 Task: Look for space in Willowbrook, United States from 6th September, 2023 to 12th September, 2023 for 4 adults in price range Rs.10000 to Rs.14000. Place can be private room with 4 bedrooms having 4 beds and 4 bathrooms. Property type can be house, flat, guest house. Amenities needed are: wifi, TV, free parkinig on premises, gym, breakfast. Booking option can be shelf check-in. Required host language is English.
Action: Mouse moved to (514, 124)
Screenshot: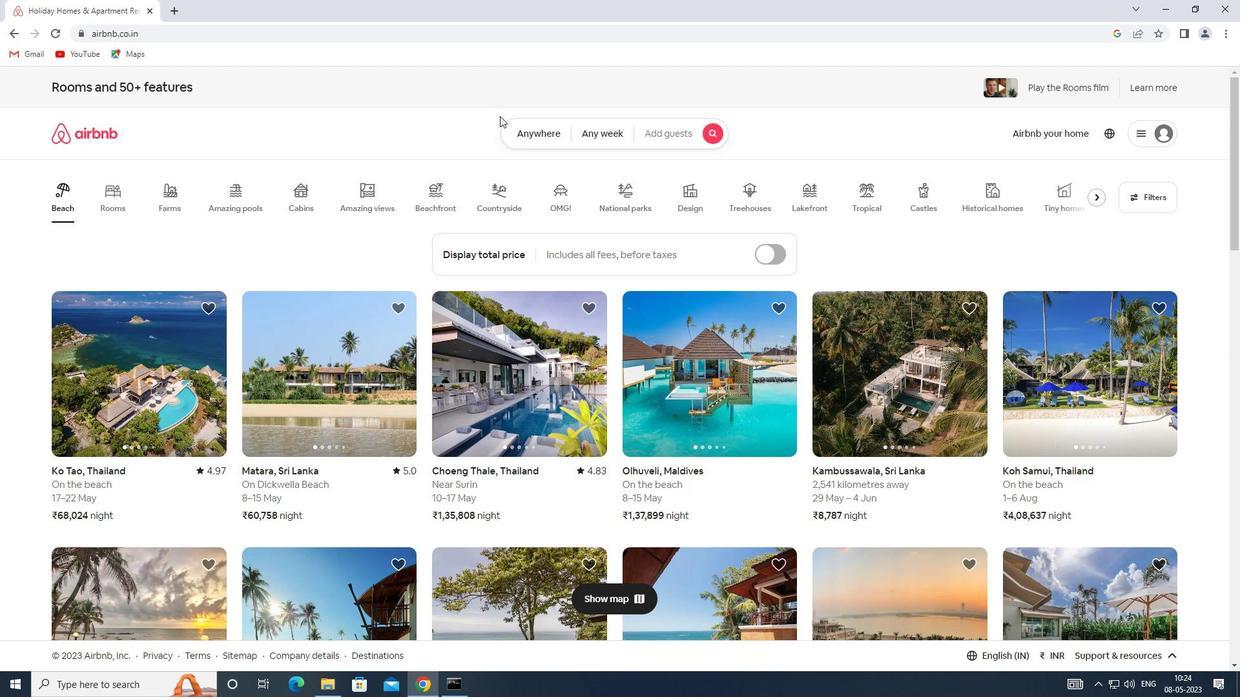 
Action: Mouse pressed left at (514, 124)
Screenshot: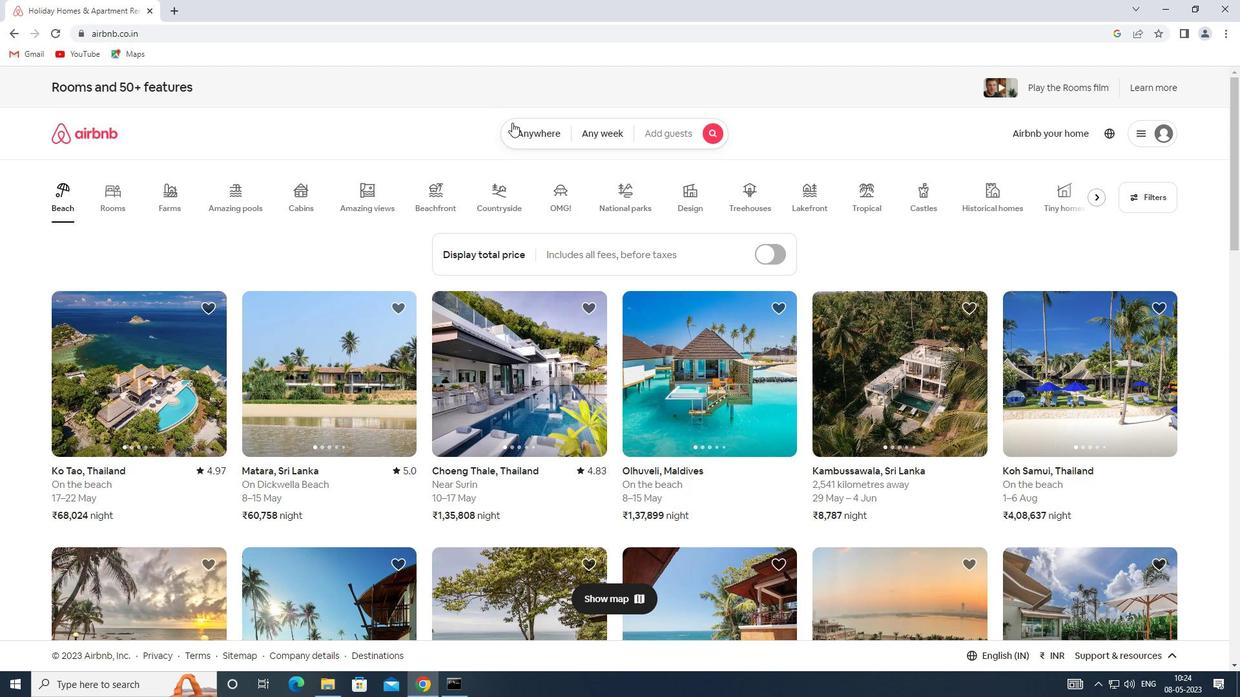 
Action: Mouse moved to (433, 178)
Screenshot: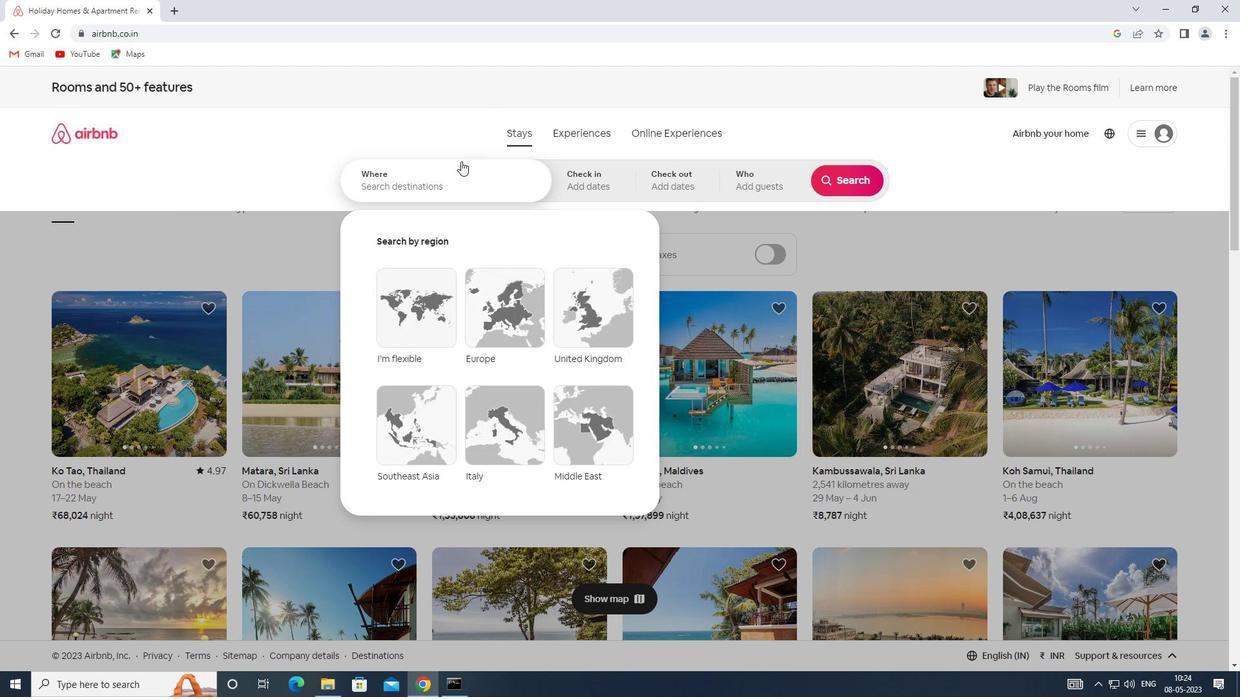 
Action: Mouse pressed left at (433, 178)
Screenshot: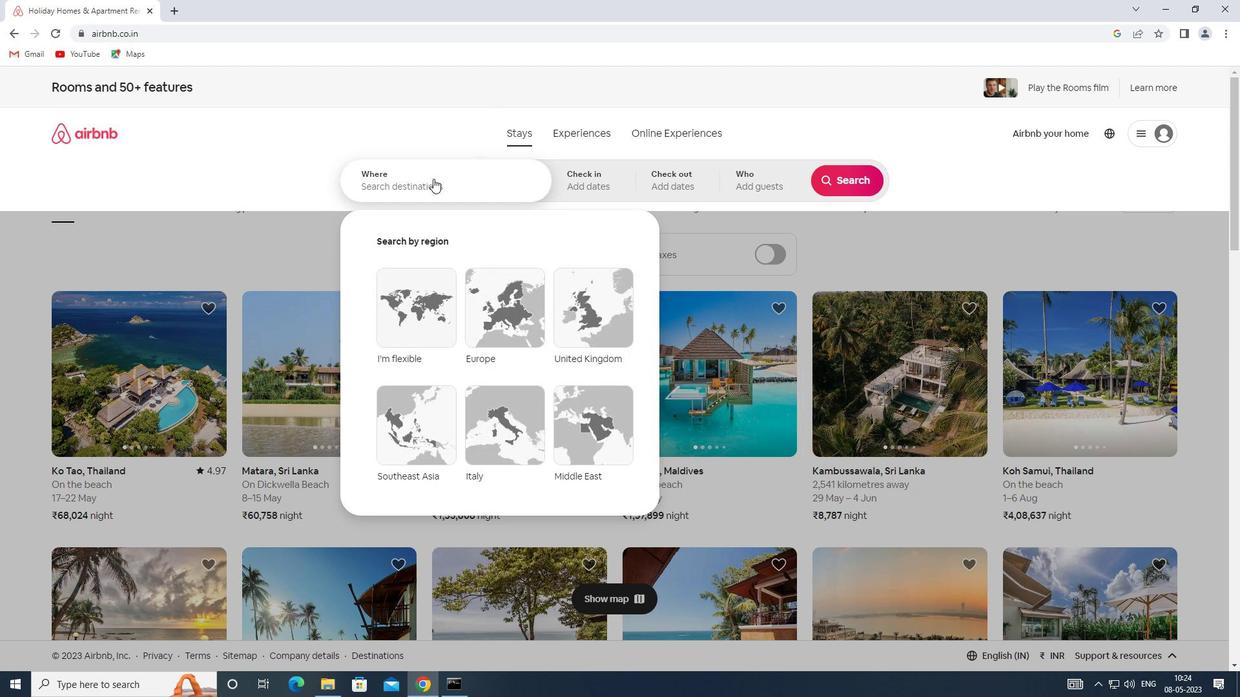 
Action: Key pressed <Key.shift><Key.shift><Key.shift><Key.shift><Key.shift><Key.shift>SPACE<Key.space>IN<Key.space><Key.shift>WILLOWBROOK,<Key.shift>UNITED<Key.space><Key.shift>STATES
Screenshot: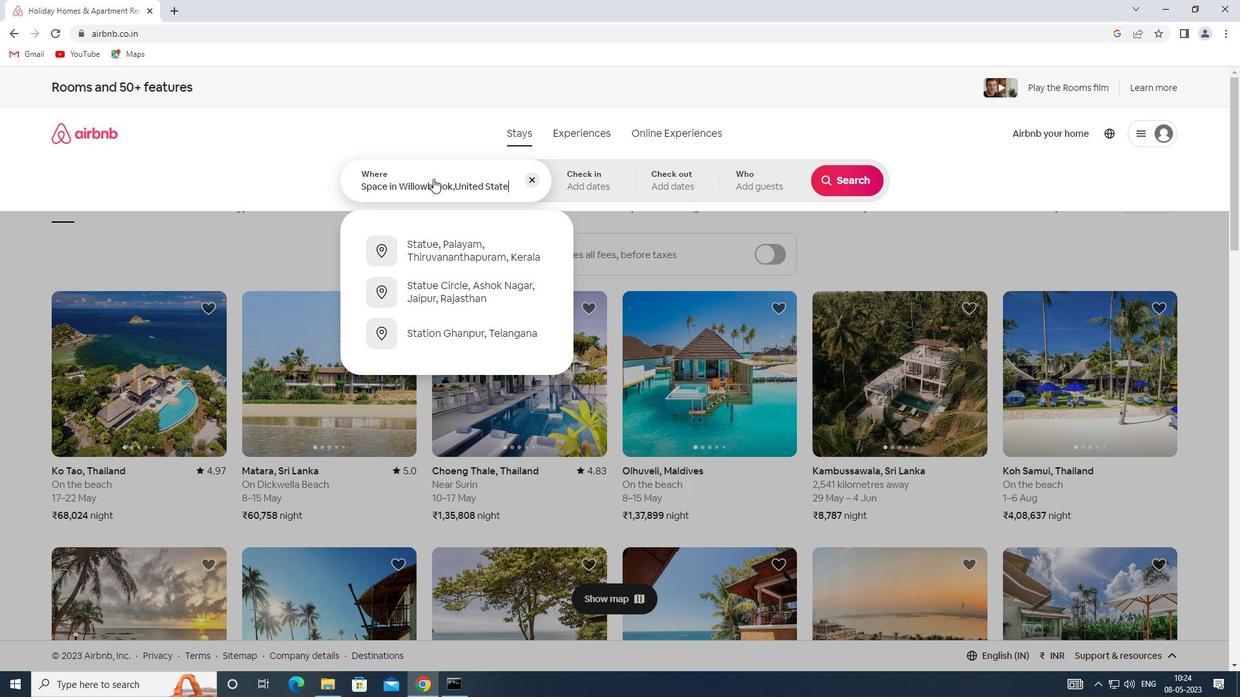 
Action: Mouse moved to (587, 180)
Screenshot: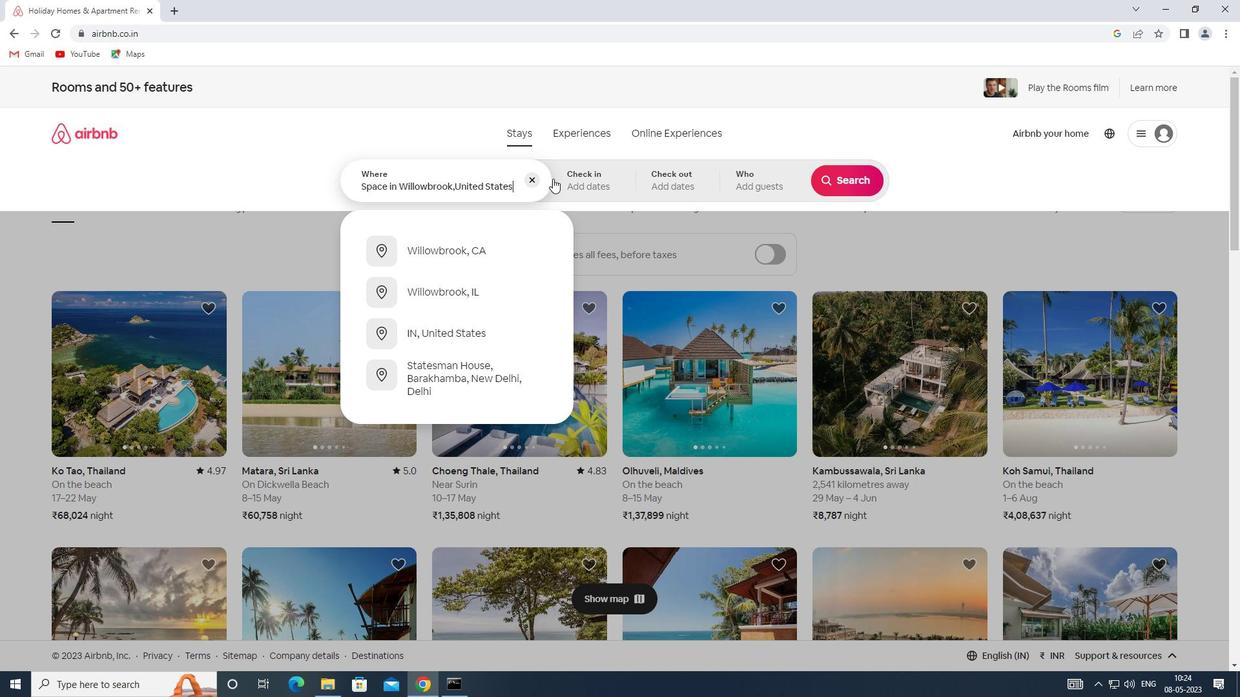 
Action: Mouse pressed left at (587, 180)
Screenshot: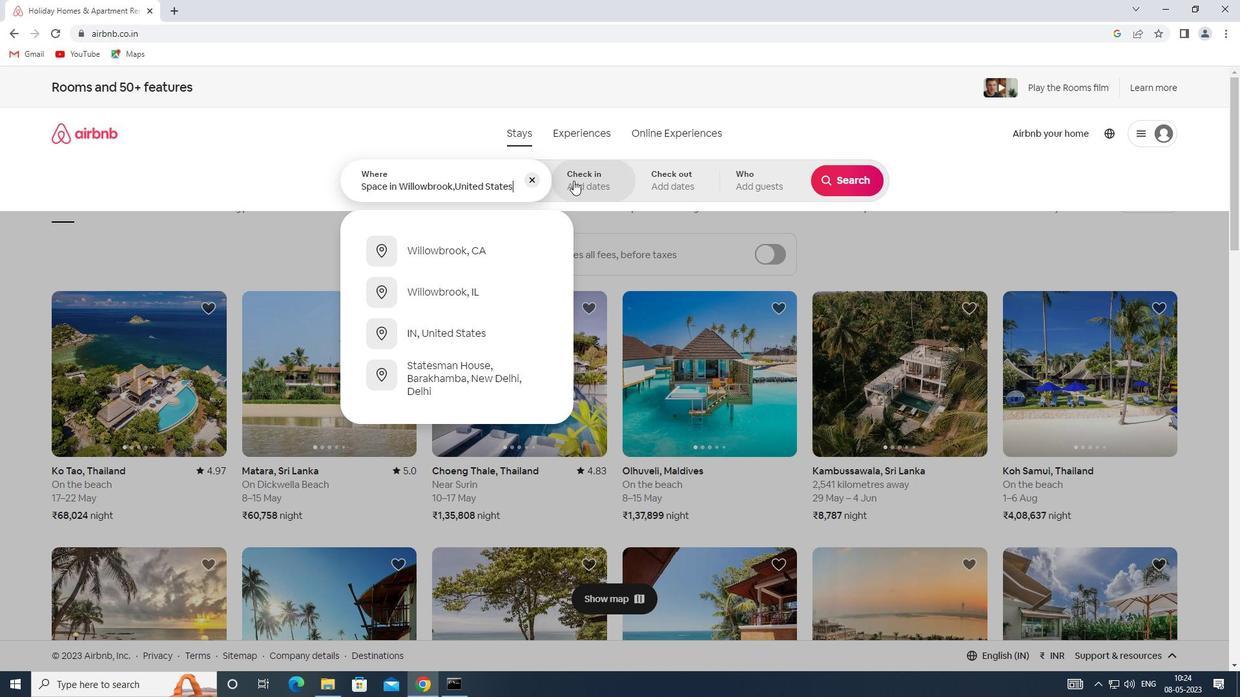 
Action: Mouse moved to (846, 282)
Screenshot: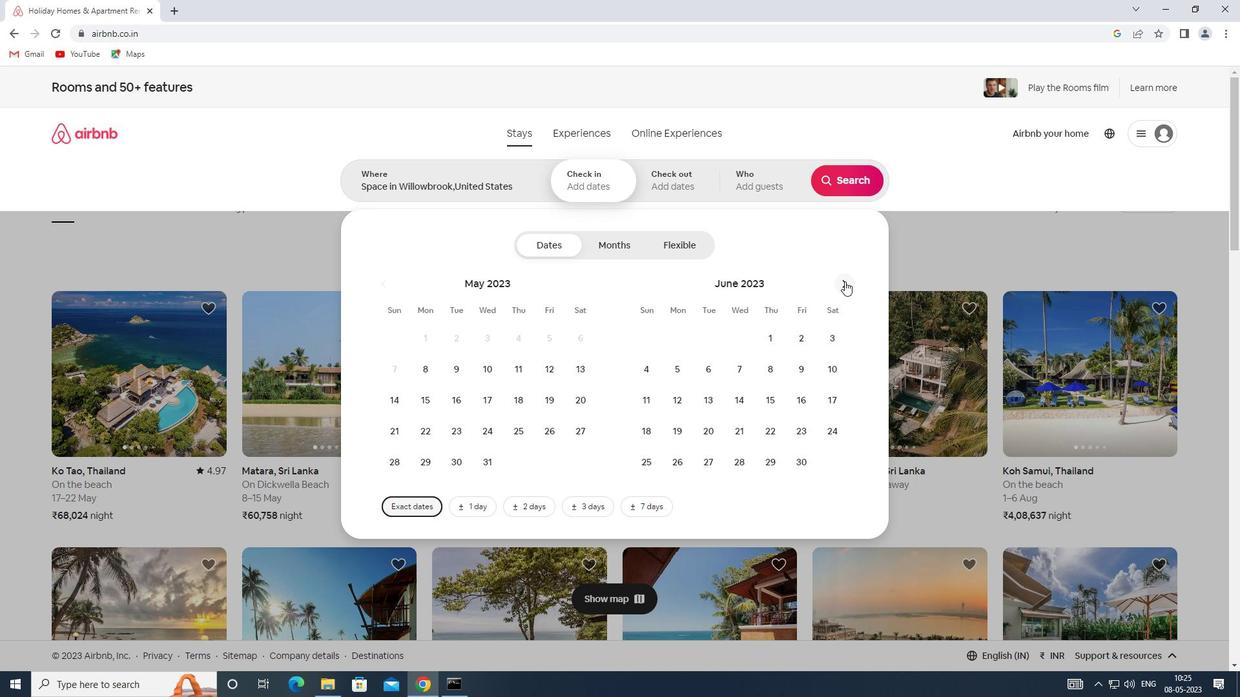 
Action: Mouse pressed left at (846, 282)
Screenshot: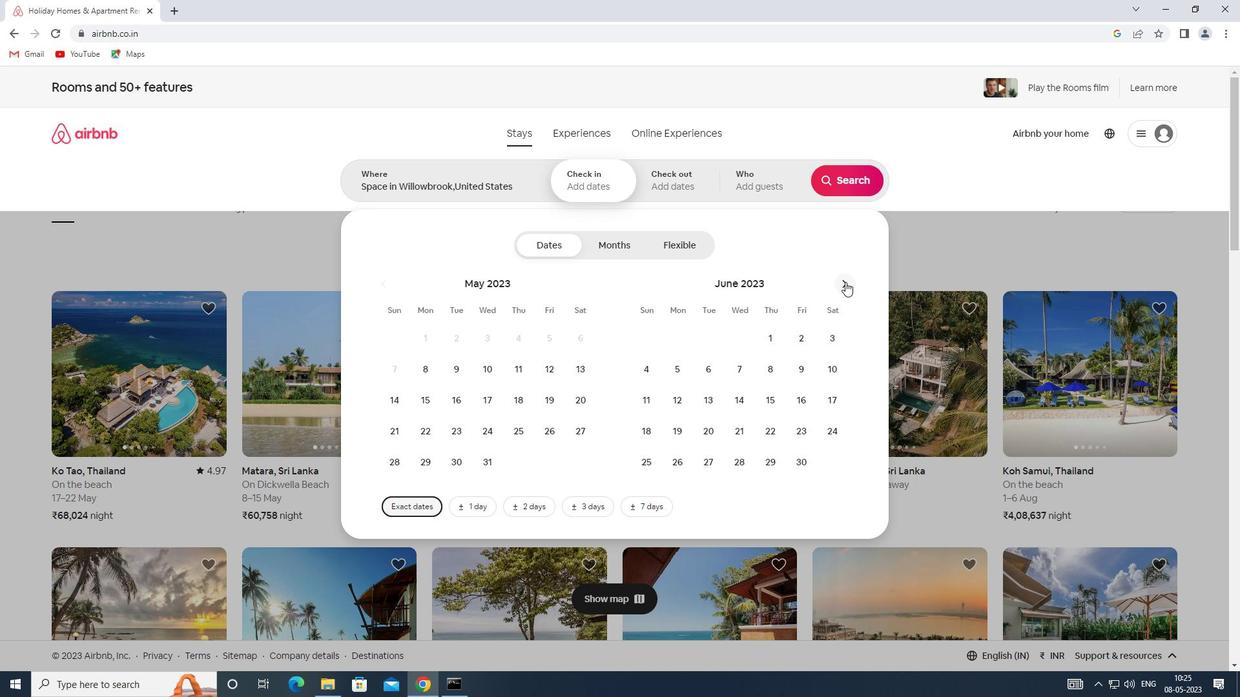 
Action: Mouse pressed left at (846, 282)
Screenshot: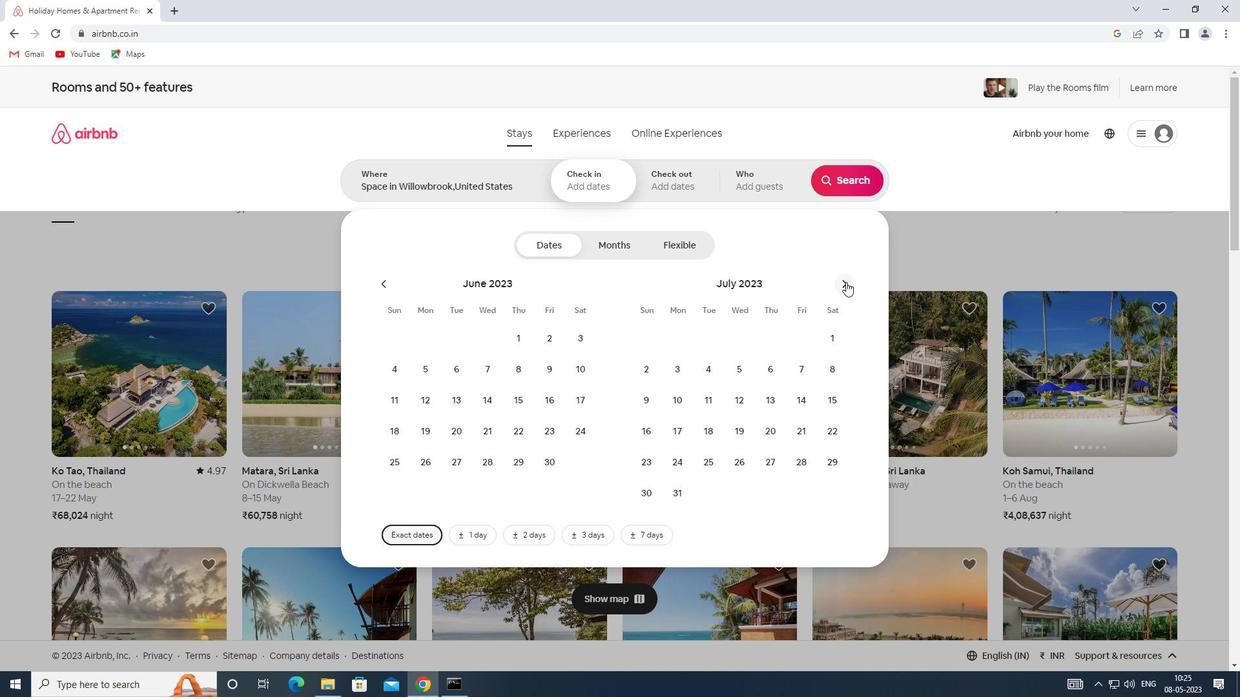 
Action: Mouse pressed left at (846, 282)
Screenshot: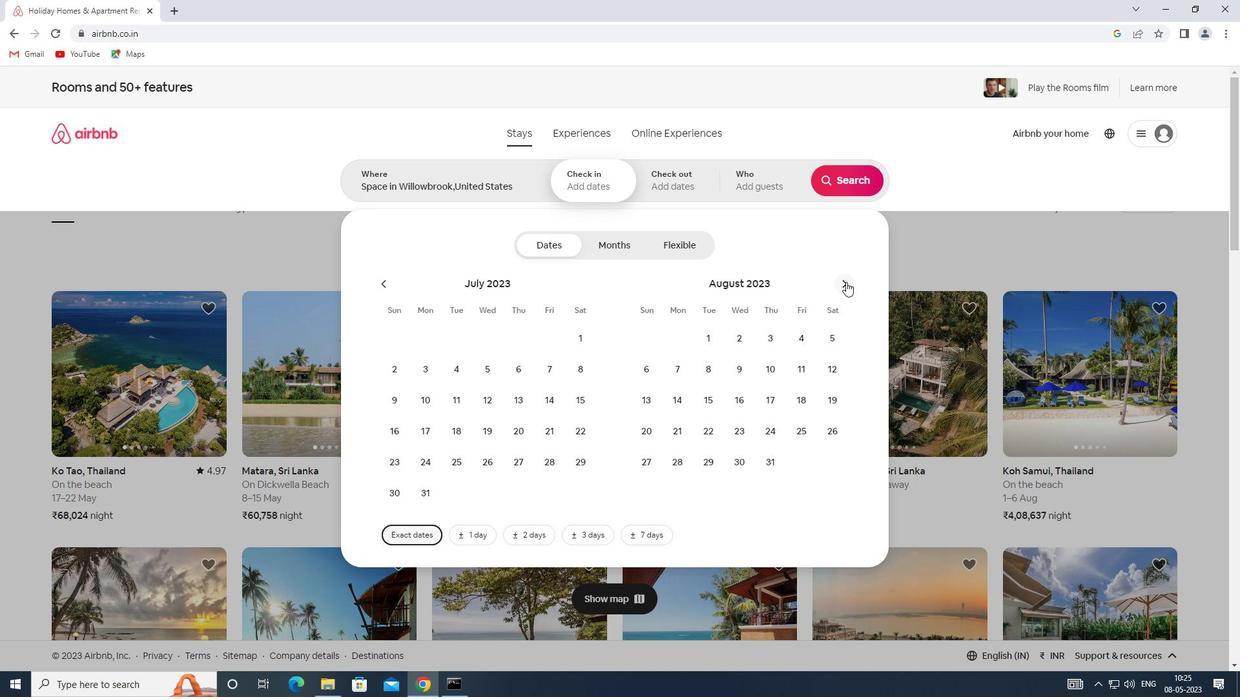 
Action: Mouse moved to (736, 368)
Screenshot: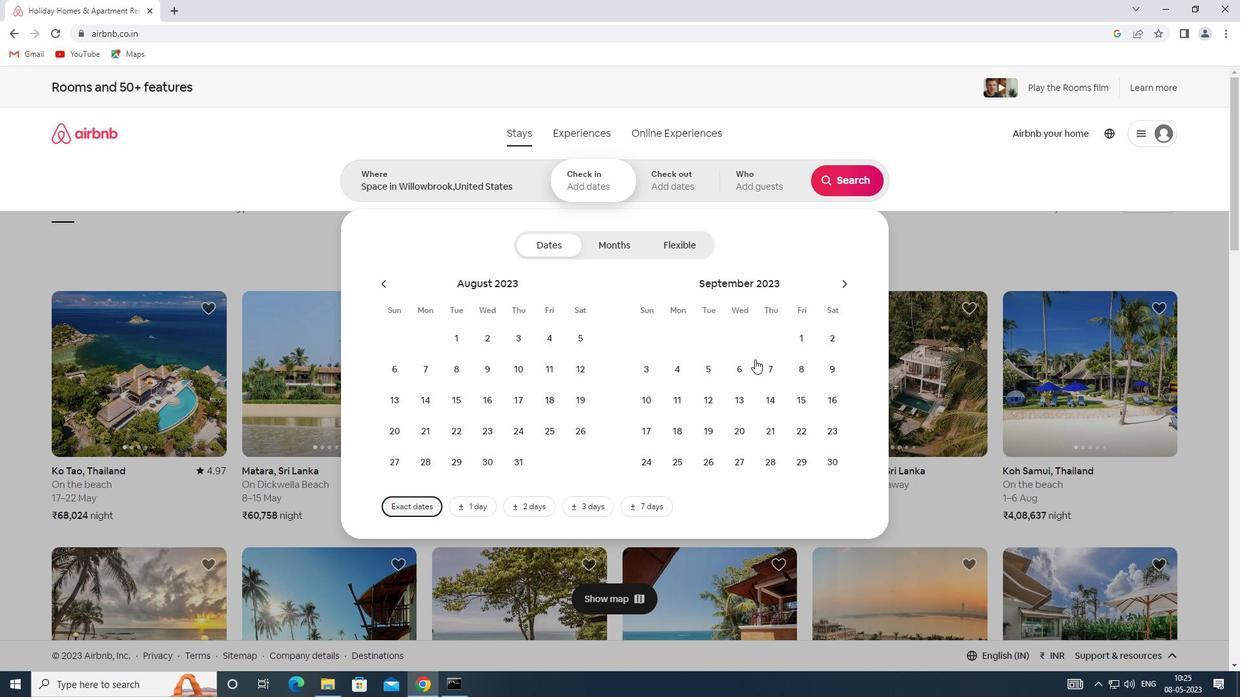 
Action: Mouse pressed left at (736, 368)
Screenshot: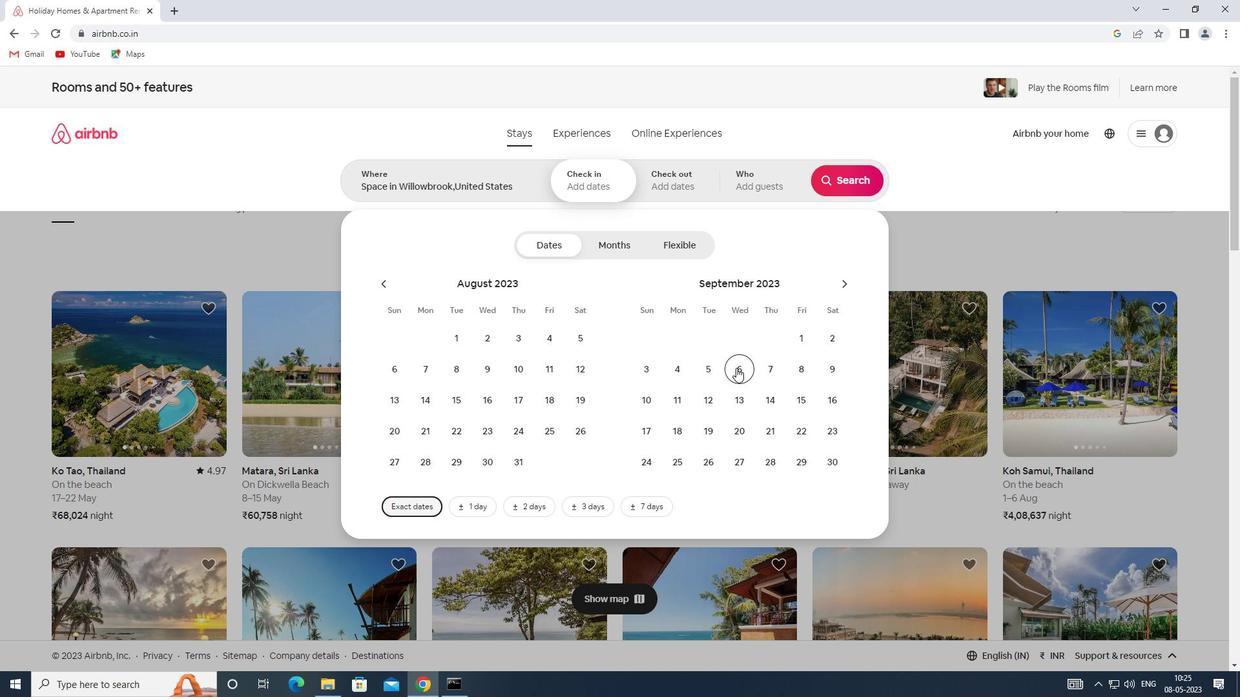 
Action: Mouse moved to (709, 393)
Screenshot: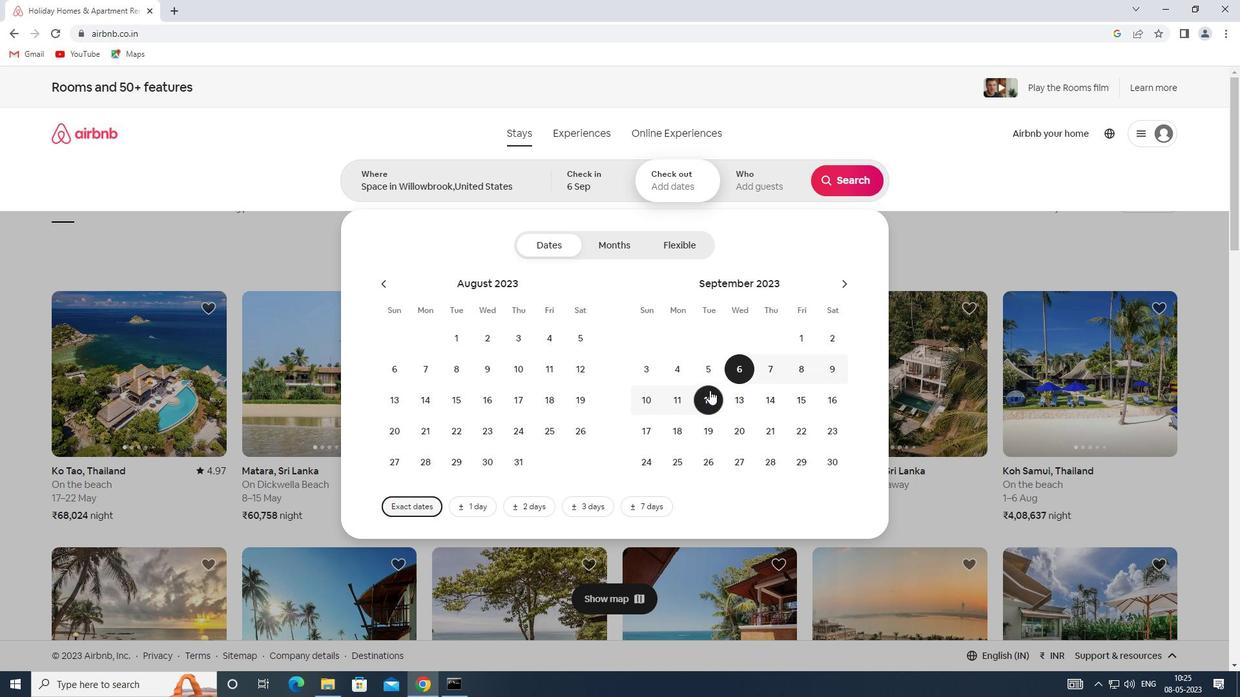
Action: Mouse pressed left at (709, 393)
Screenshot: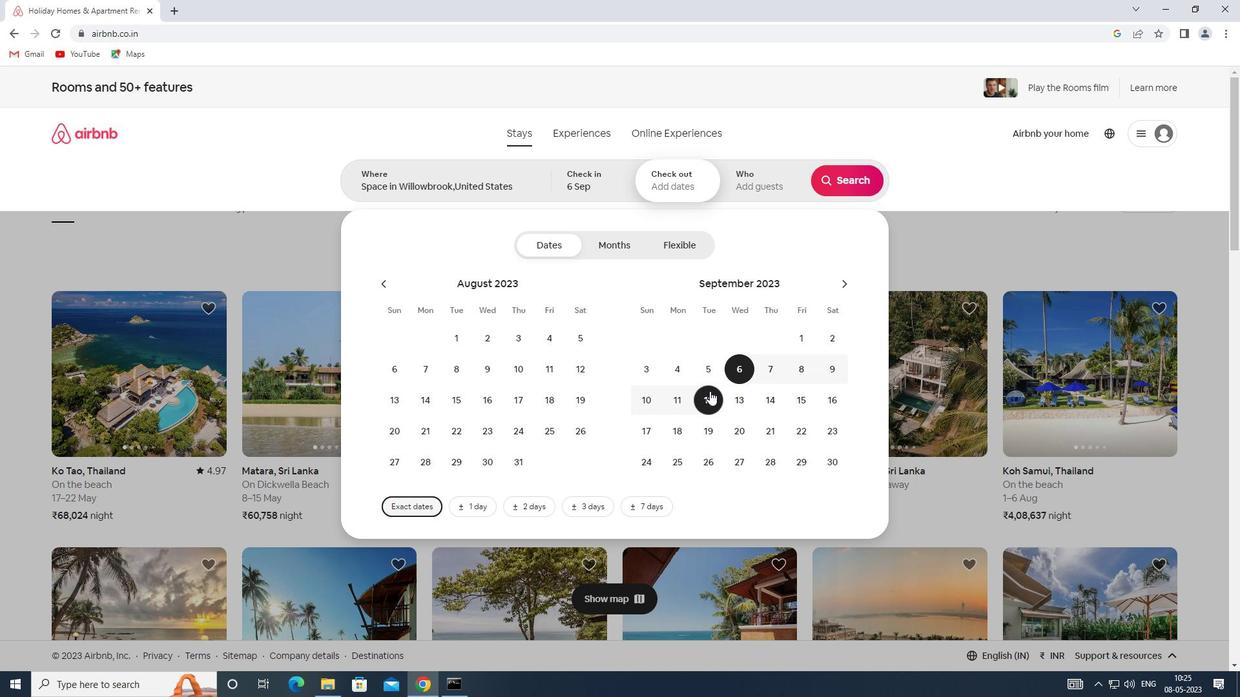 
Action: Mouse moved to (739, 180)
Screenshot: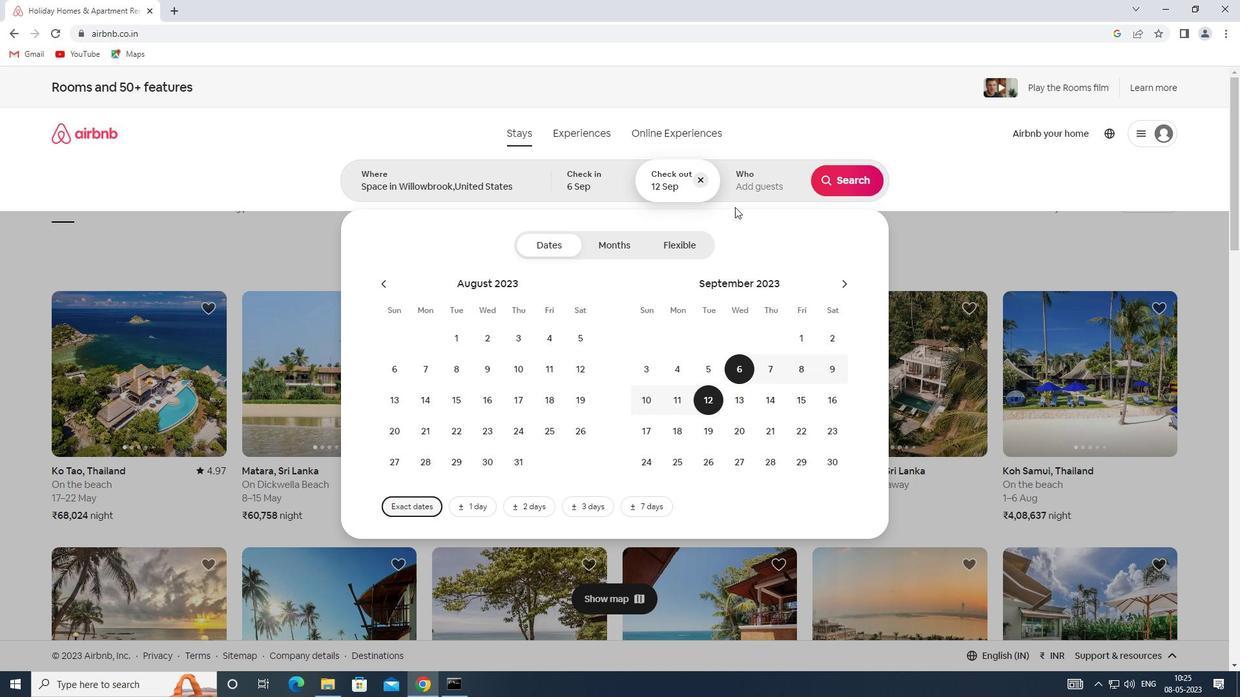 
Action: Mouse pressed left at (739, 180)
Screenshot: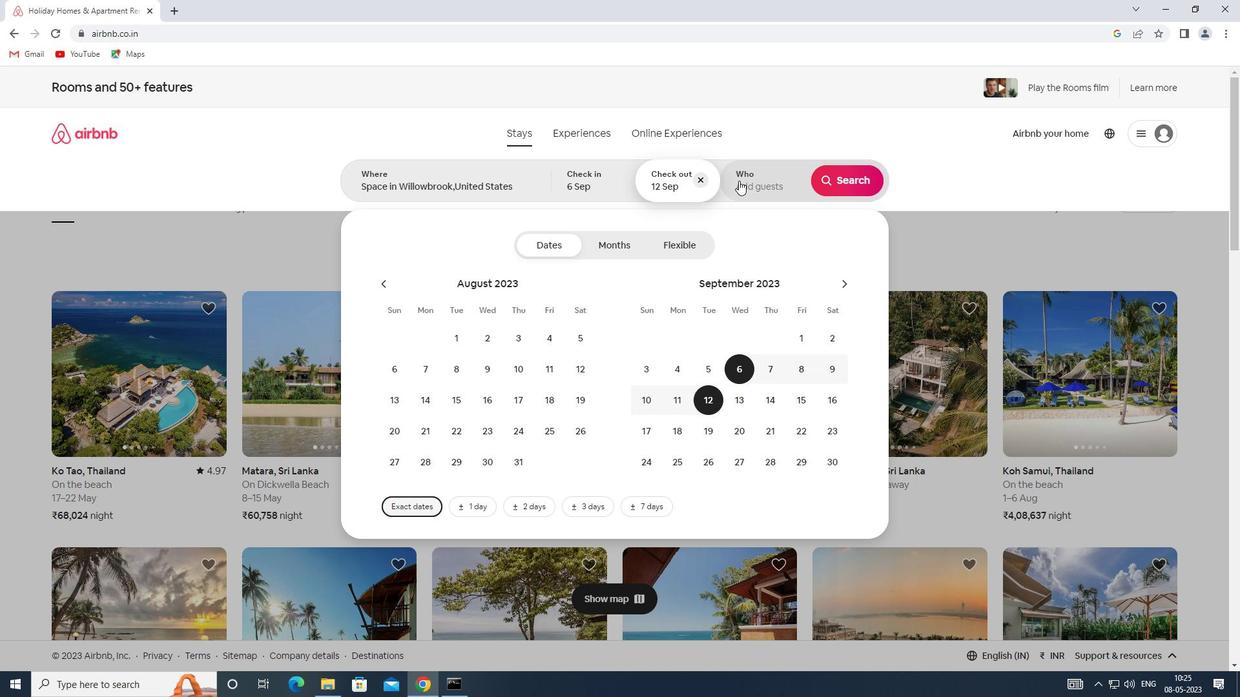 
Action: Mouse moved to (852, 249)
Screenshot: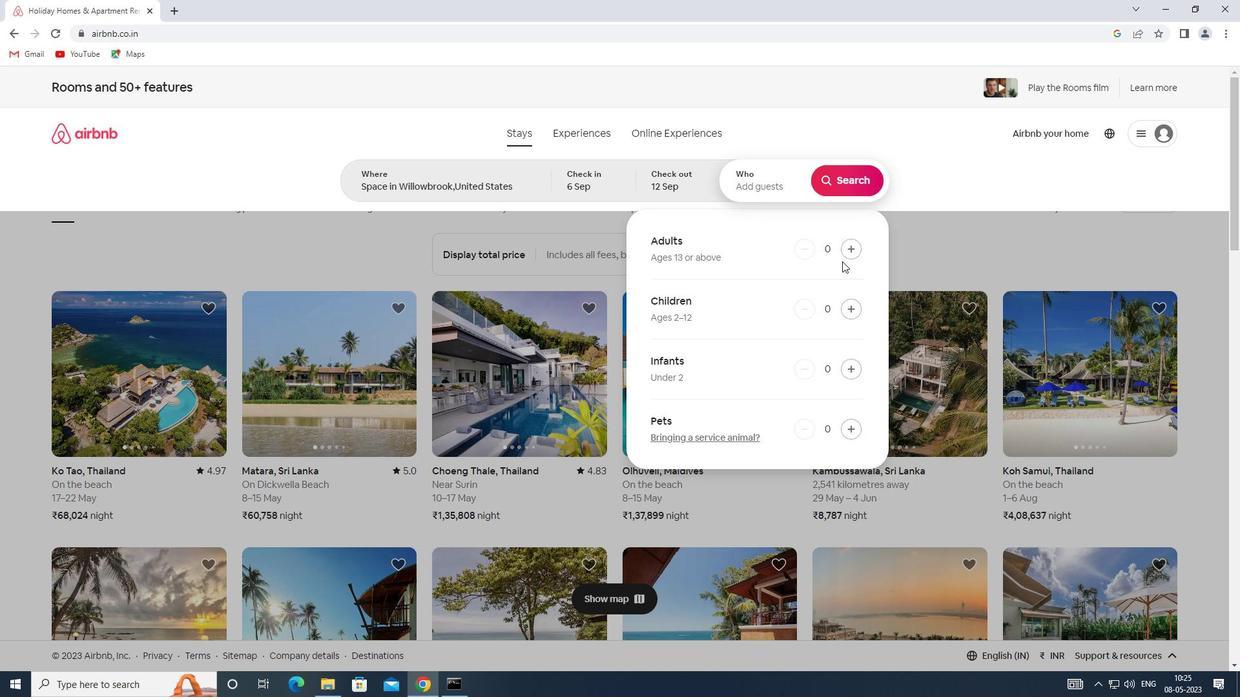 
Action: Mouse pressed left at (852, 249)
Screenshot: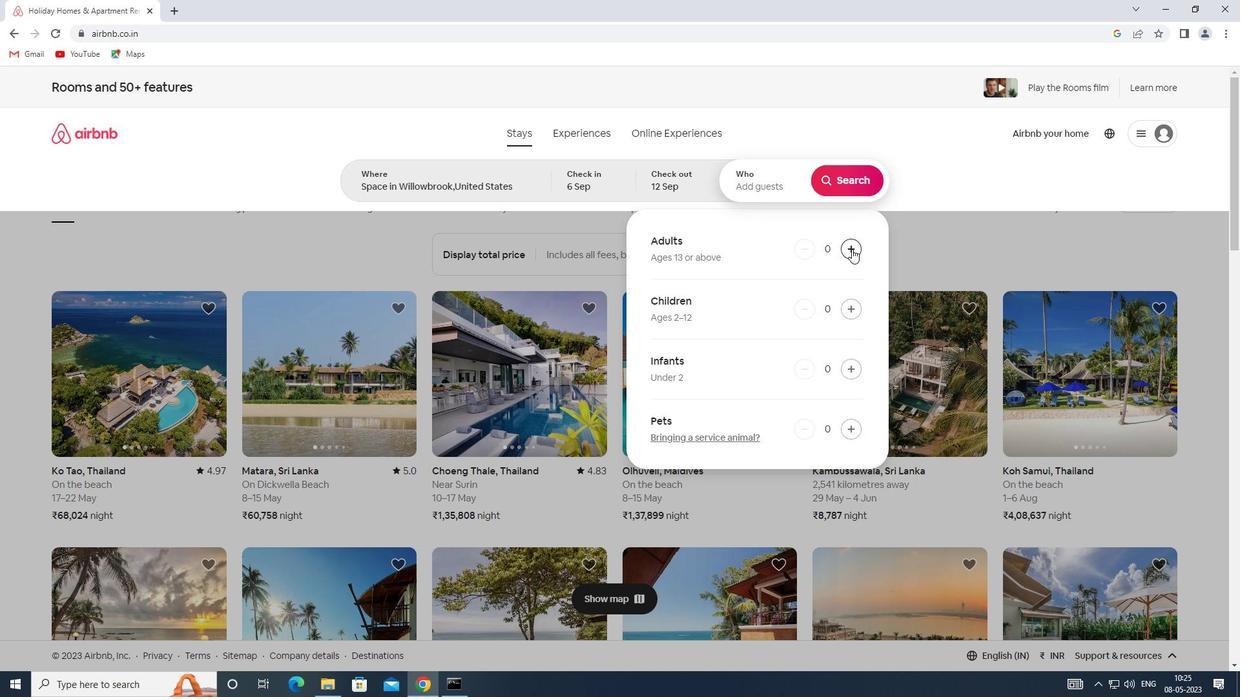 
Action: Mouse pressed left at (852, 249)
Screenshot: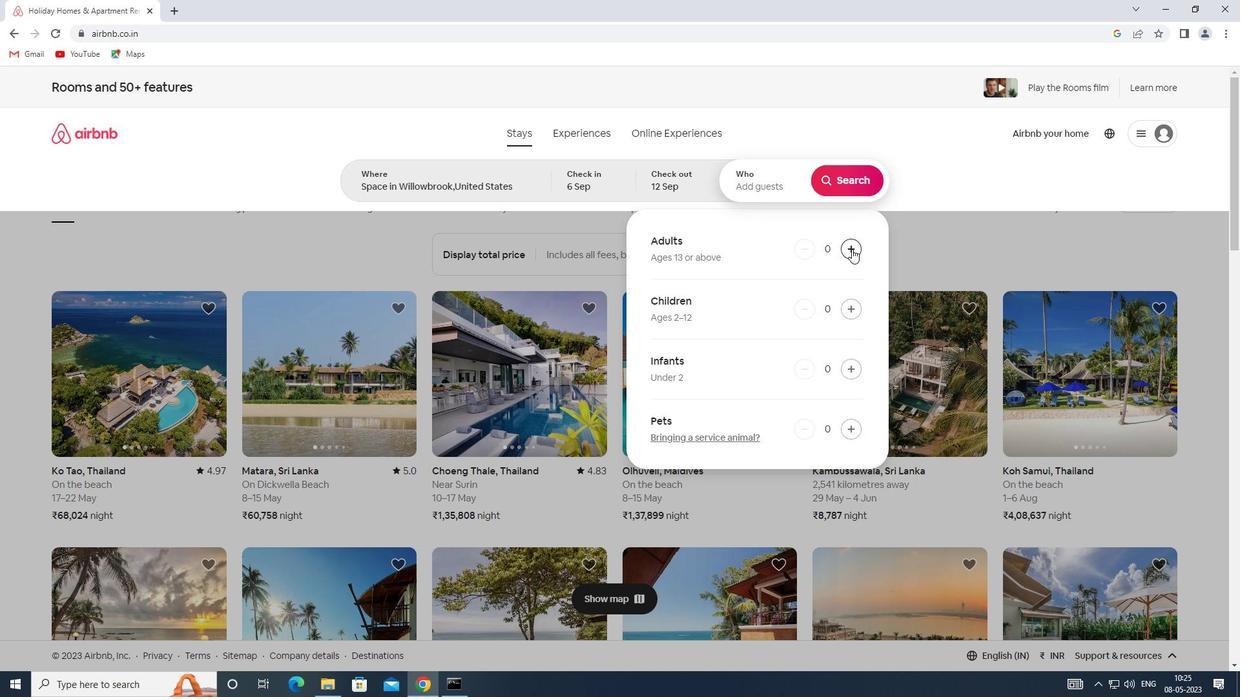 
Action: Mouse pressed left at (852, 249)
Screenshot: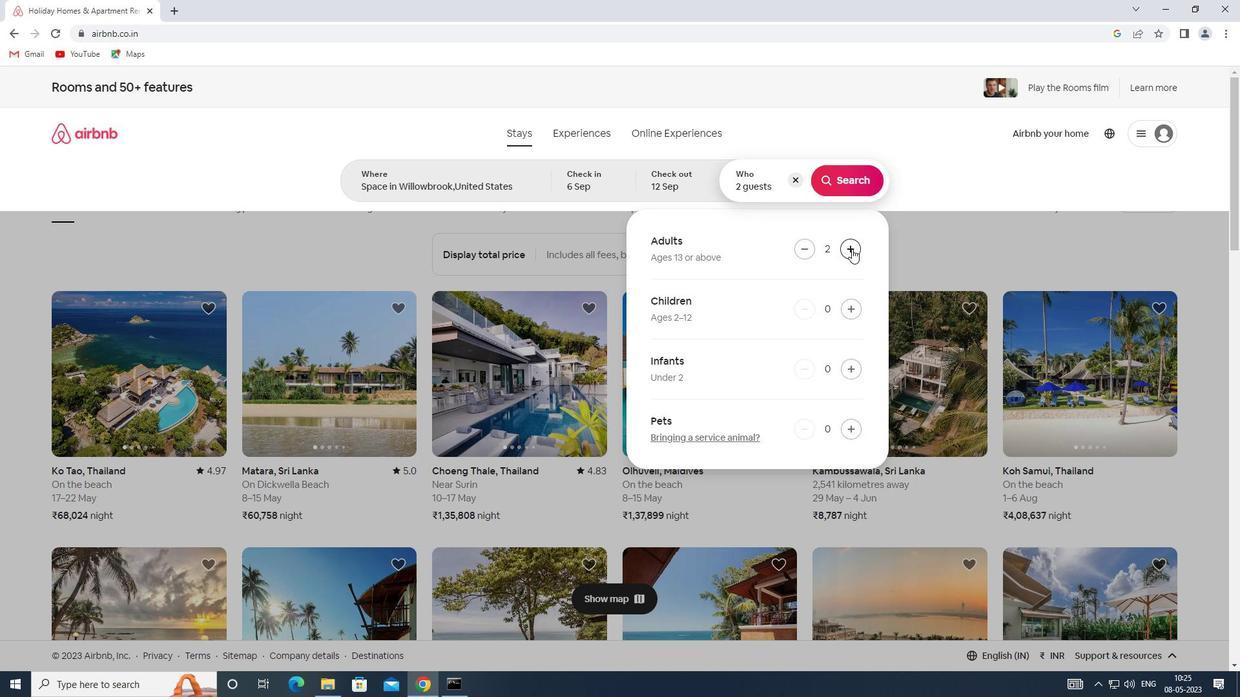 
Action: Mouse pressed left at (852, 249)
Screenshot: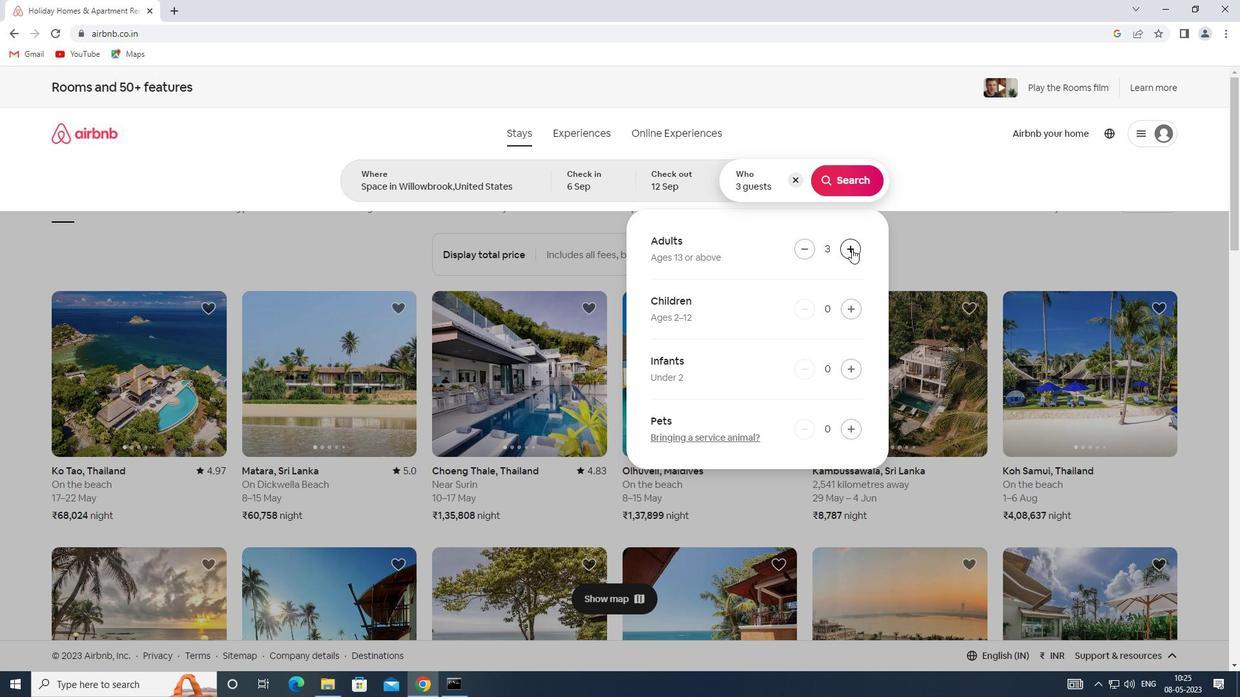
Action: Mouse moved to (843, 185)
Screenshot: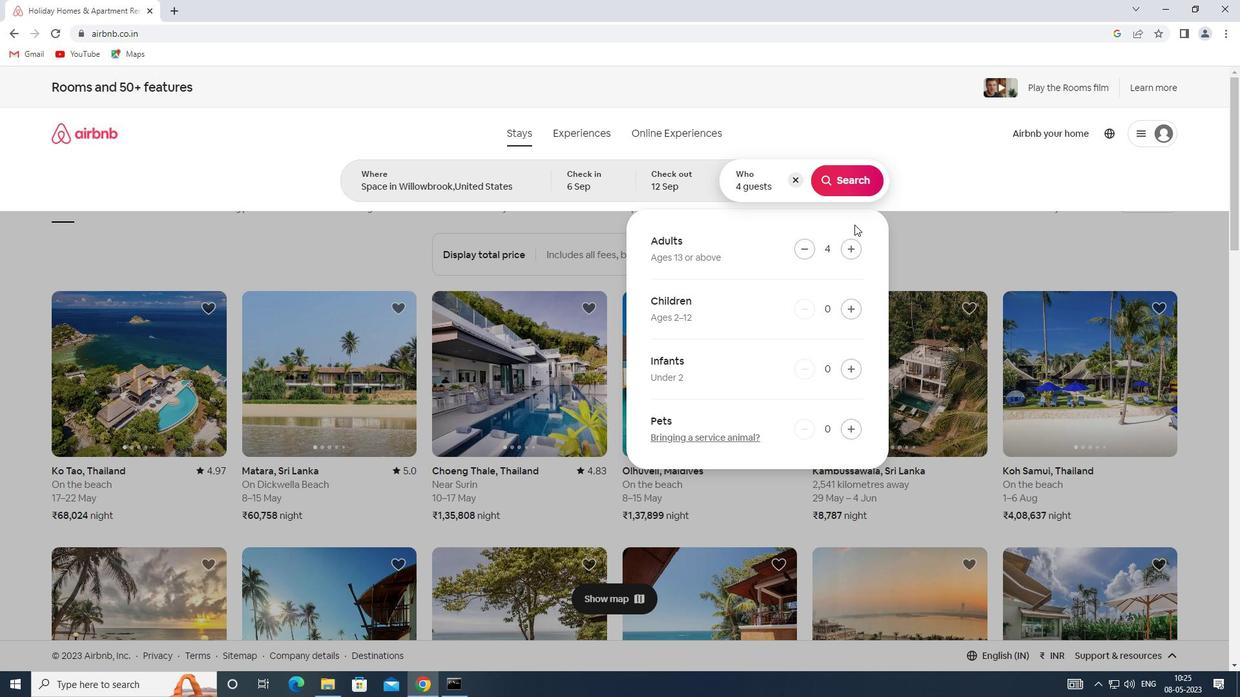 
Action: Mouse pressed left at (843, 185)
Screenshot: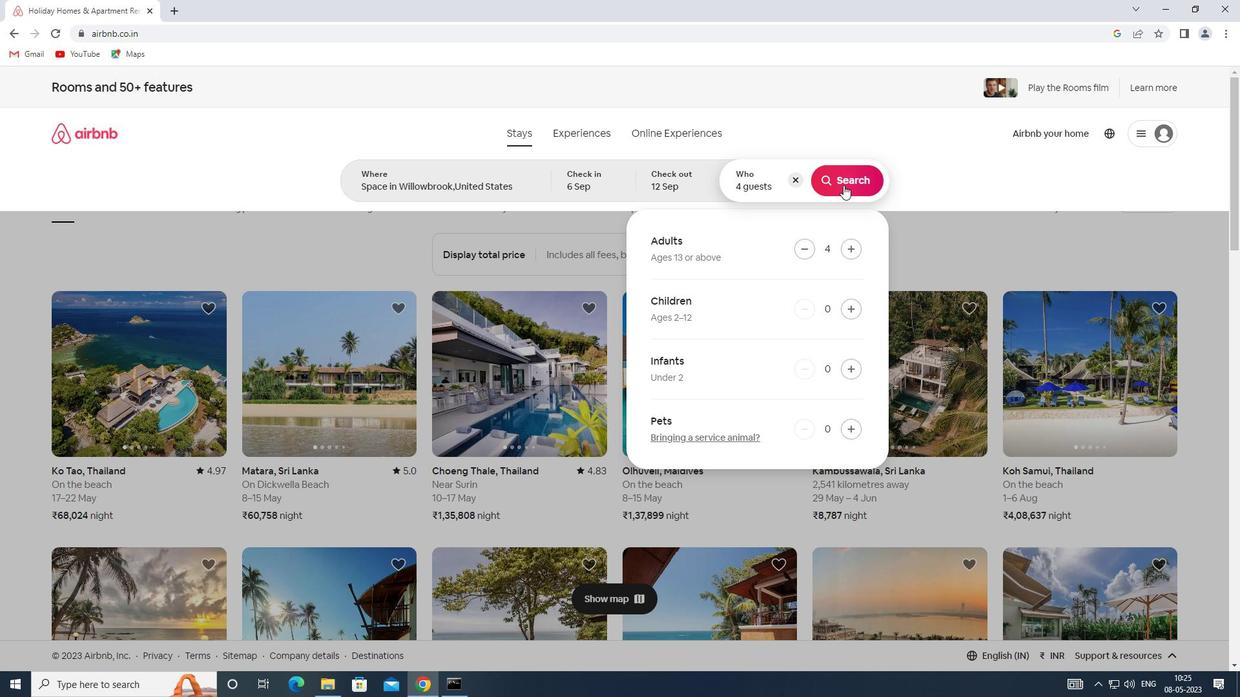 
Action: Mouse moved to (1177, 137)
Screenshot: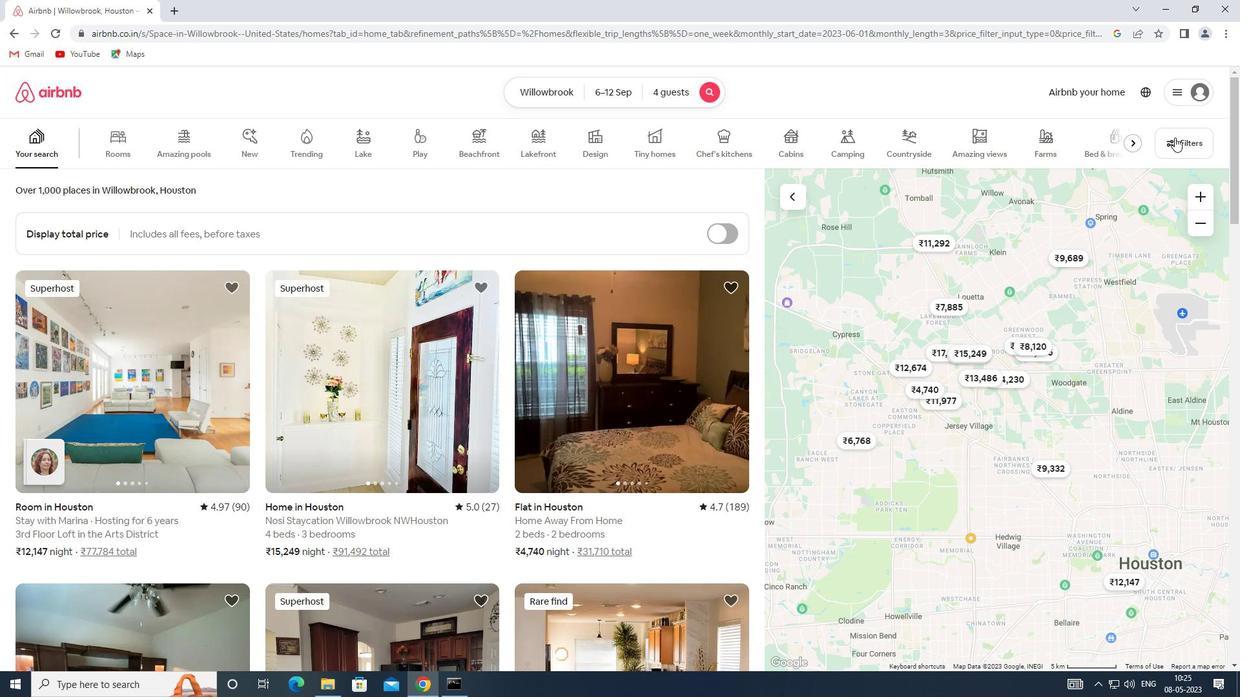 
Action: Mouse pressed left at (1177, 137)
Screenshot: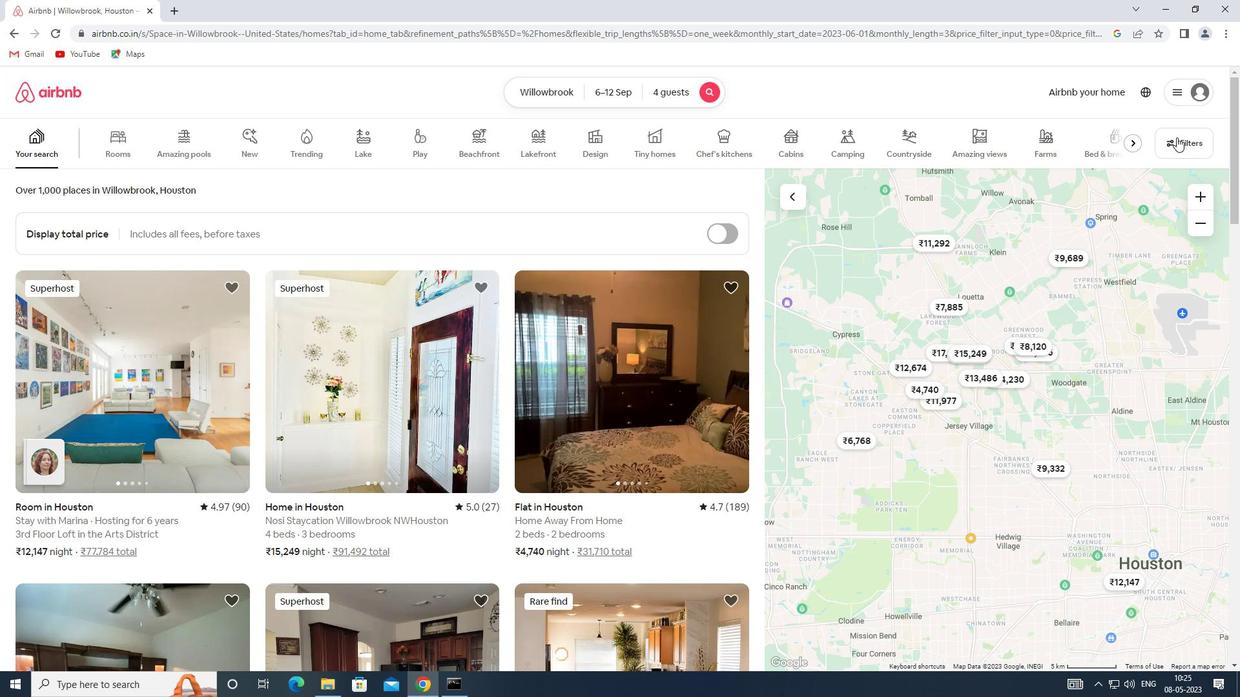 
Action: Mouse moved to (451, 465)
Screenshot: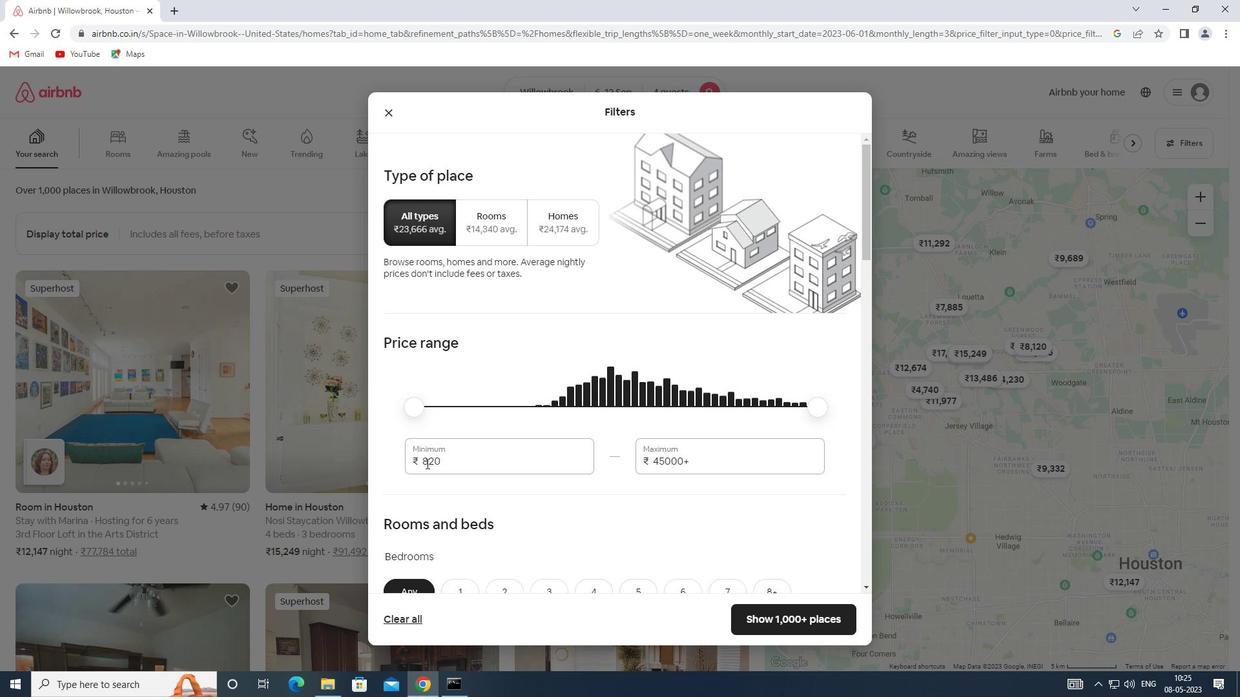 
Action: Mouse pressed left at (451, 465)
Screenshot: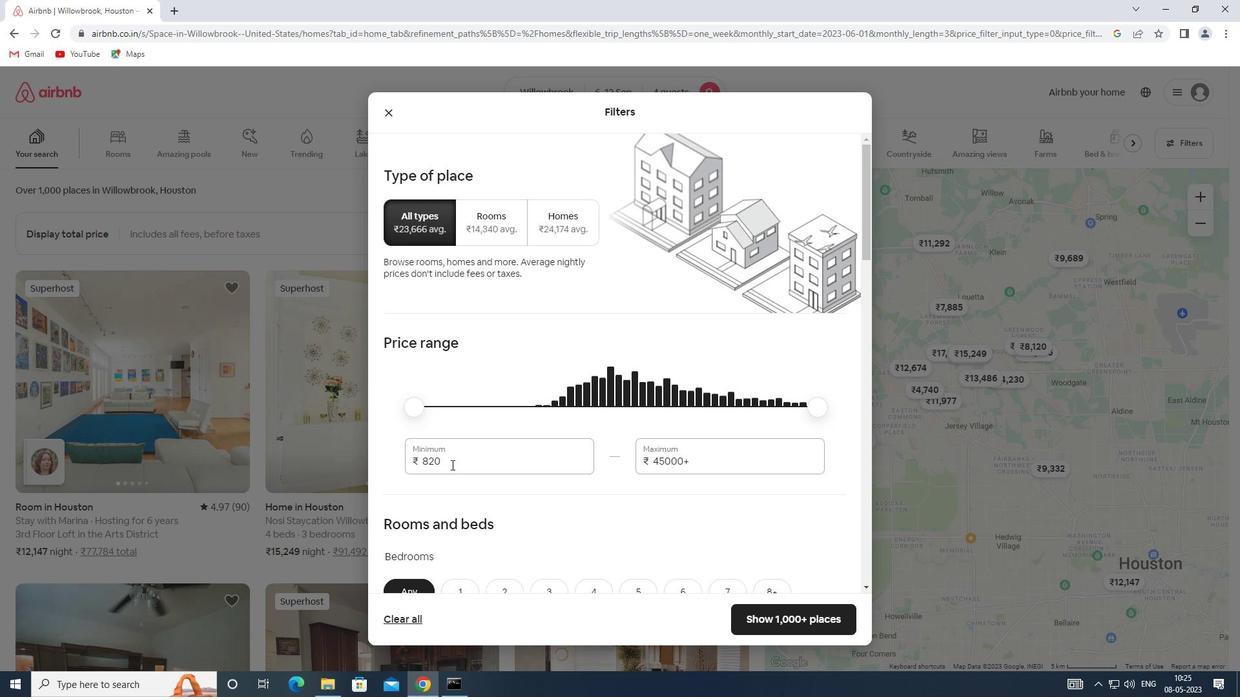 
Action: Mouse moved to (391, 465)
Screenshot: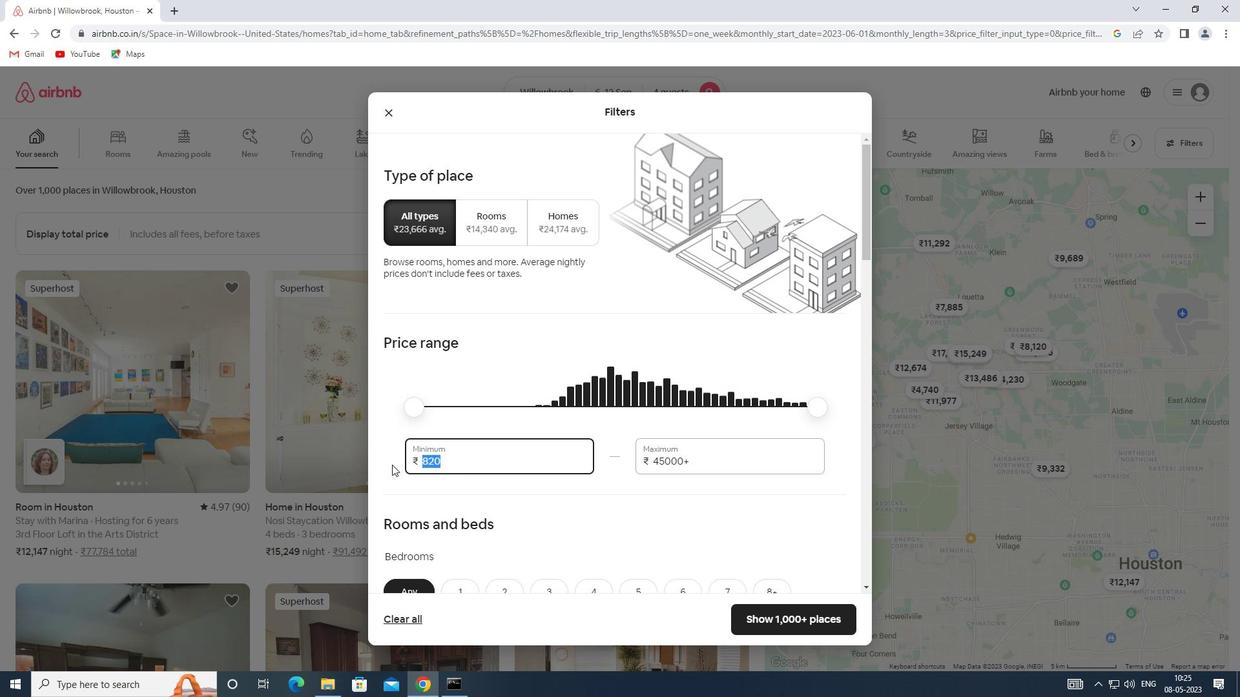 
Action: Key pressed 14000
Screenshot: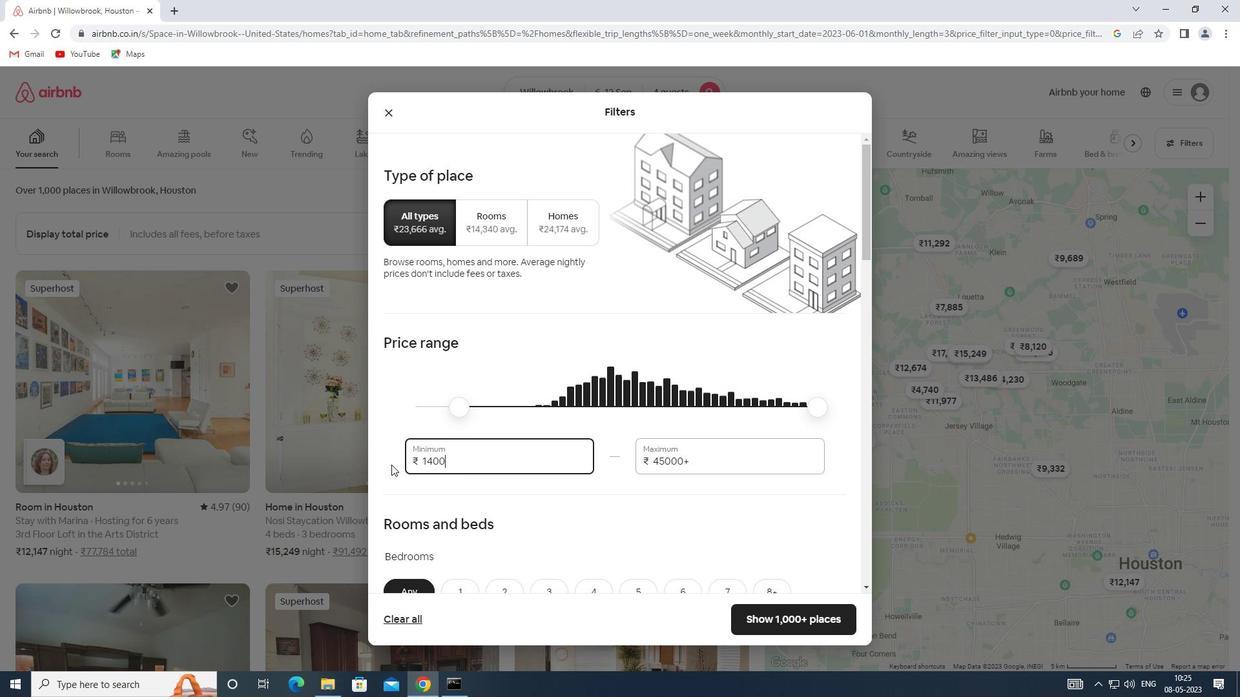 
Action: Mouse moved to (706, 465)
Screenshot: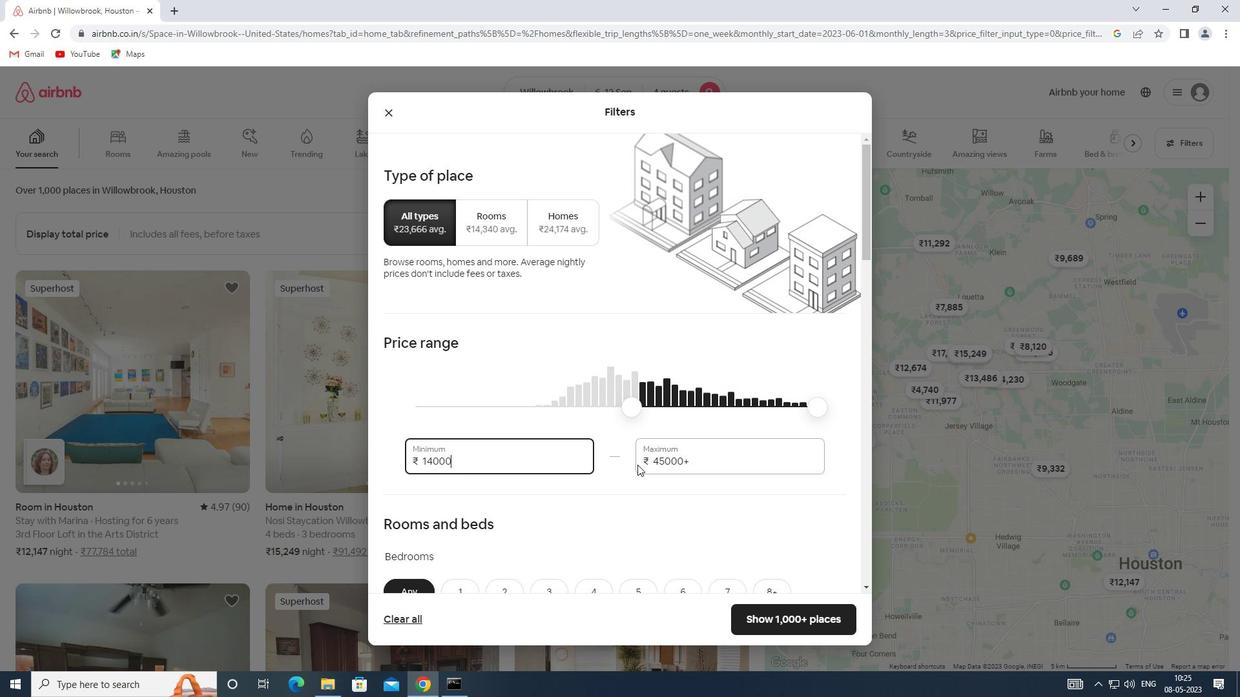 
Action: Mouse pressed left at (706, 465)
Screenshot: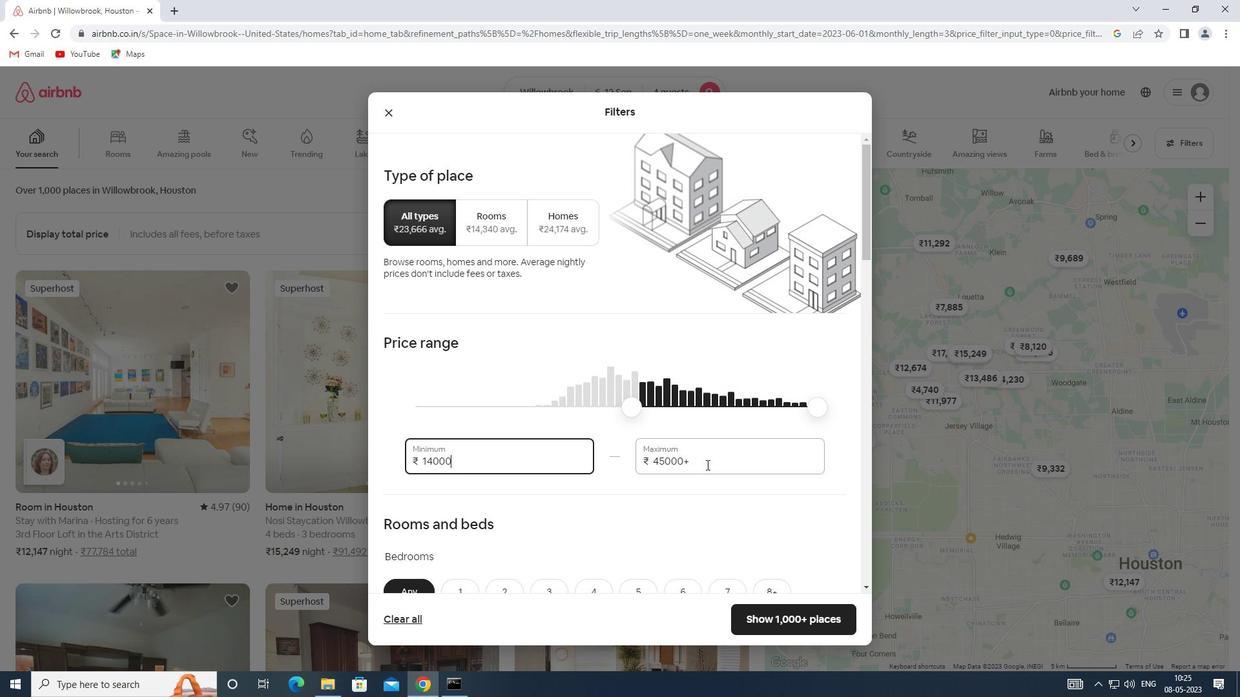 
Action: Mouse moved to (620, 465)
Screenshot: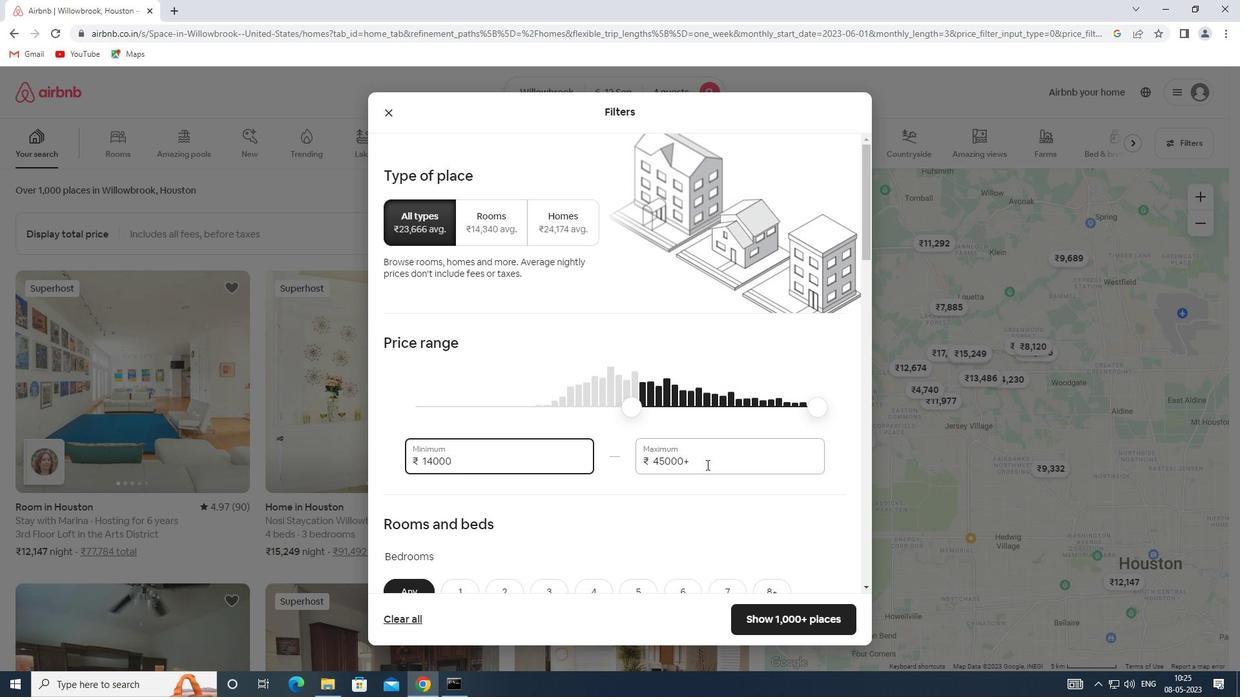
Action: Key pressed 10000
Screenshot: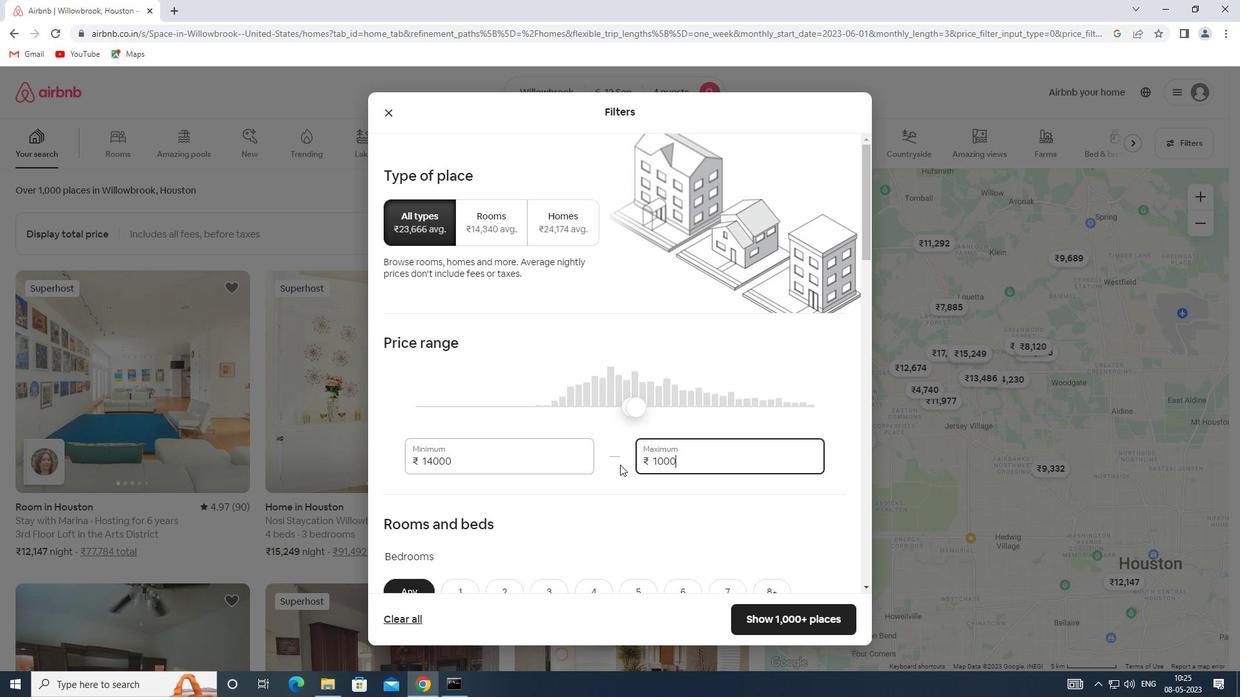 
Action: Mouse moved to (431, 463)
Screenshot: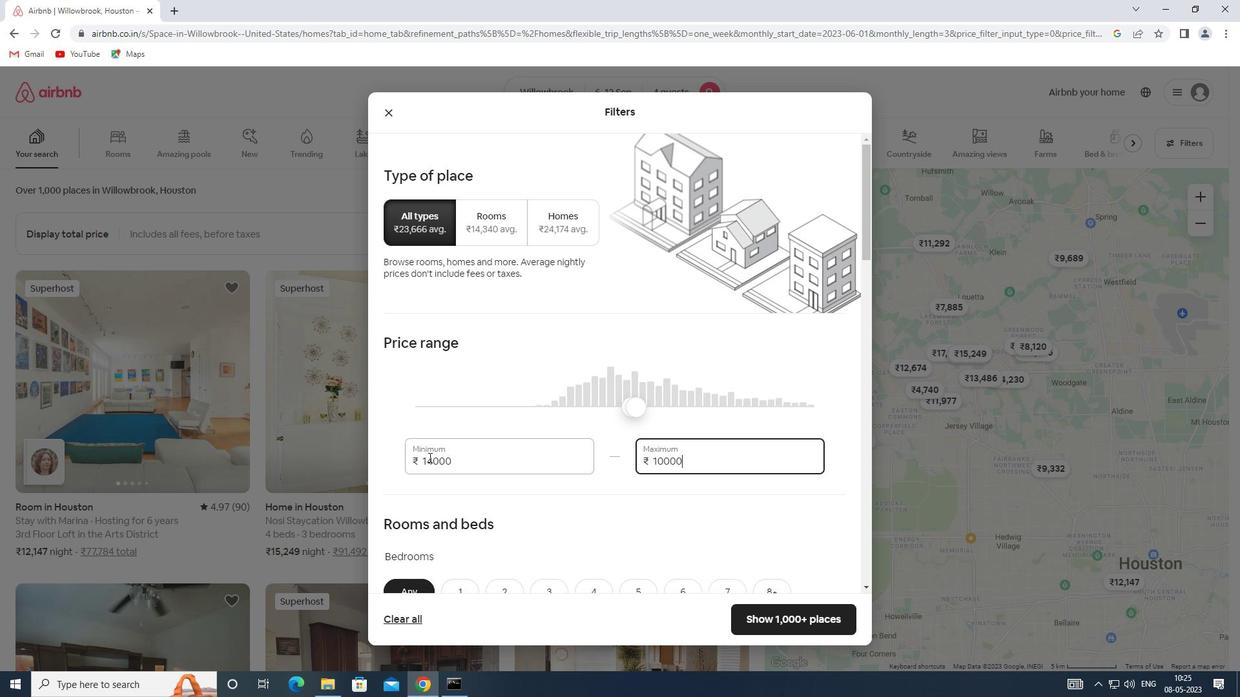 
Action: Mouse pressed left at (431, 463)
Screenshot: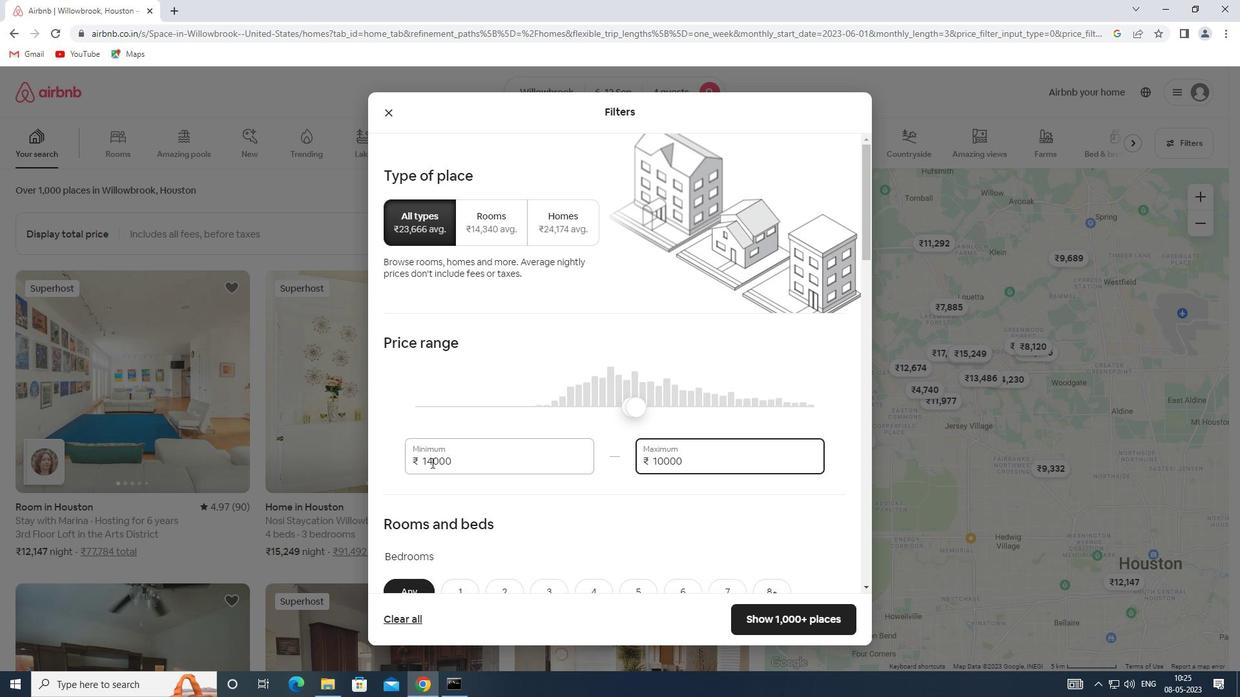
Action: Key pressed <Key.backspace>0
Screenshot: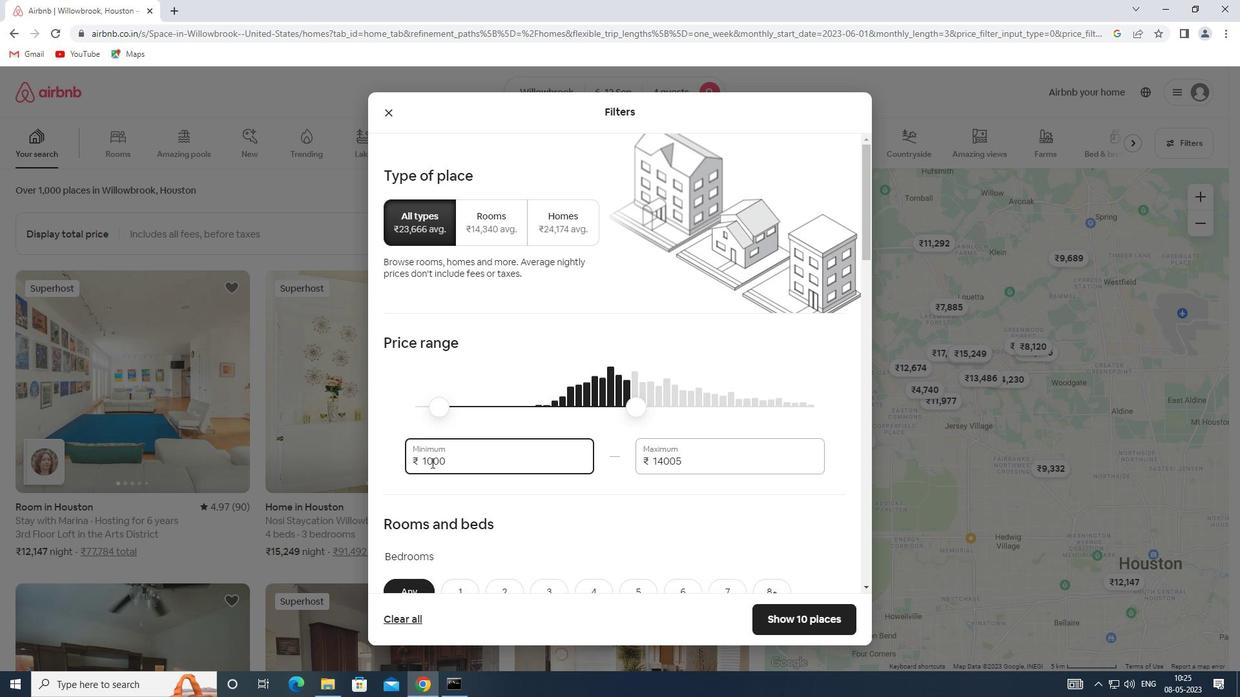 
Action: Mouse moved to (688, 462)
Screenshot: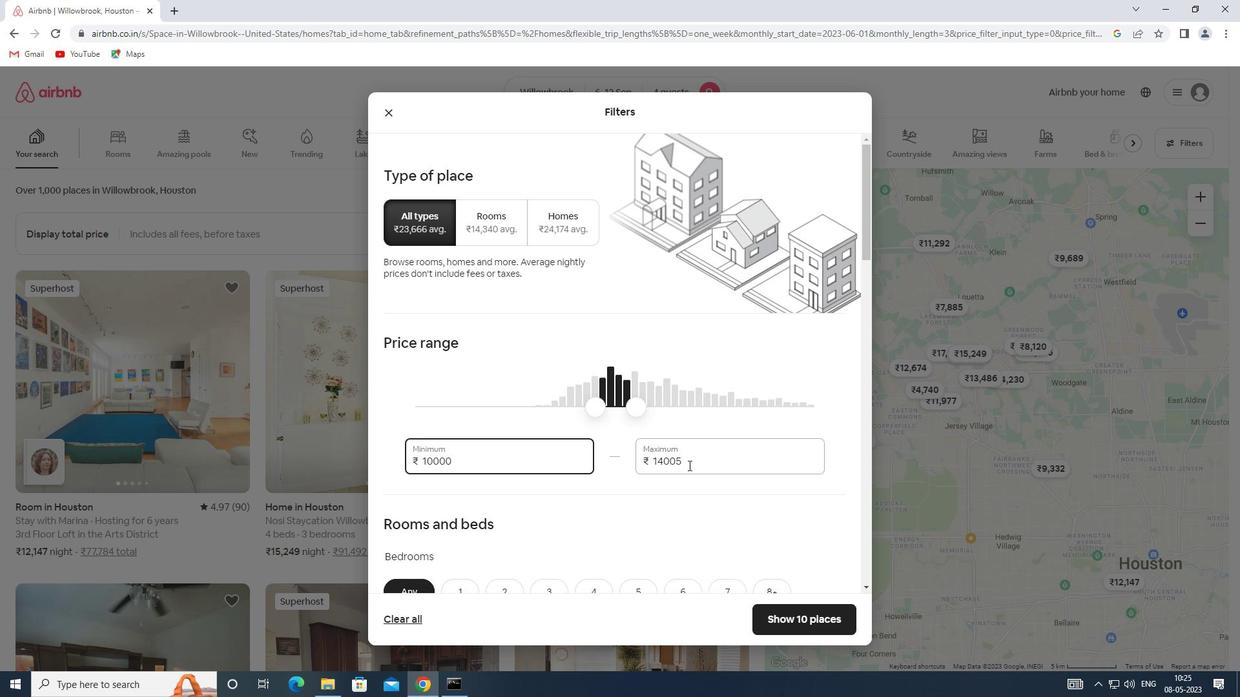 
Action: Mouse pressed left at (688, 462)
Screenshot: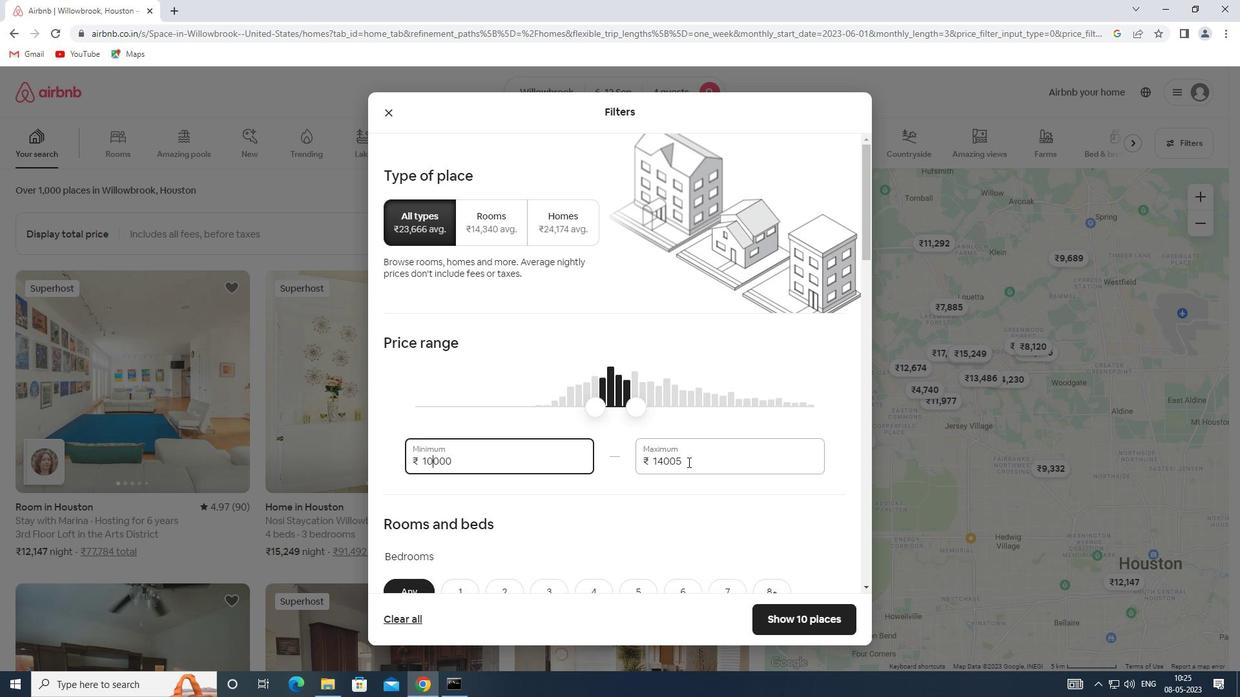
Action: Mouse moved to (656, 462)
Screenshot: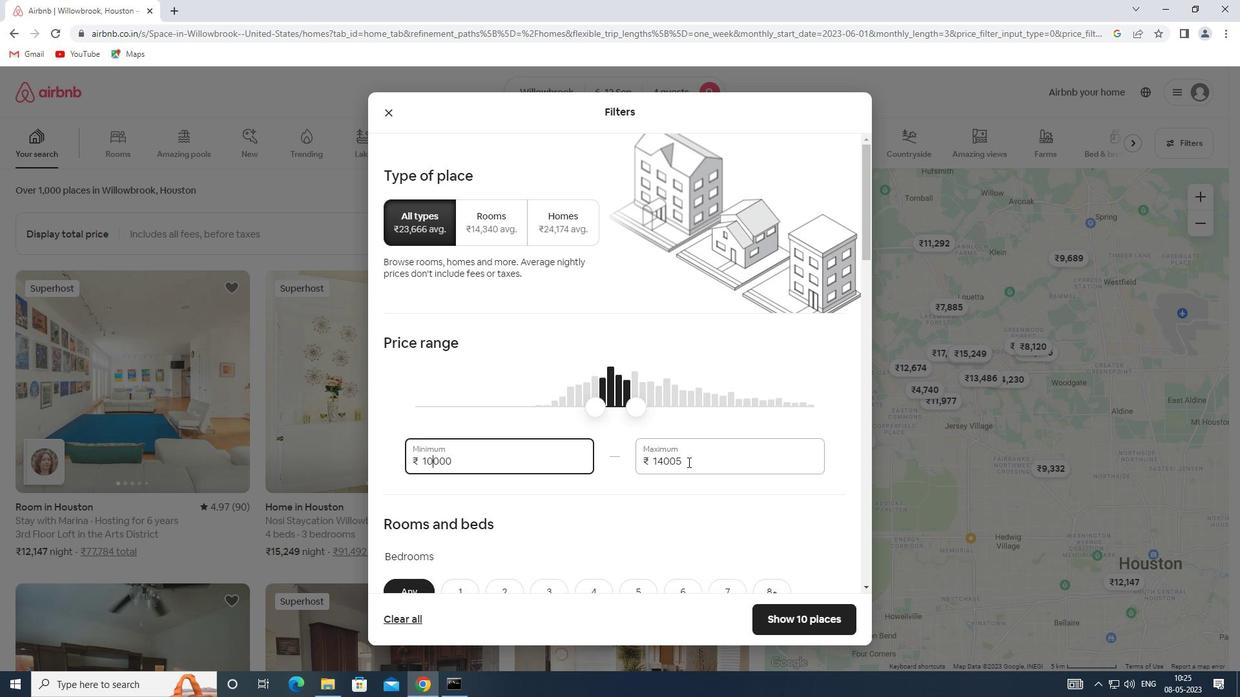 
Action: Key pressed 4000
Screenshot: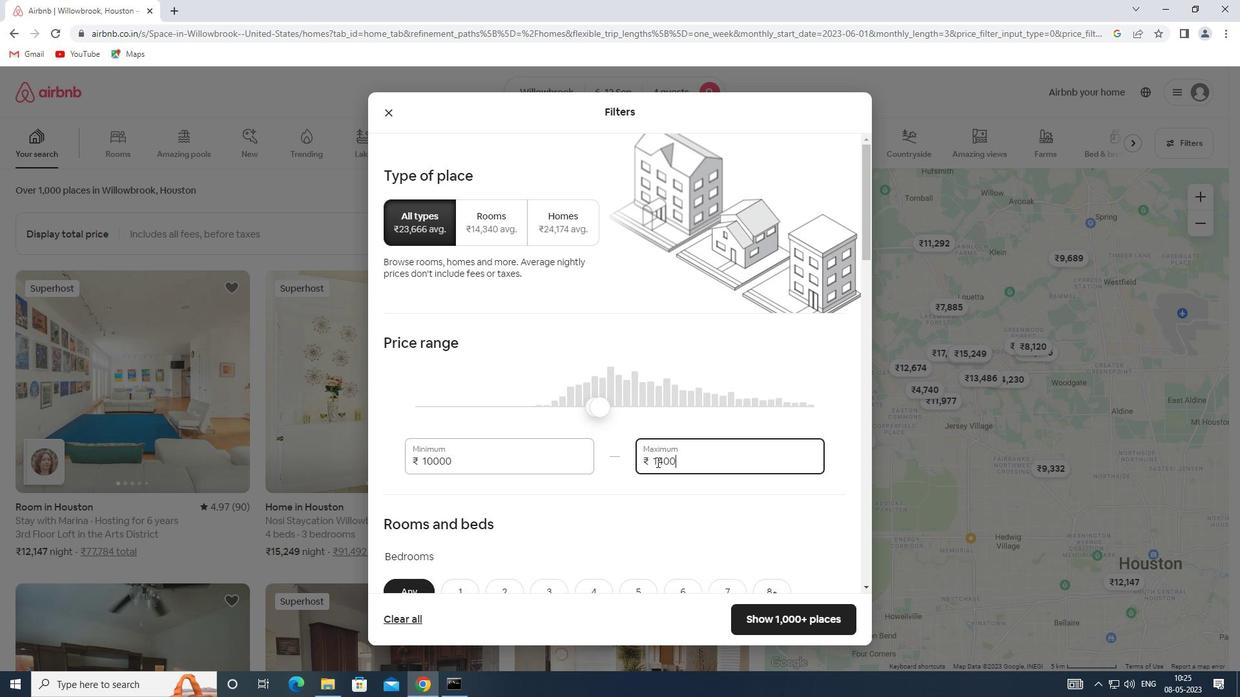 
Action: Mouse scrolled (656, 461) with delta (0, 0)
Screenshot: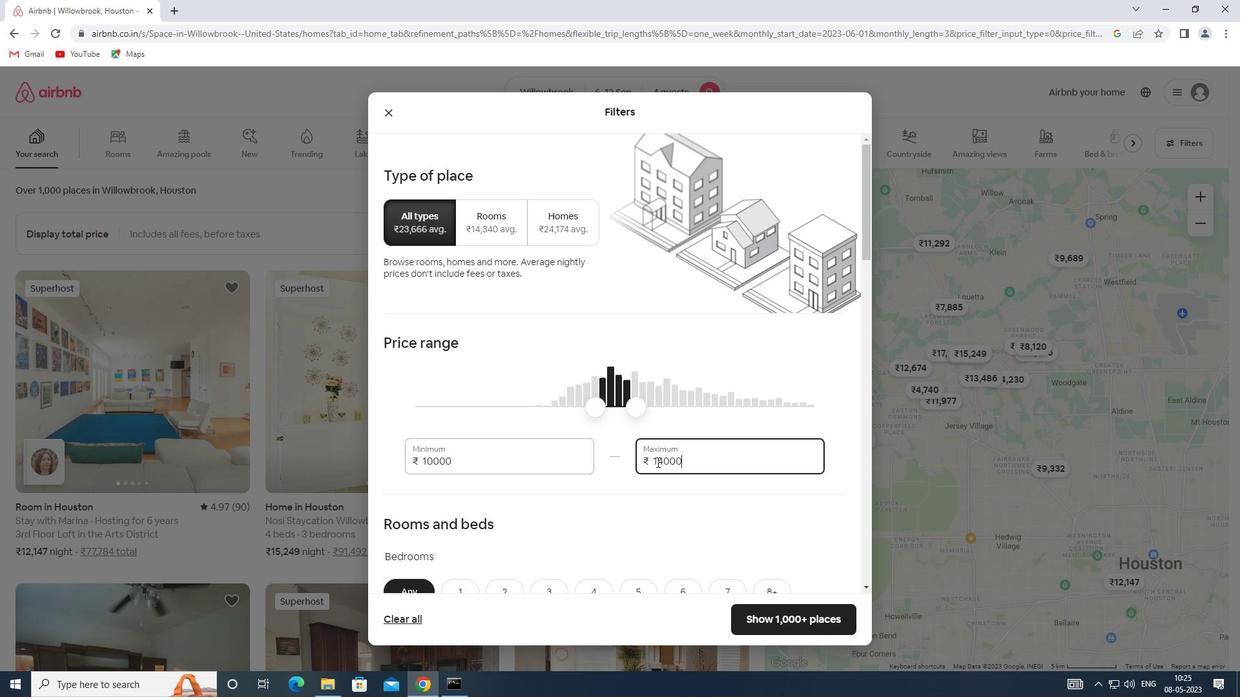 
Action: Mouse scrolled (656, 461) with delta (0, 0)
Screenshot: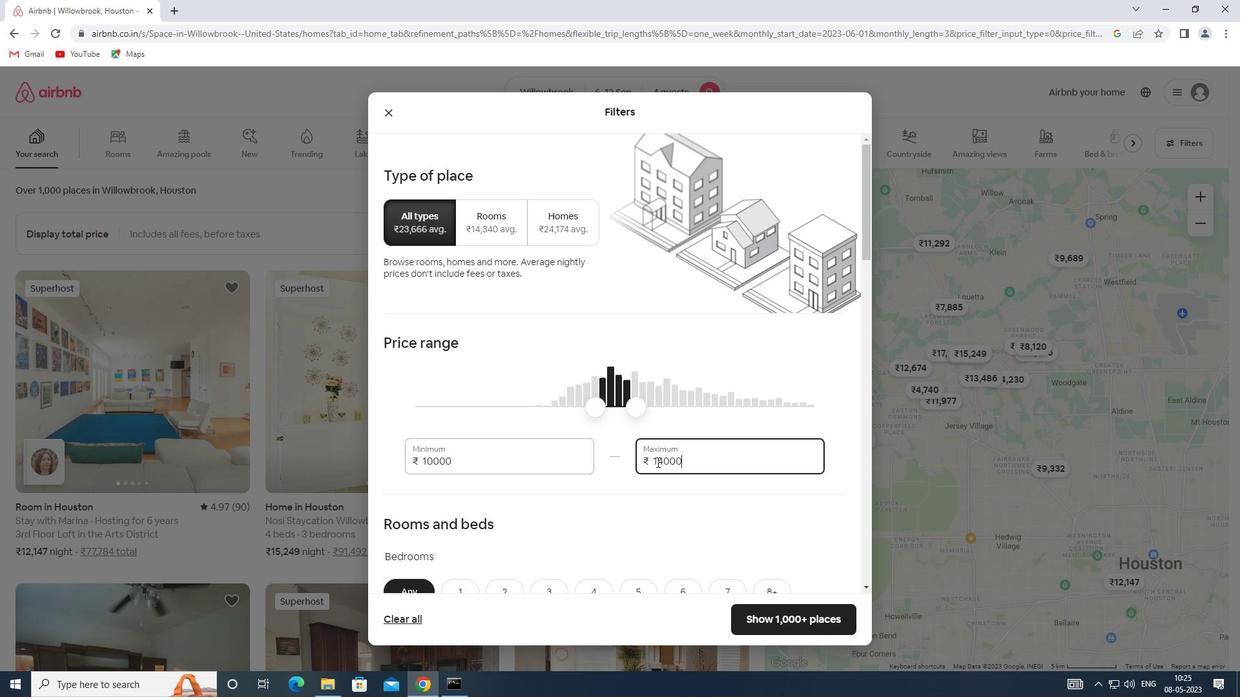 
Action: Mouse moved to (656, 462)
Screenshot: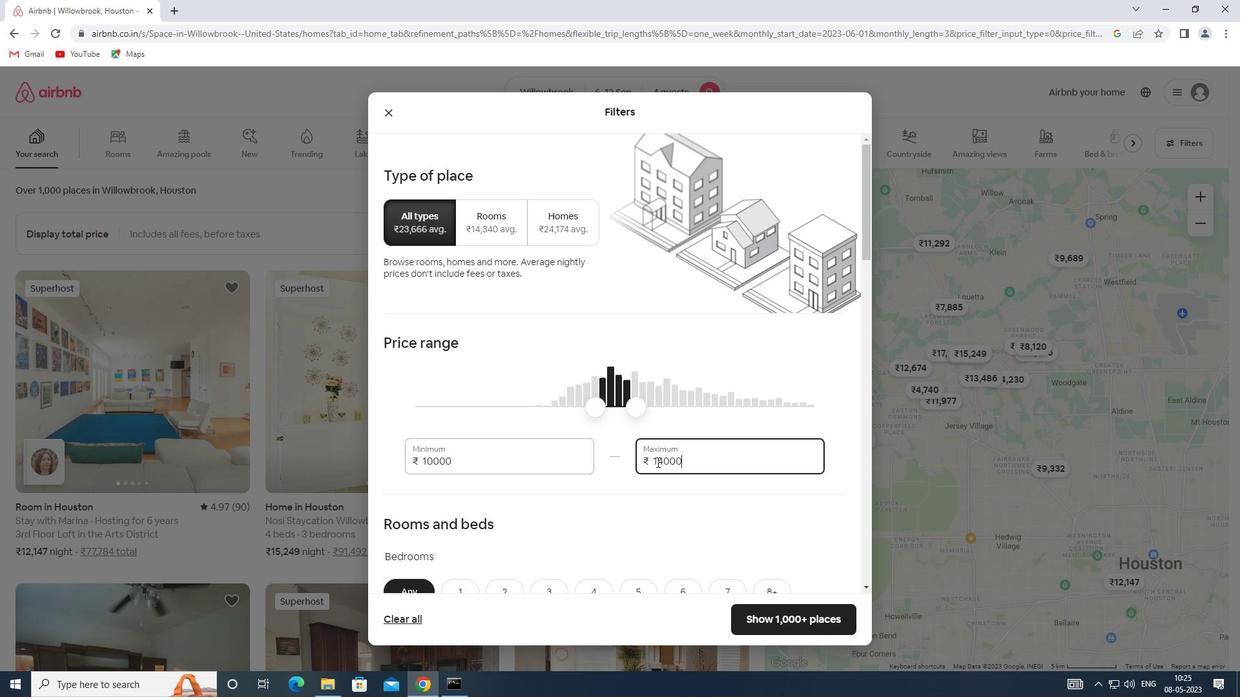 
Action: Mouse scrolled (656, 461) with delta (0, 0)
Screenshot: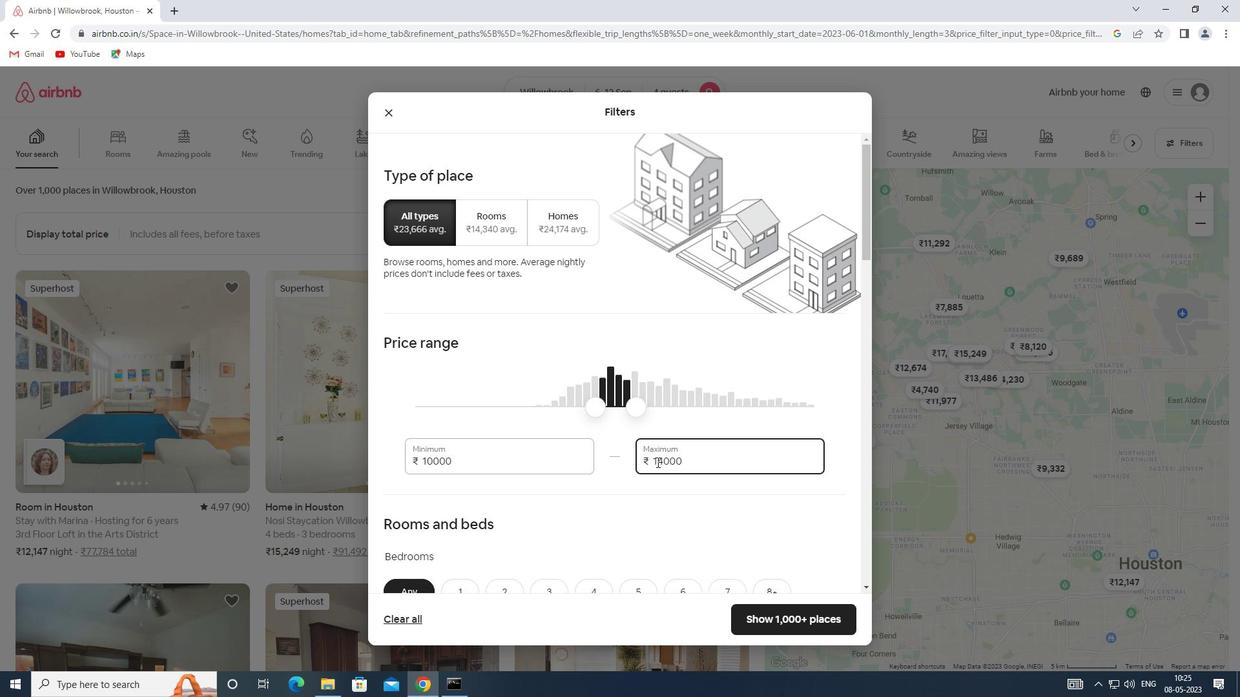 
Action: Mouse scrolled (656, 461) with delta (0, 0)
Screenshot: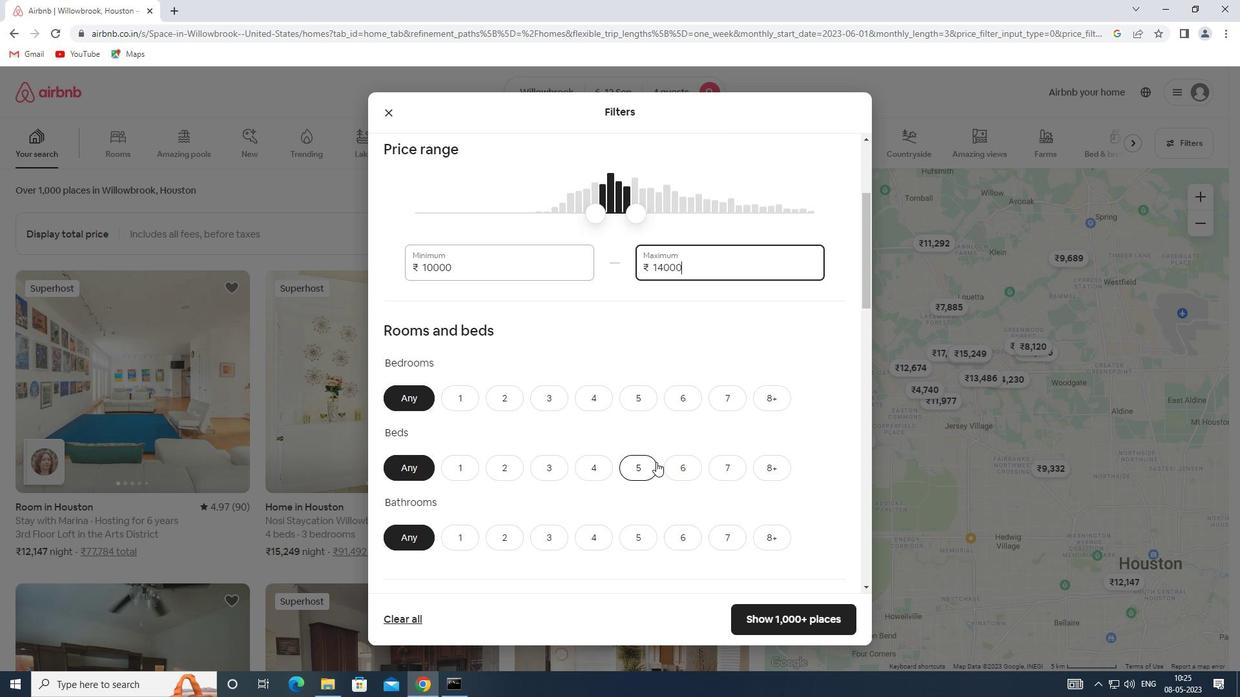 
Action: Mouse moved to (598, 330)
Screenshot: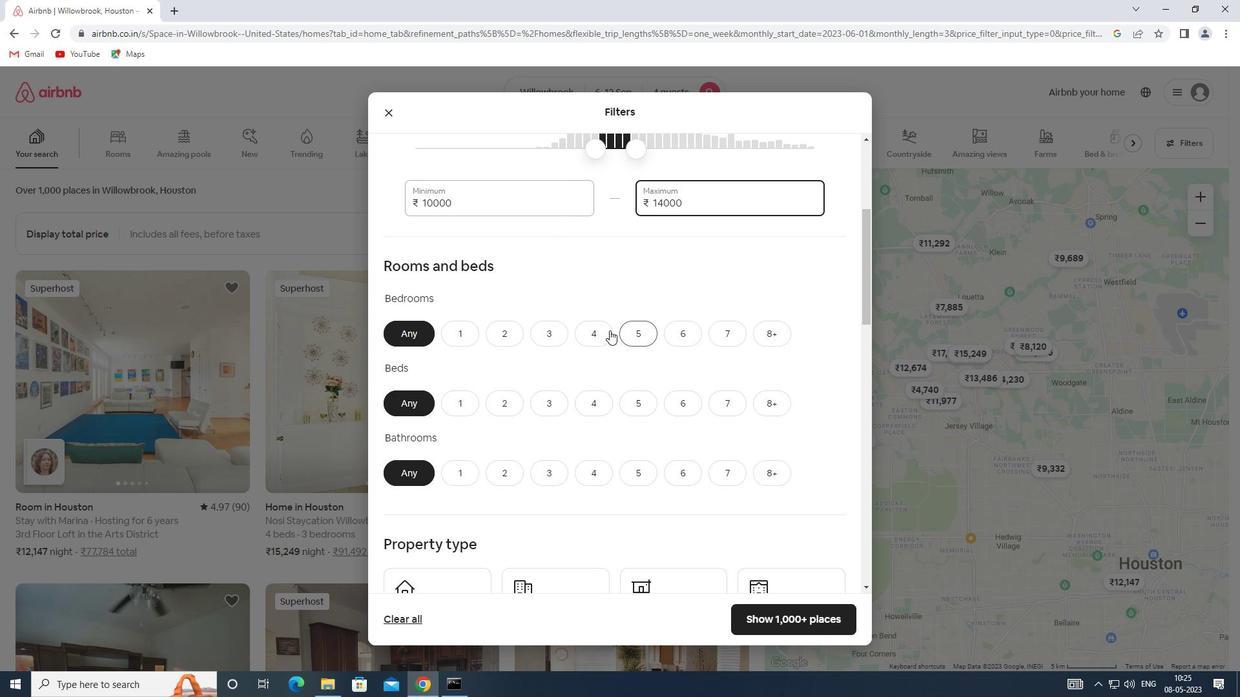 
Action: Mouse pressed left at (598, 330)
Screenshot: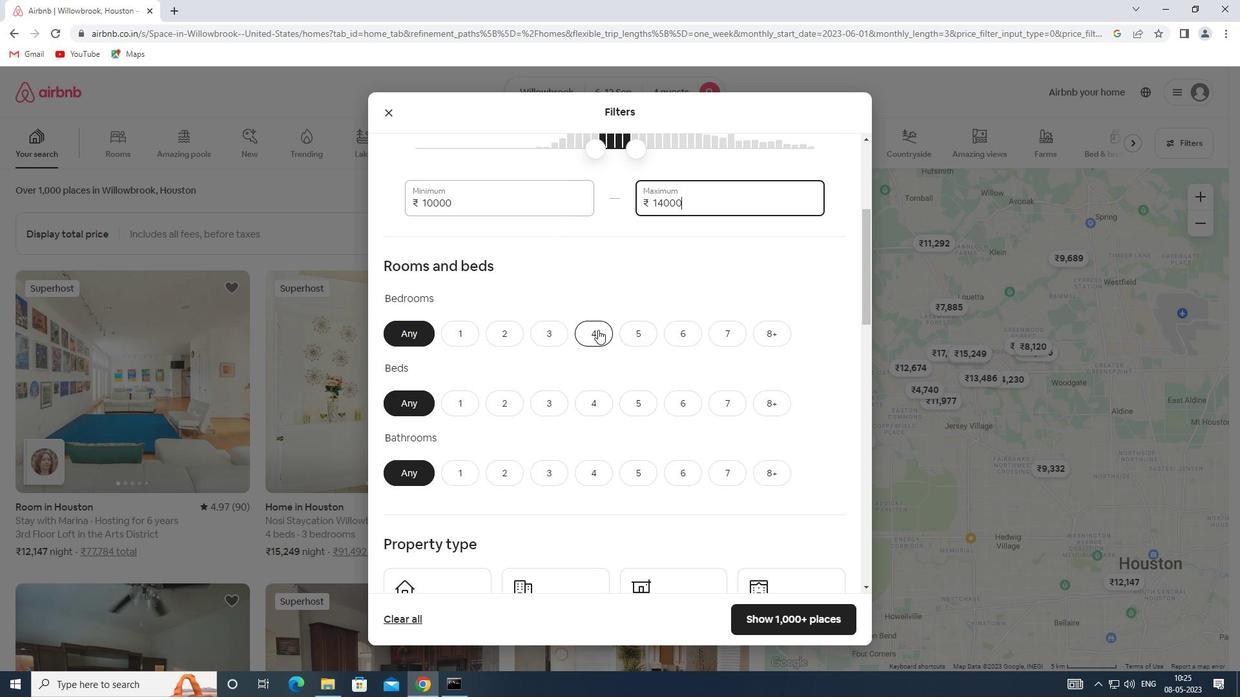 
Action: Mouse moved to (598, 401)
Screenshot: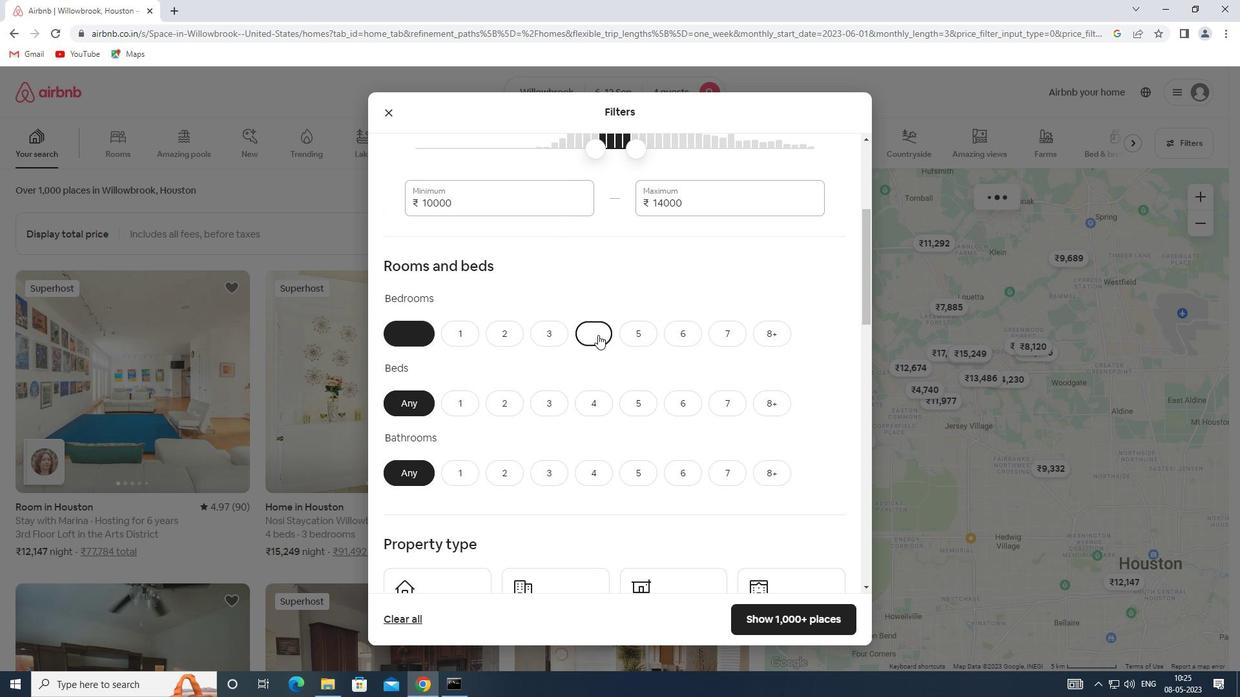 
Action: Mouse pressed left at (598, 401)
Screenshot: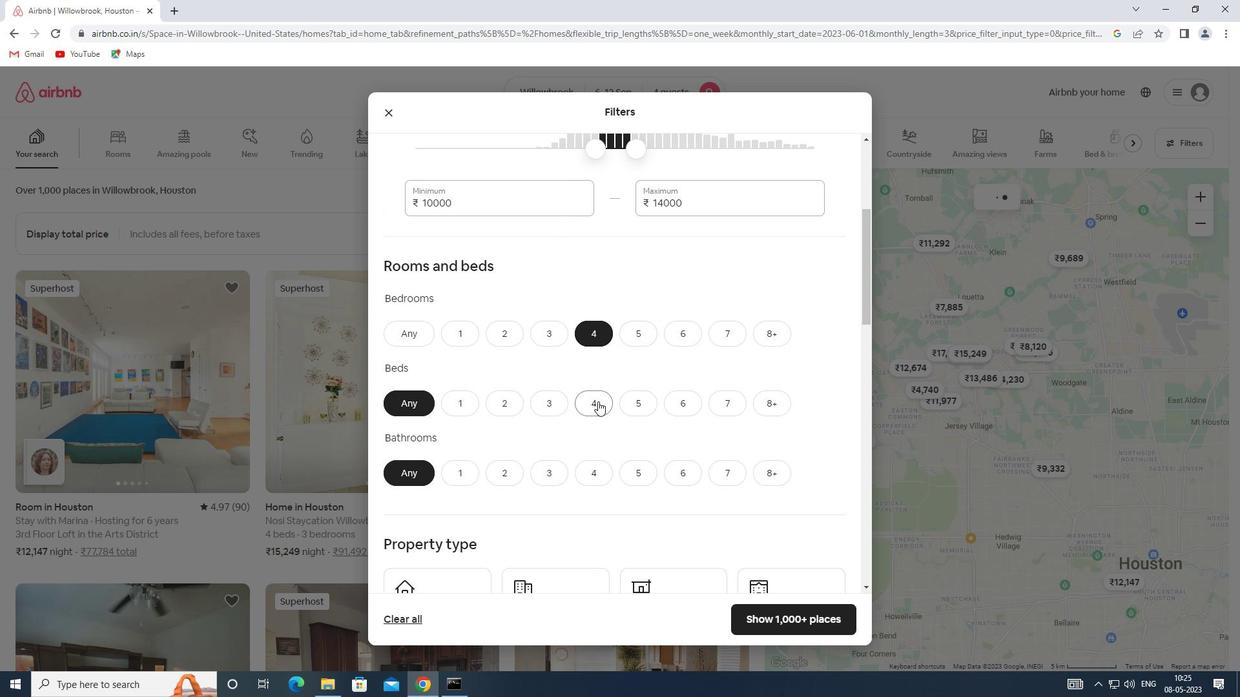 
Action: Mouse moved to (589, 479)
Screenshot: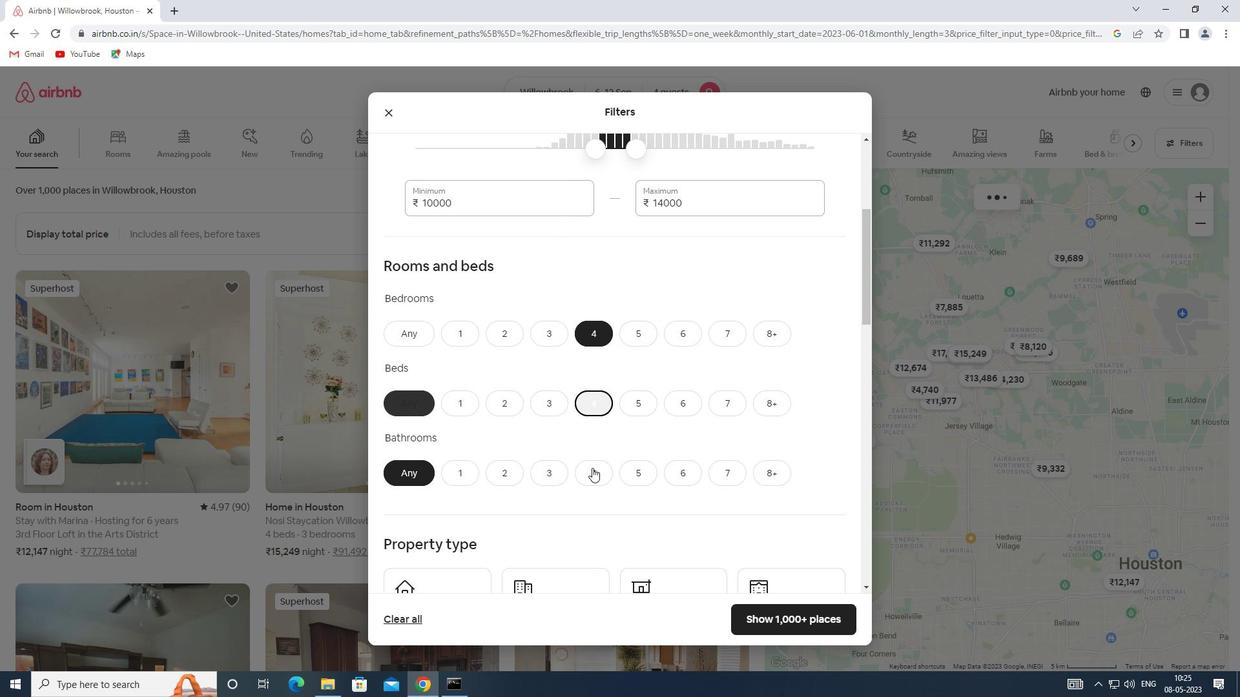 
Action: Mouse pressed left at (589, 479)
Screenshot: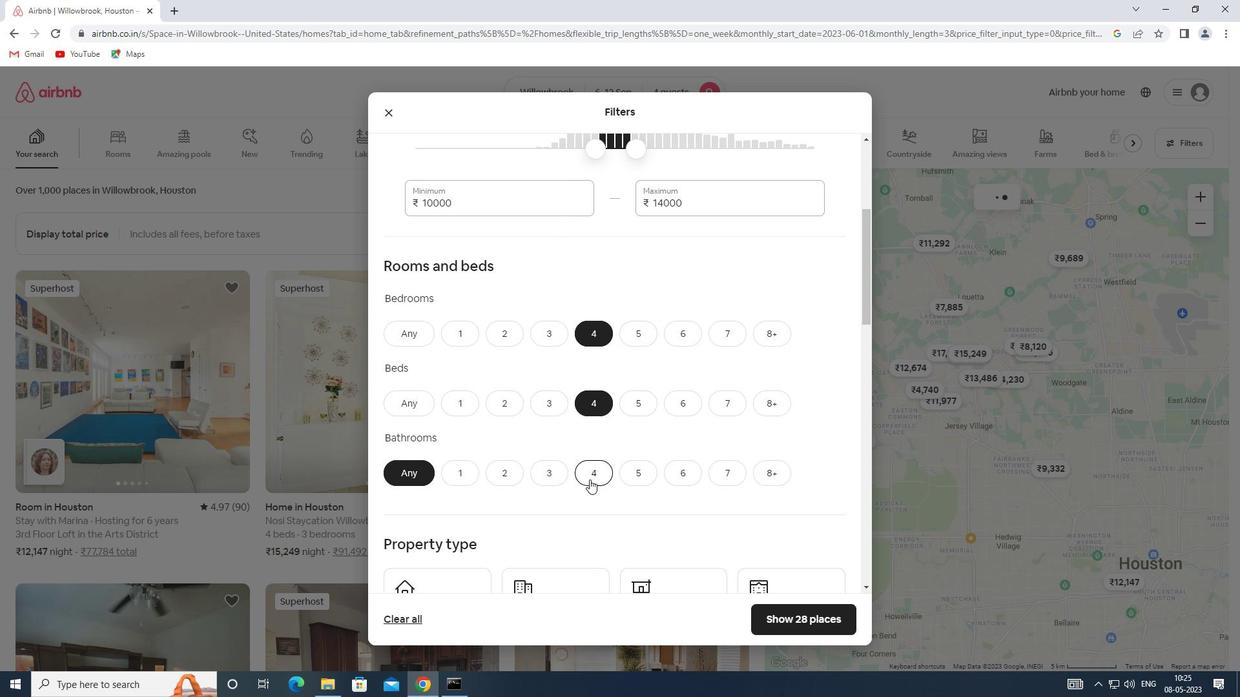 
Action: Mouse moved to (547, 405)
Screenshot: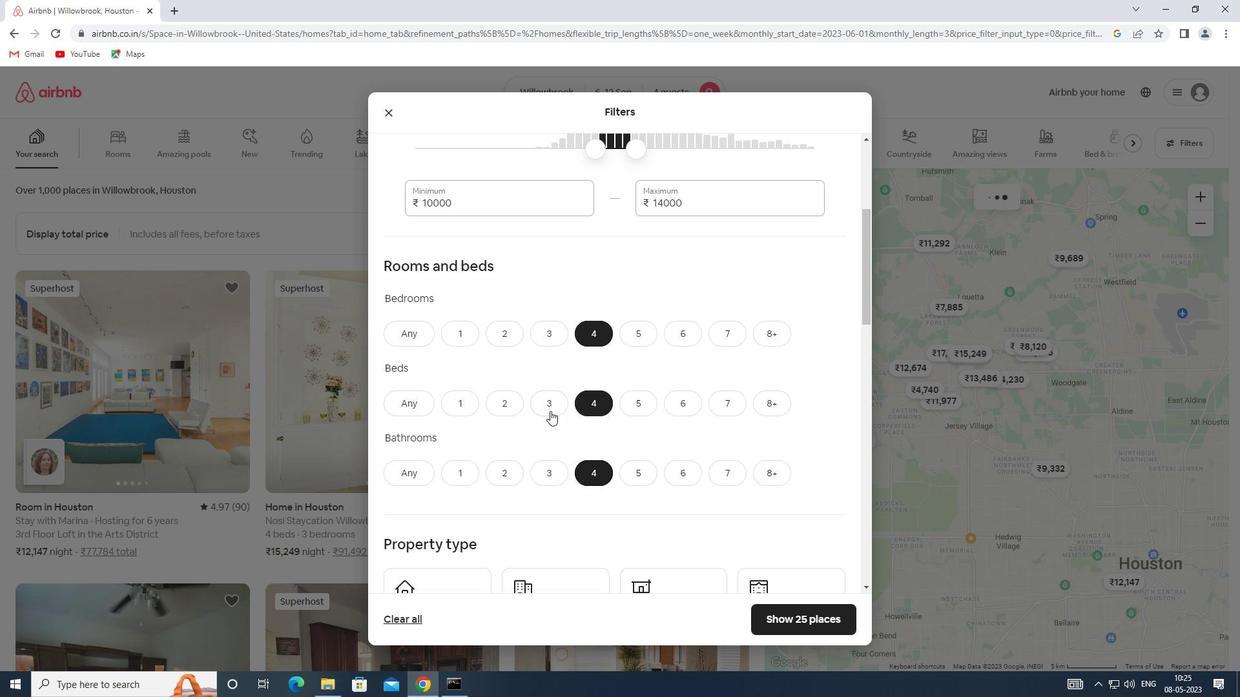 
Action: Mouse scrolled (547, 405) with delta (0, 0)
Screenshot: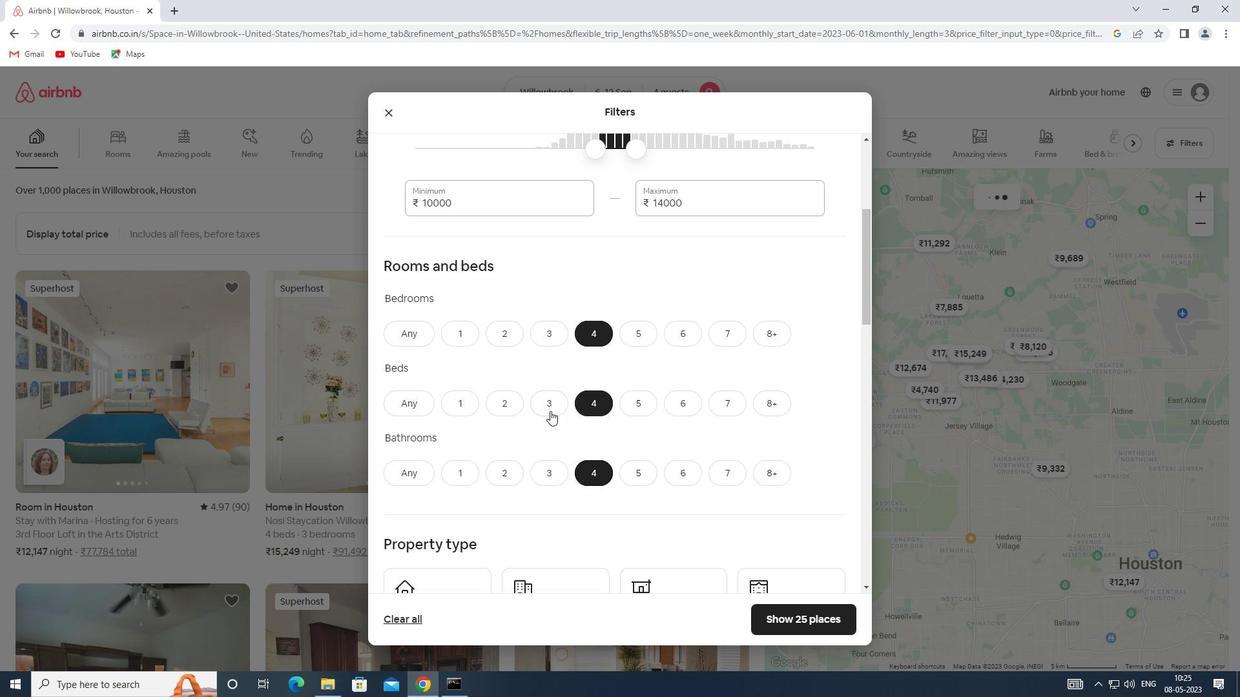 
Action: Mouse moved to (545, 403)
Screenshot: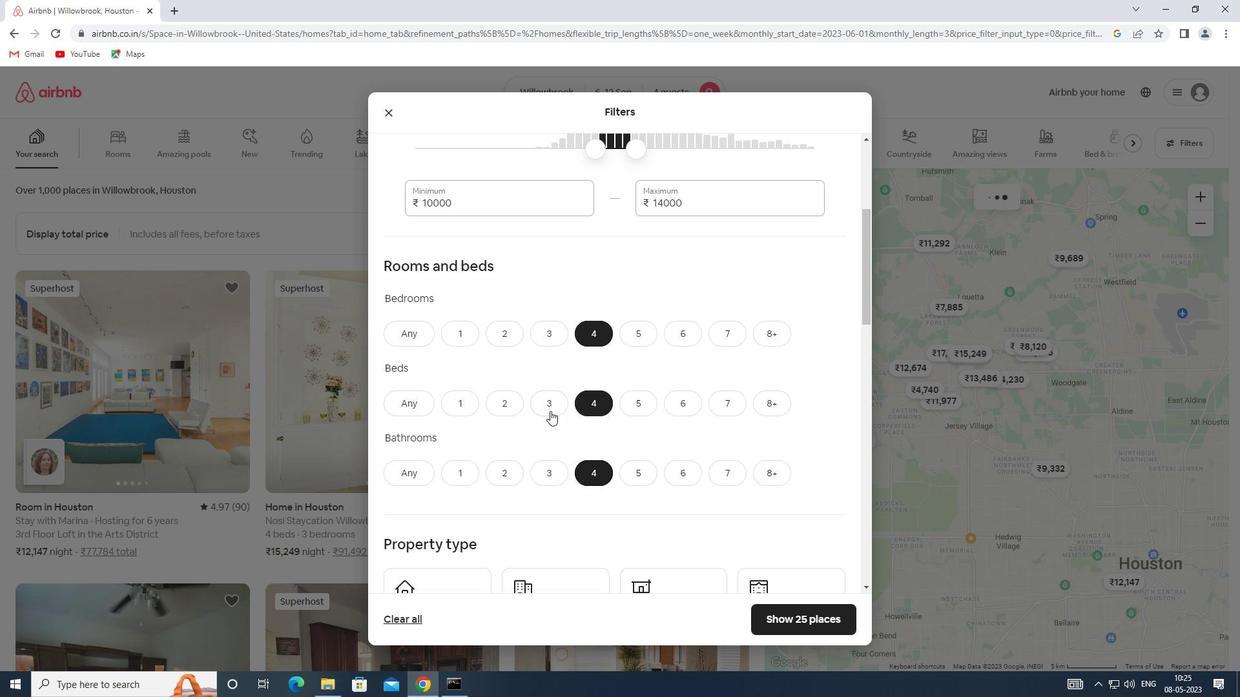 
Action: Mouse scrolled (545, 403) with delta (0, 0)
Screenshot: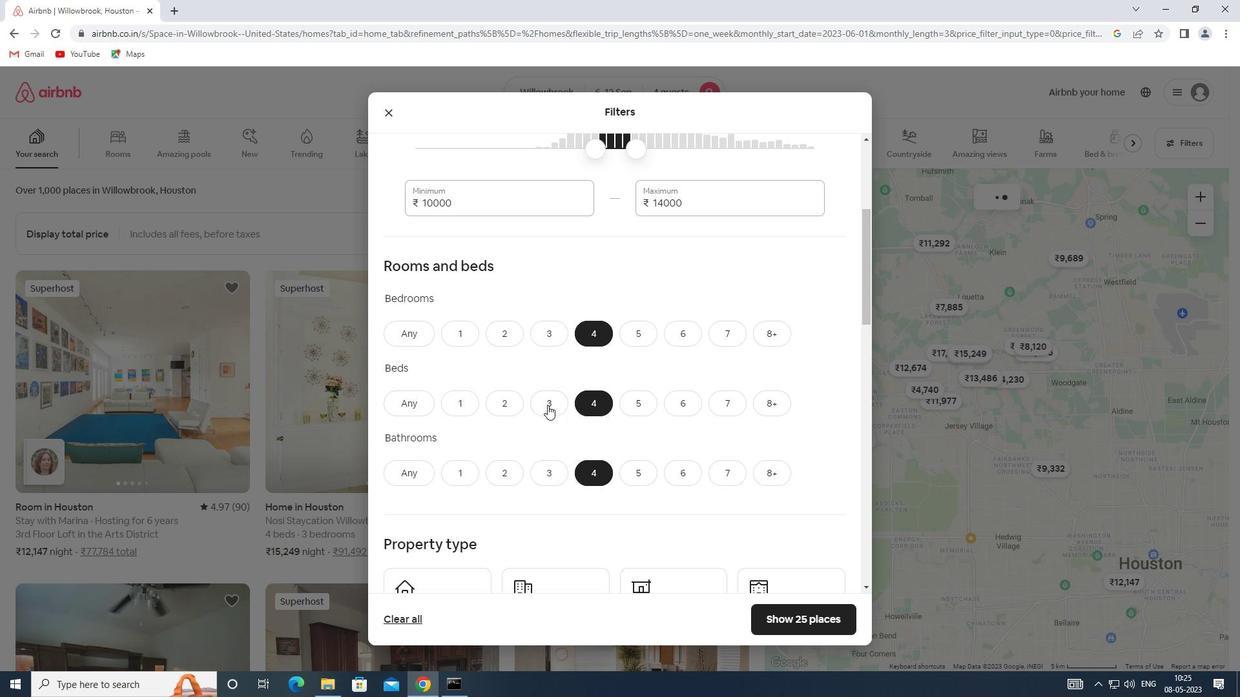
Action: Mouse moved to (545, 399)
Screenshot: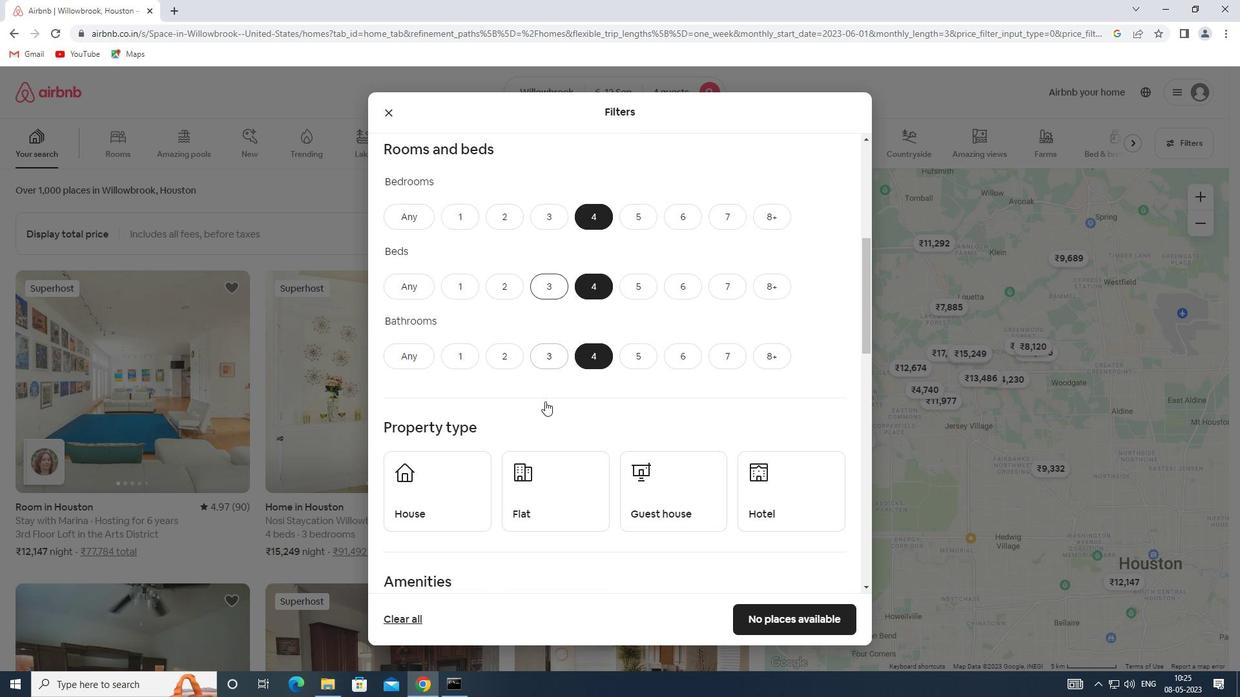 
Action: Mouse scrolled (545, 399) with delta (0, 0)
Screenshot: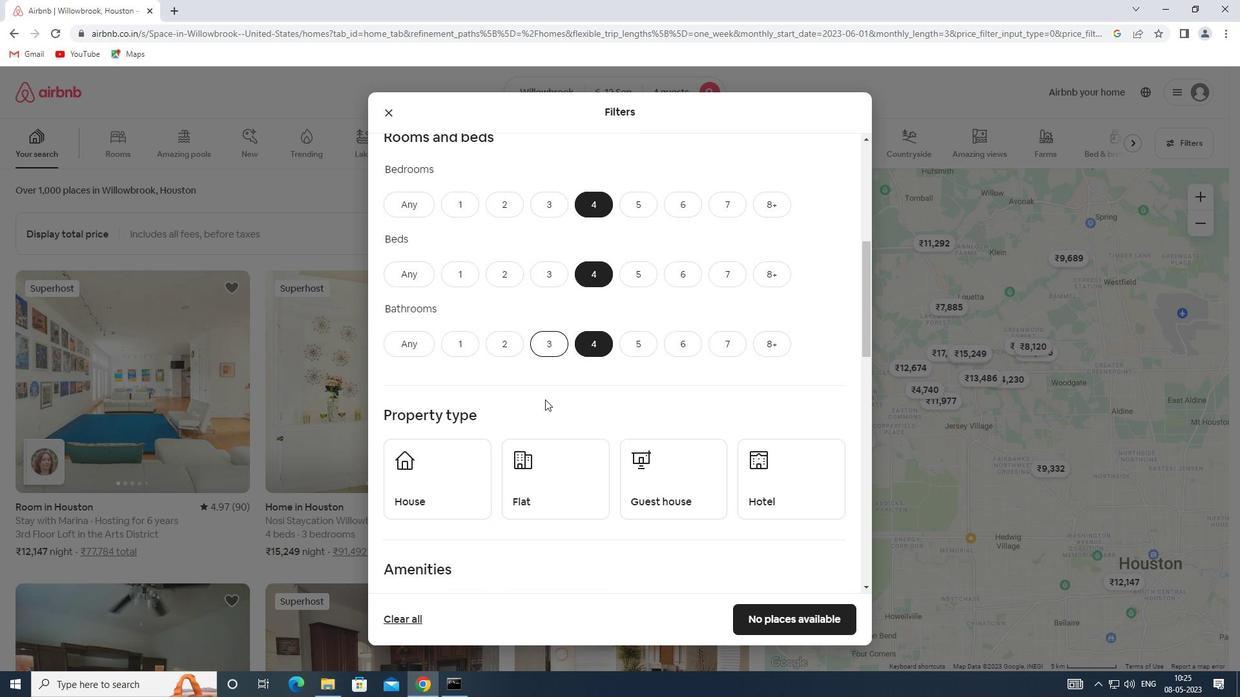 
Action: Mouse moved to (458, 402)
Screenshot: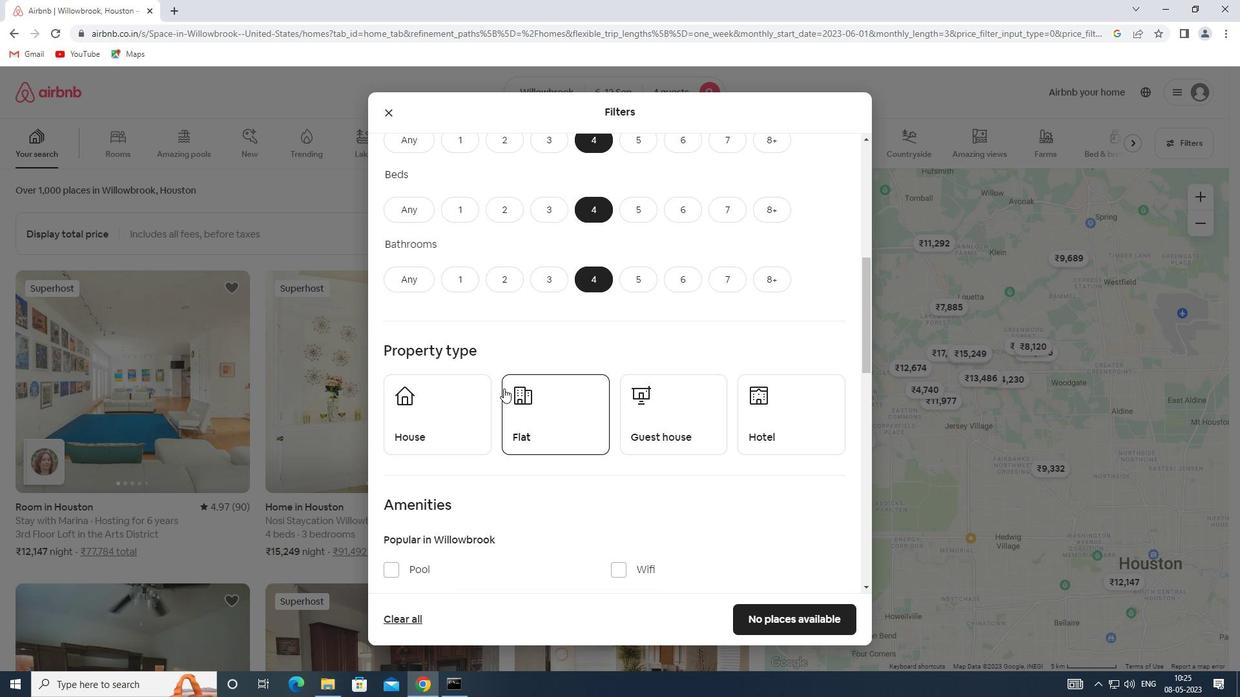 
Action: Mouse pressed left at (458, 402)
Screenshot: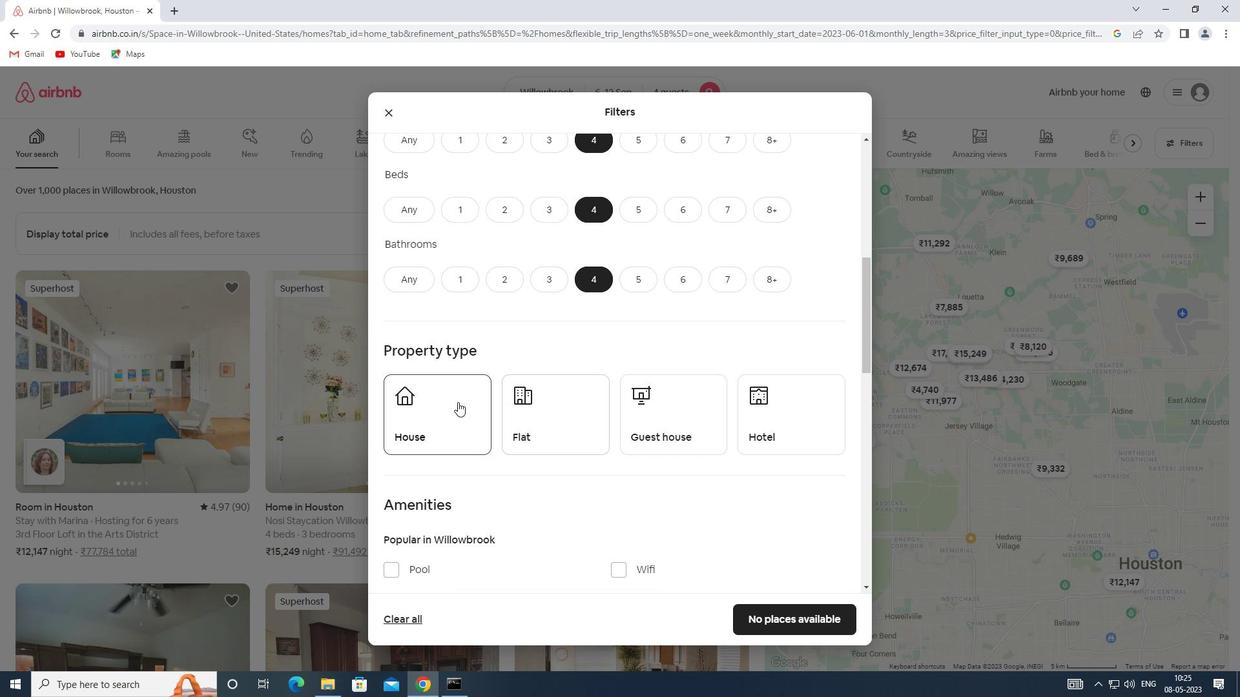 
Action: Mouse moved to (531, 408)
Screenshot: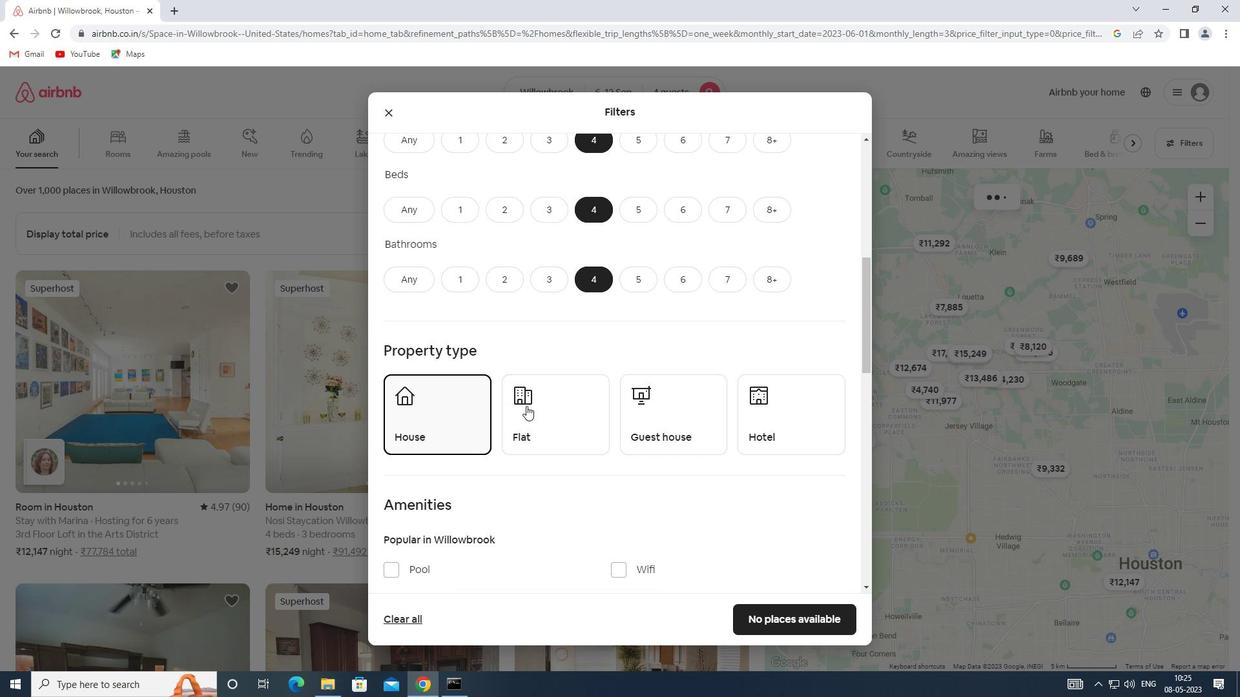 
Action: Mouse pressed left at (531, 408)
Screenshot: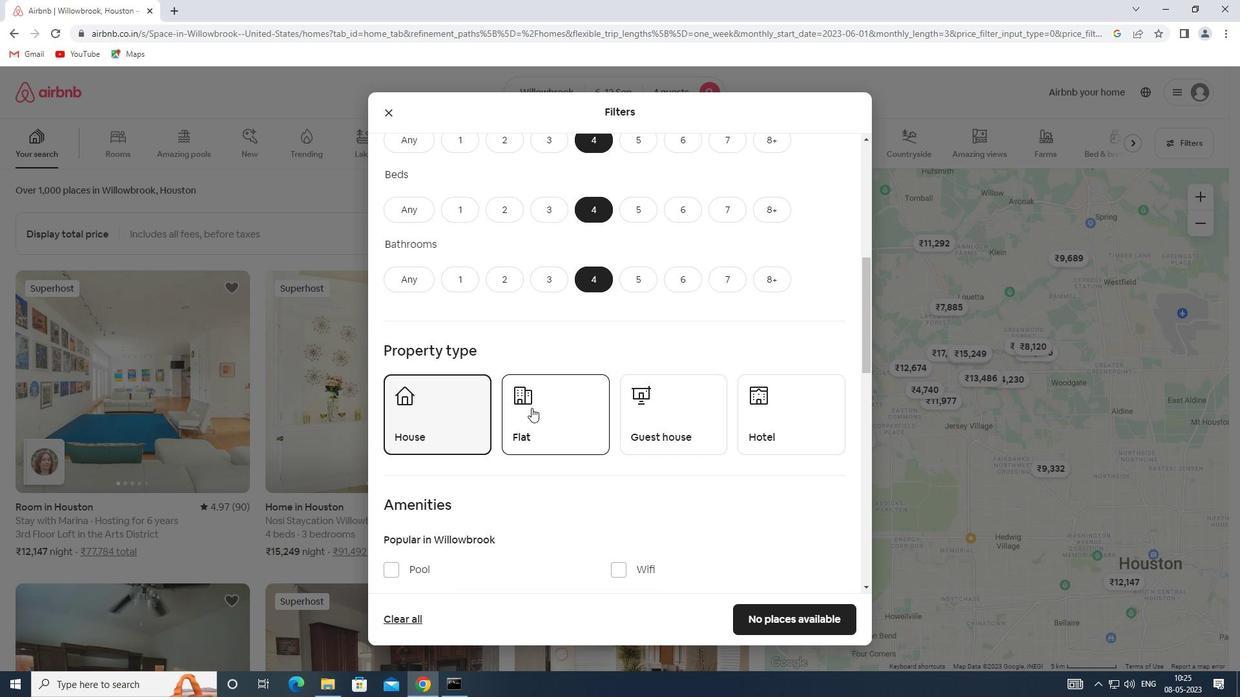 
Action: Mouse moved to (704, 415)
Screenshot: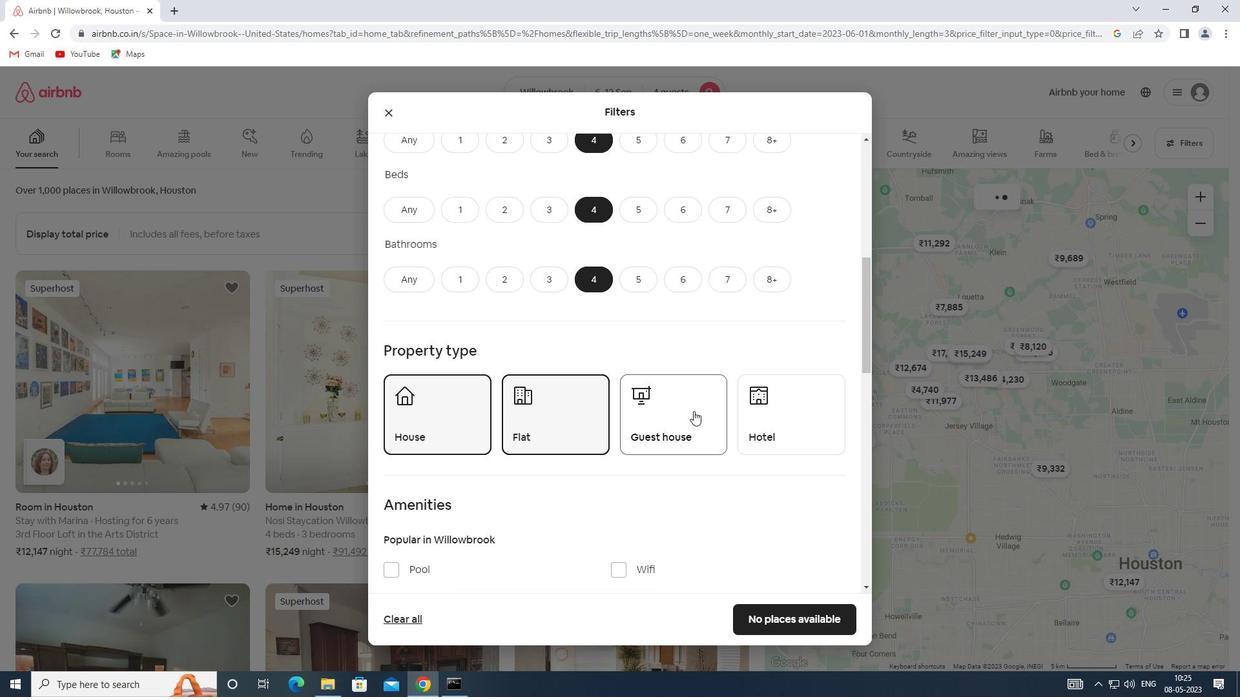 
Action: Mouse pressed left at (704, 415)
Screenshot: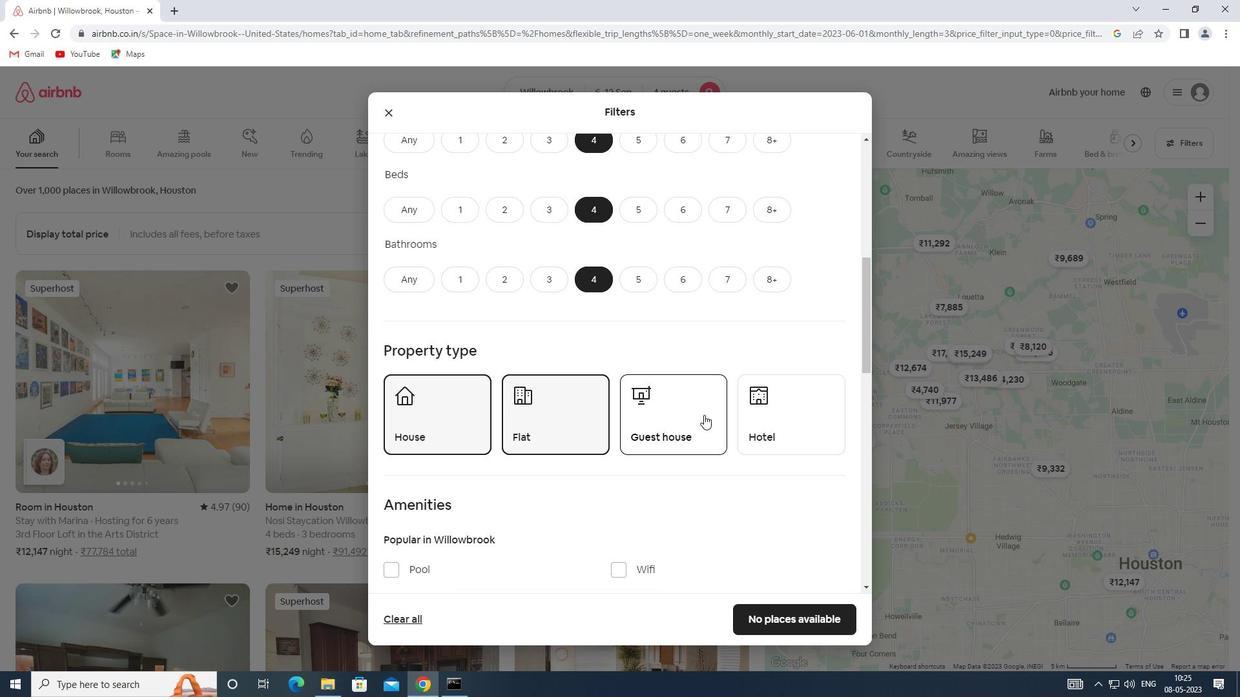 
Action: Mouse moved to (587, 401)
Screenshot: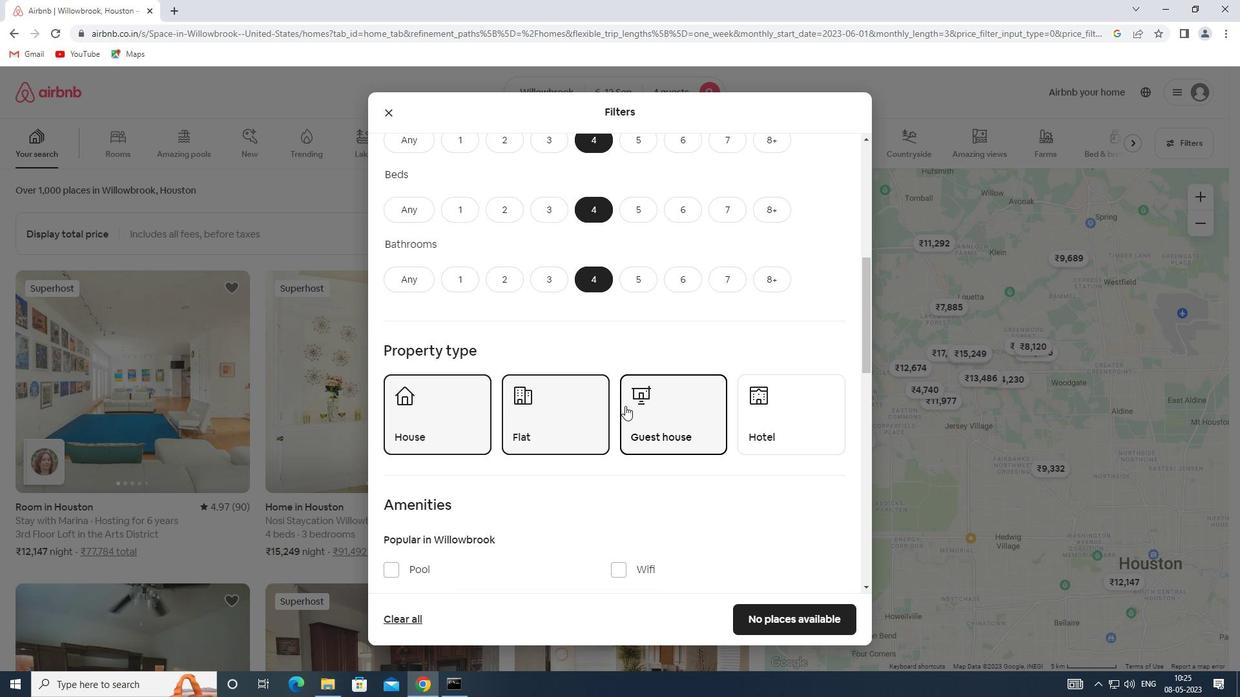 
Action: Mouse scrolled (587, 400) with delta (0, 0)
Screenshot: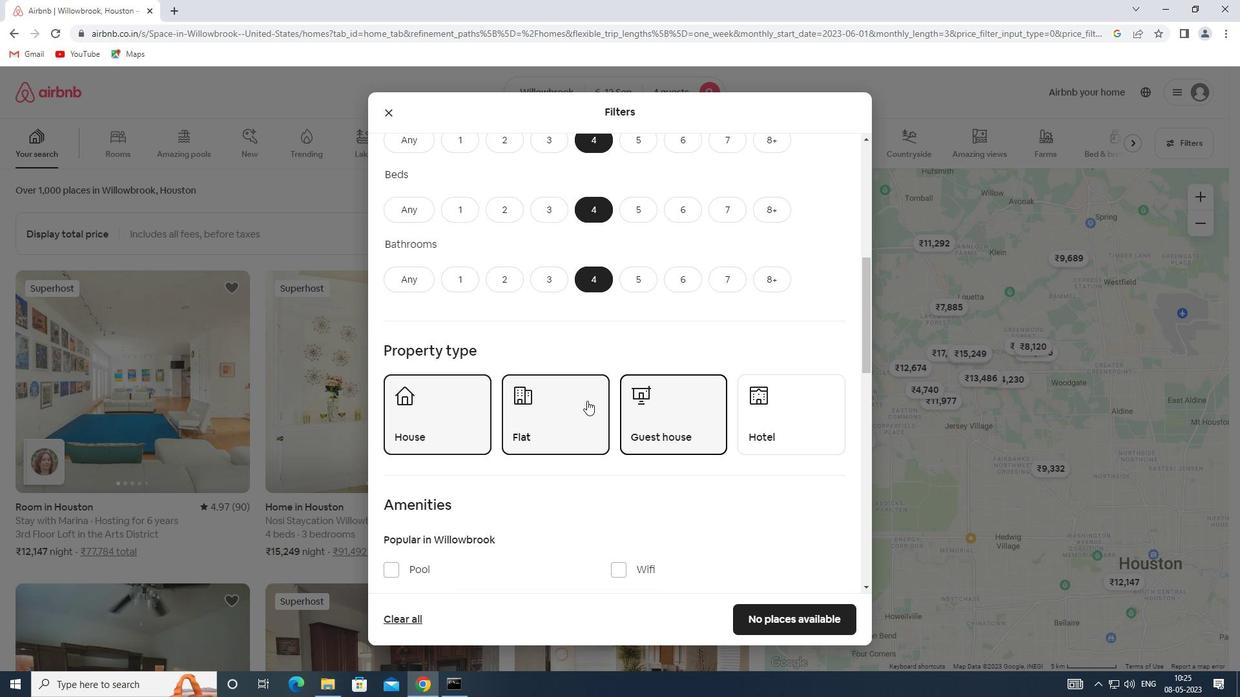 
Action: Mouse scrolled (587, 400) with delta (0, 0)
Screenshot: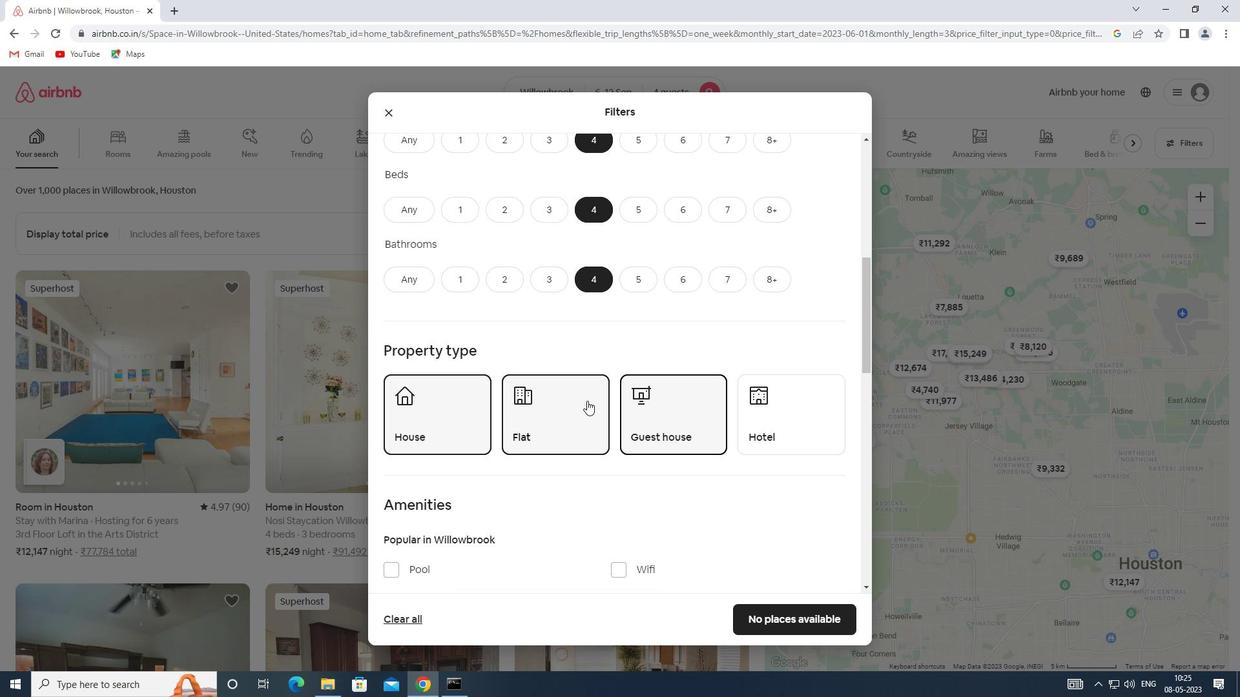 
Action: Mouse scrolled (587, 400) with delta (0, 0)
Screenshot: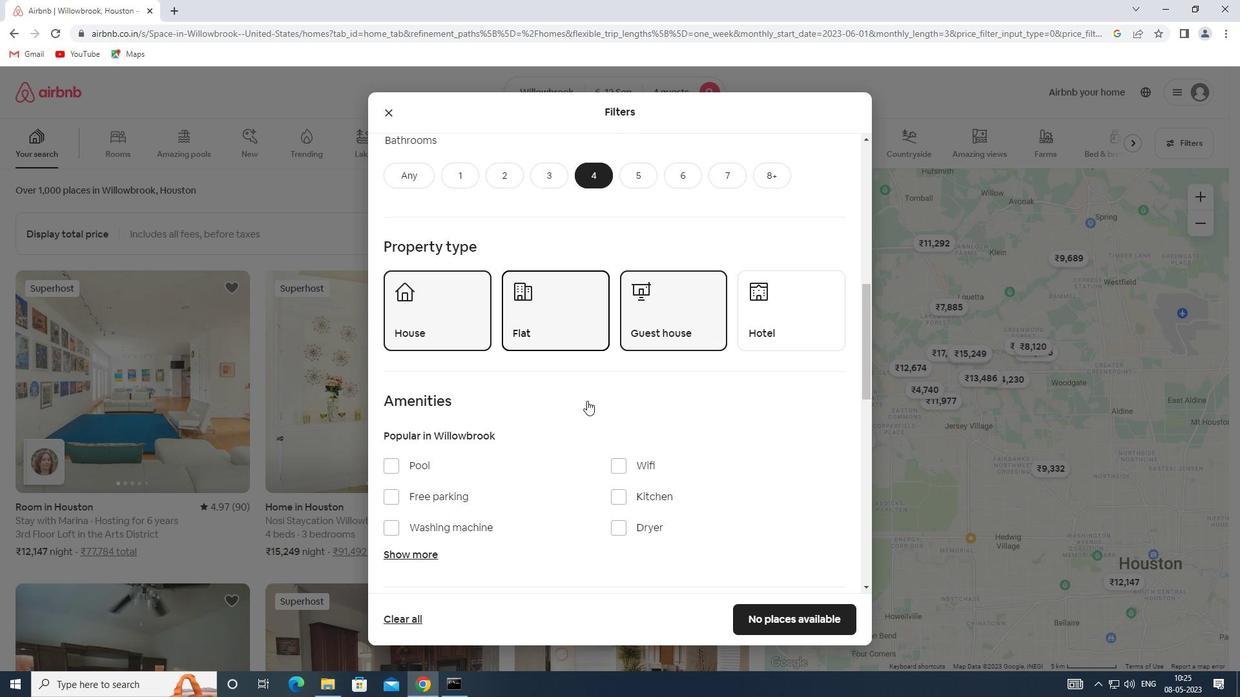 
Action: Mouse scrolled (587, 400) with delta (0, 0)
Screenshot: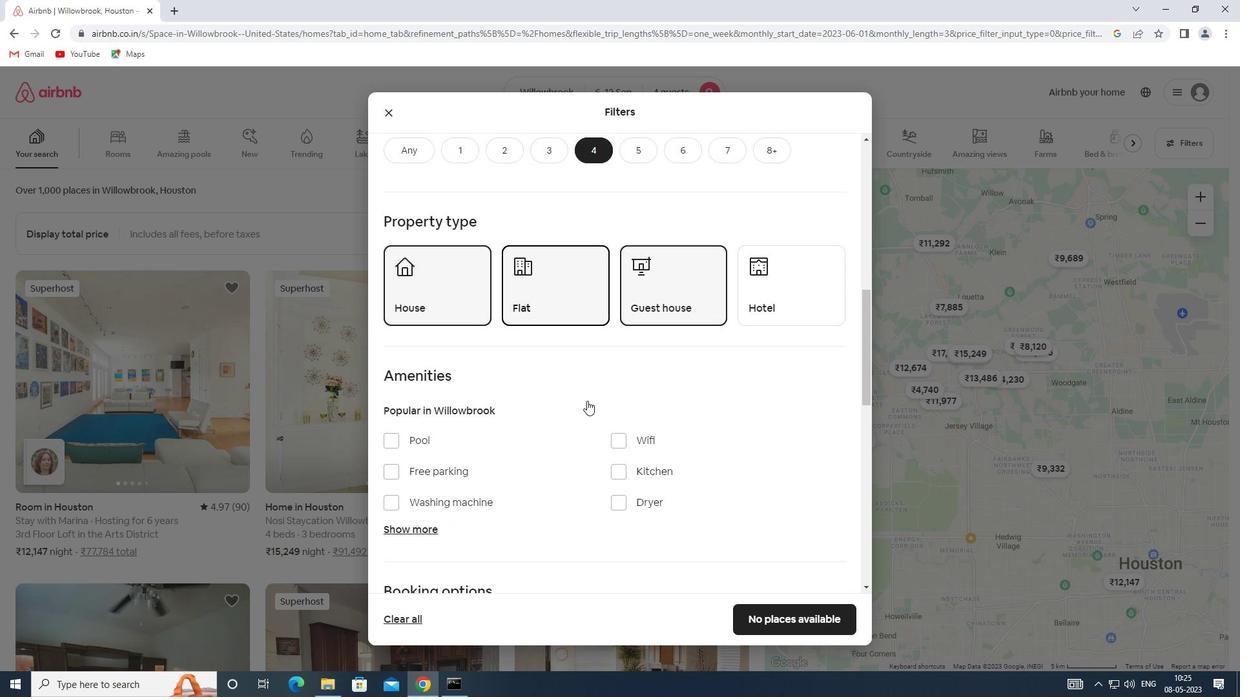 
Action: Mouse moved to (418, 397)
Screenshot: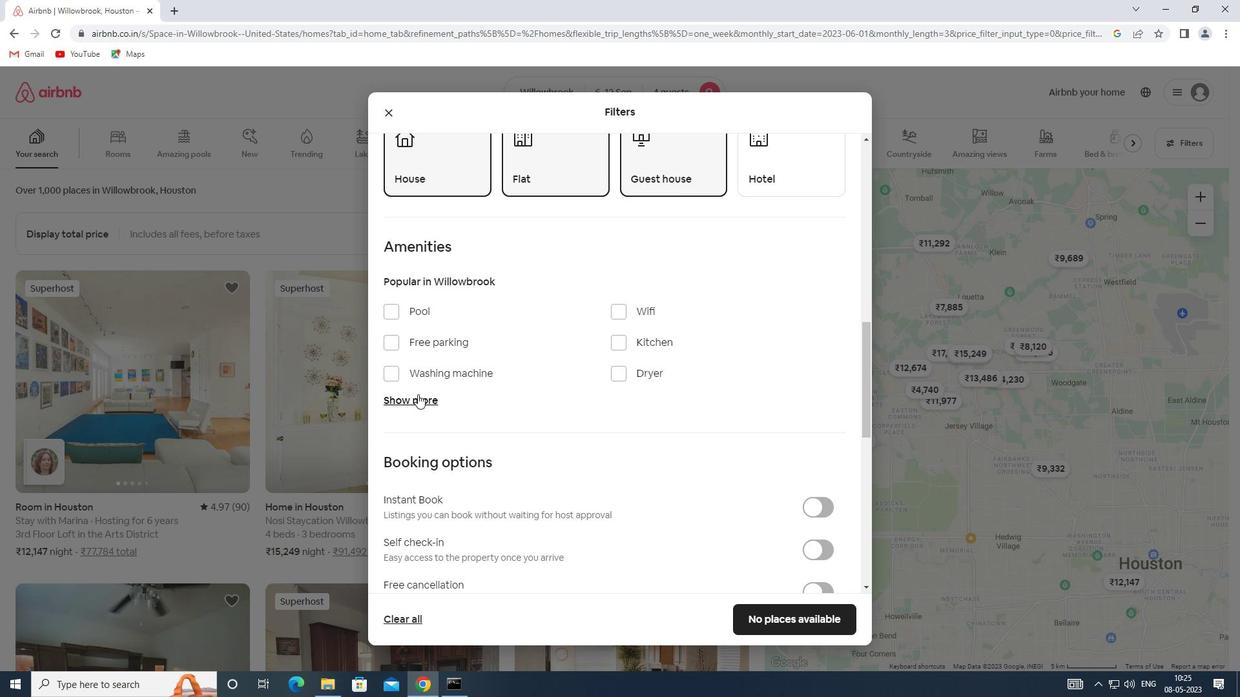 
Action: Mouse pressed left at (418, 397)
Screenshot: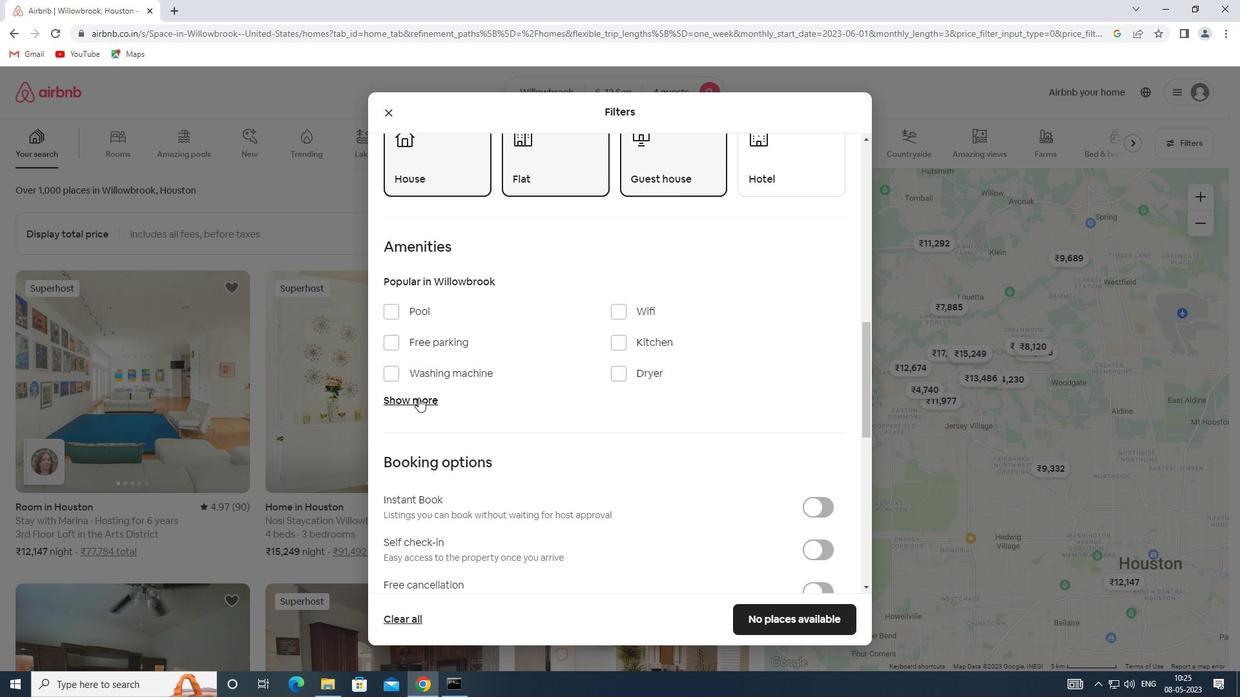 
Action: Mouse moved to (617, 312)
Screenshot: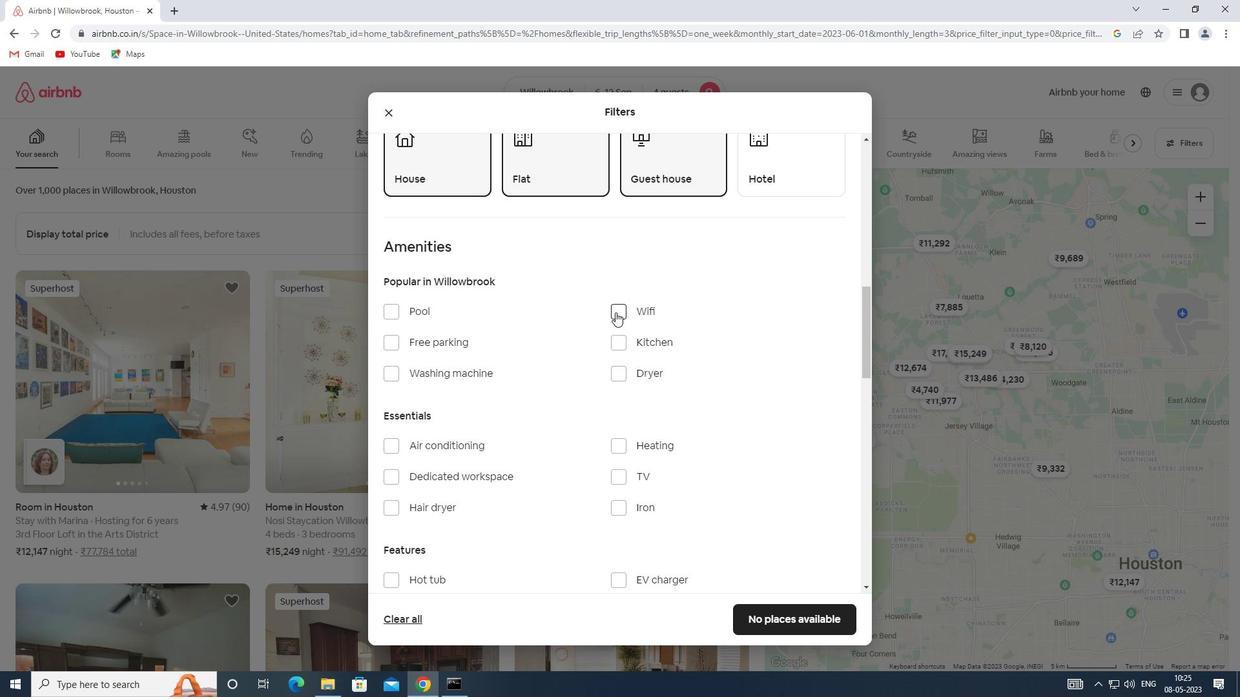 
Action: Mouse pressed left at (617, 312)
Screenshot: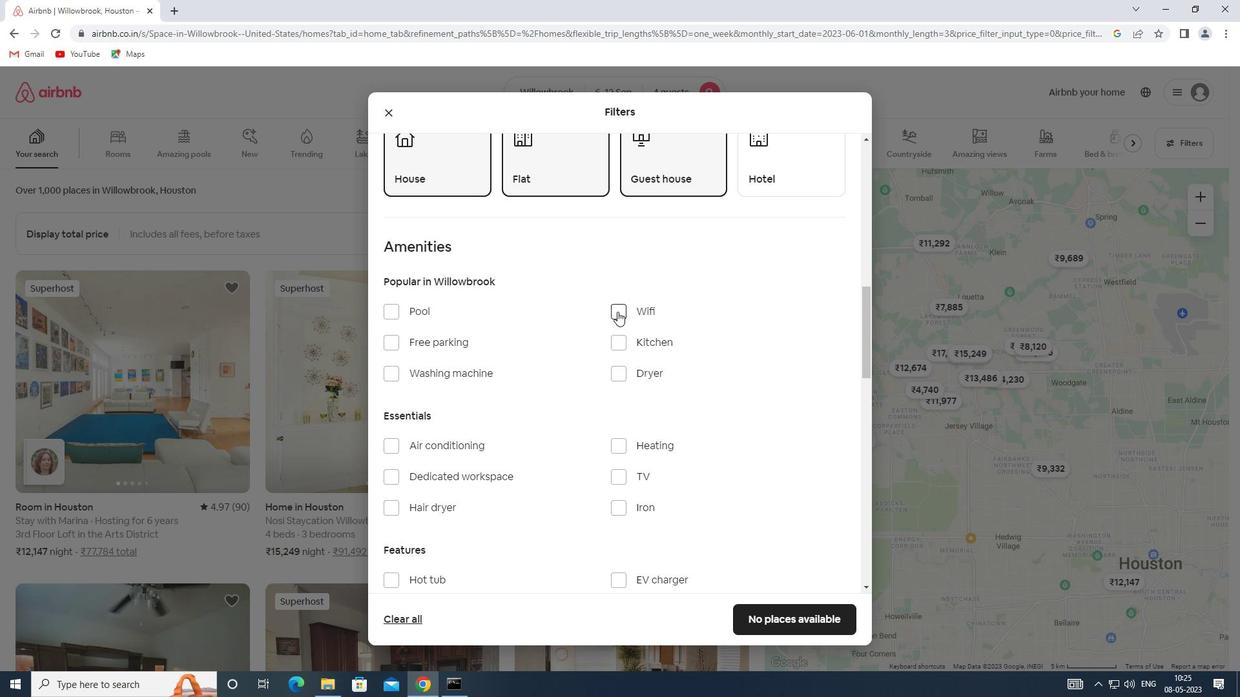 
Action: Mouse moved to (624, 474)
Screenshot: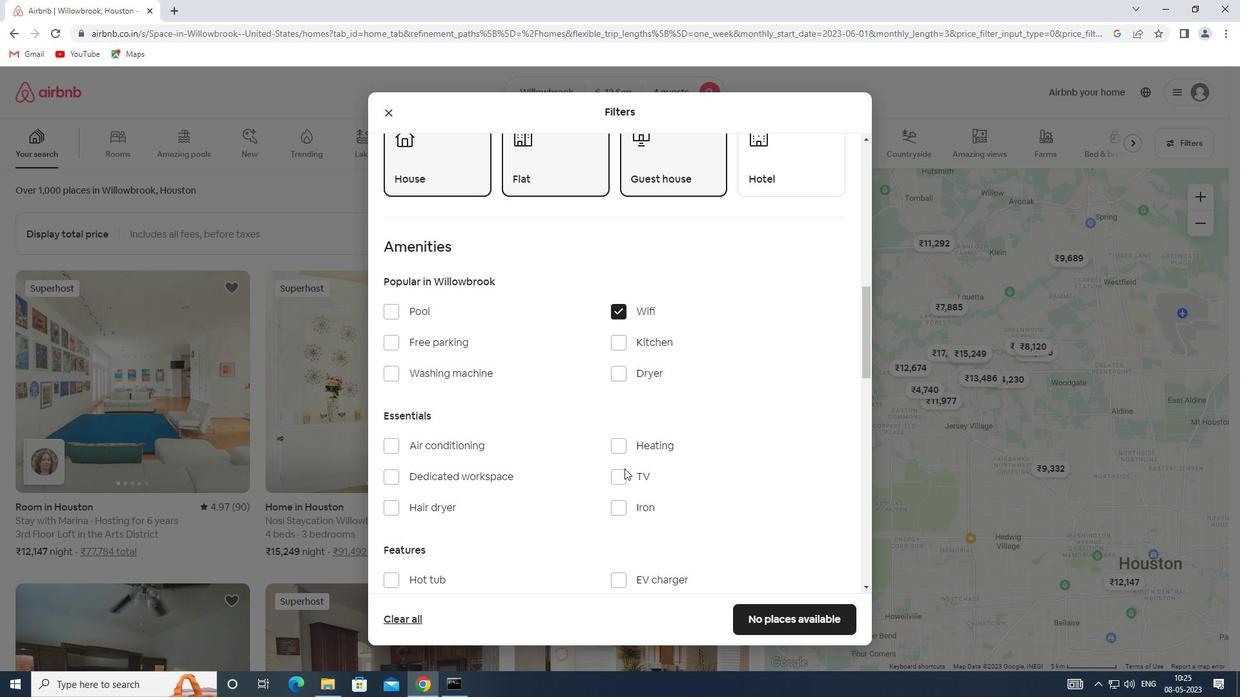 
Action: Mouse pressed left at (624, 474)
Screenshot: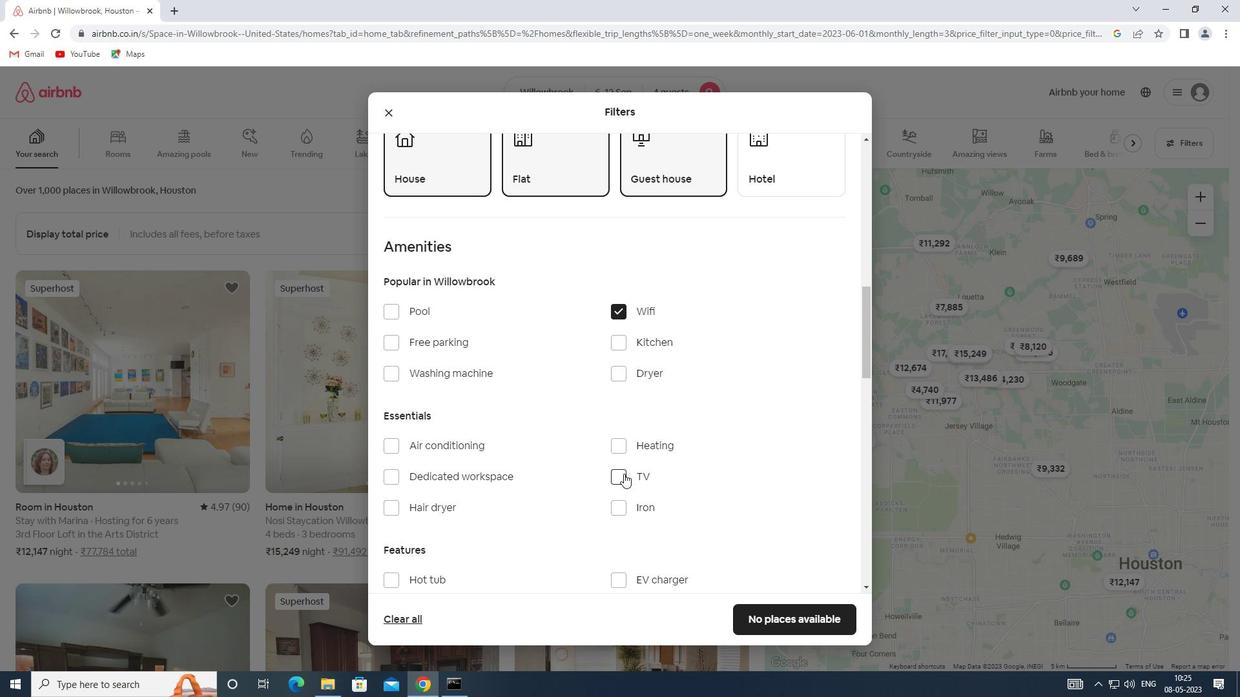 
Action: Mouse moved to (395, 339)
Screenshot: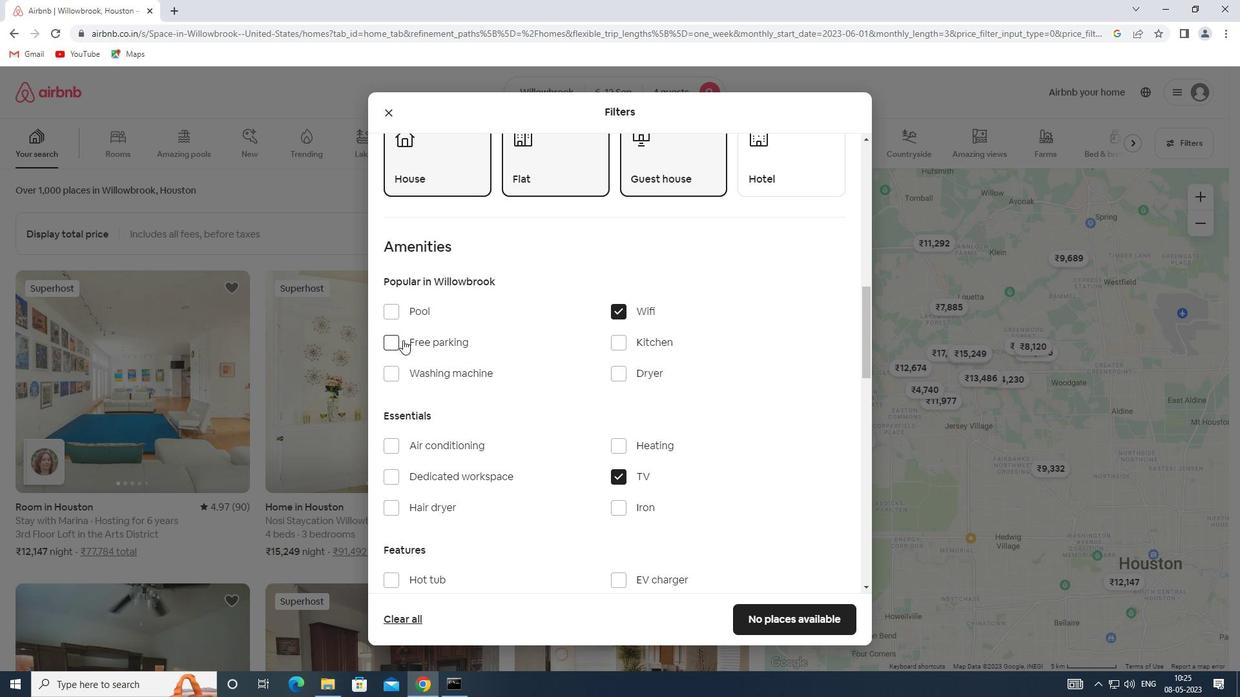 
Action: Mouse pressed left at (395, 339)
Screenshot: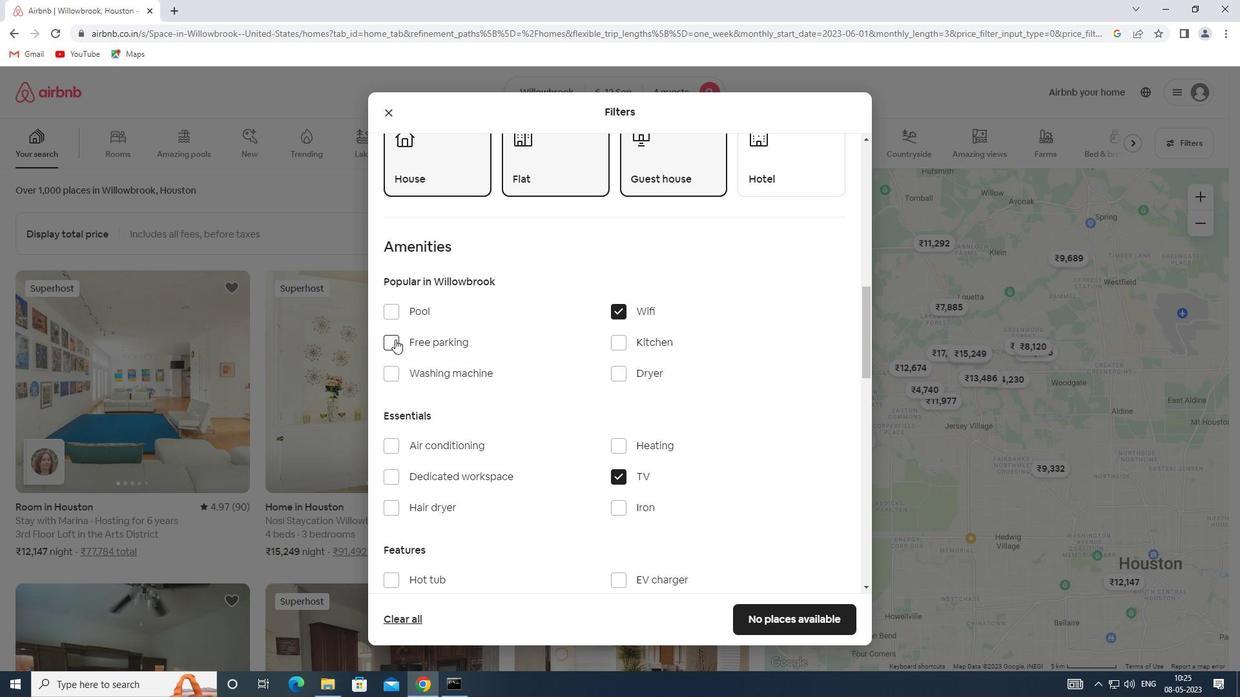 
Action: Mouse moved to (478, 377)
Screenshot: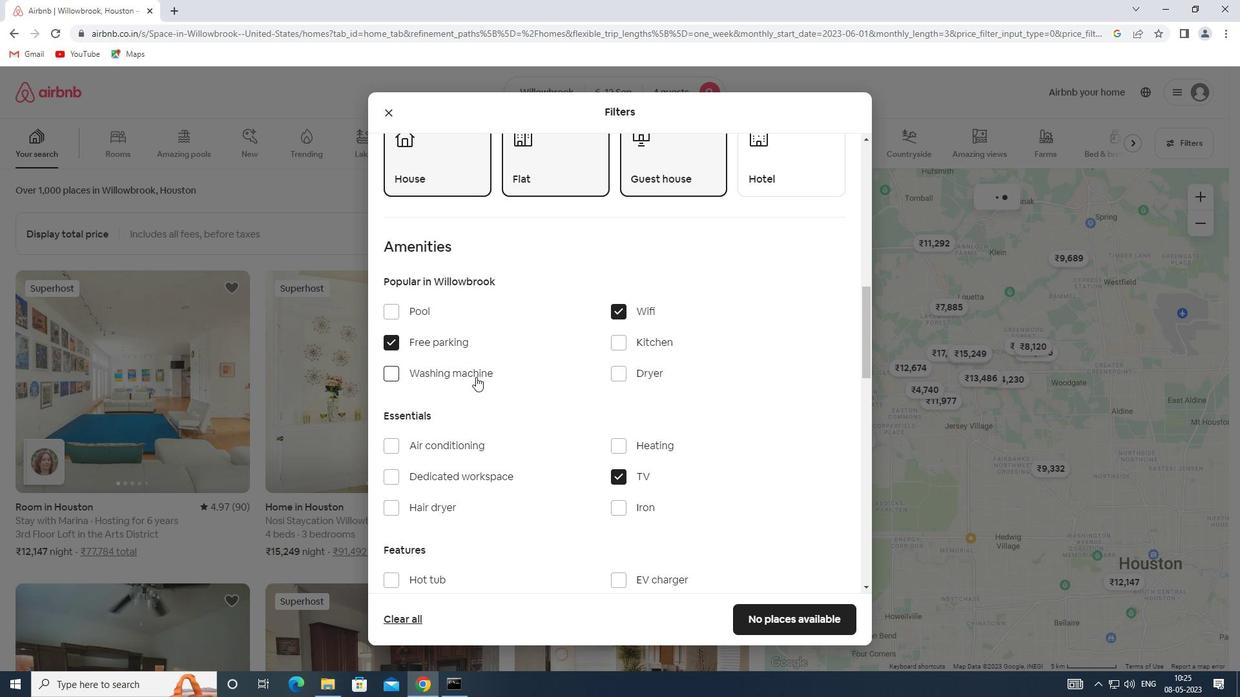
Action: Mouse scrolled (478, 376) with delta (0, 0)
Screenshot: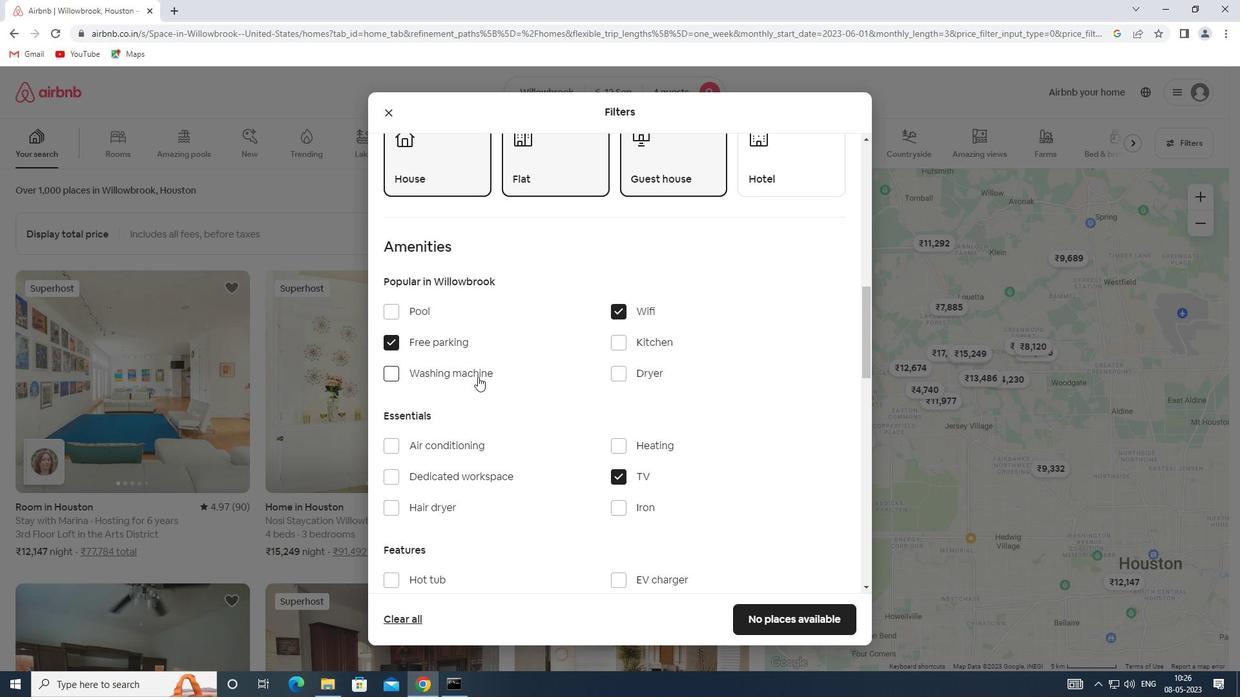 
Action: Mouse scrolled (478, 376) with delta (0, 0)
Screenshot: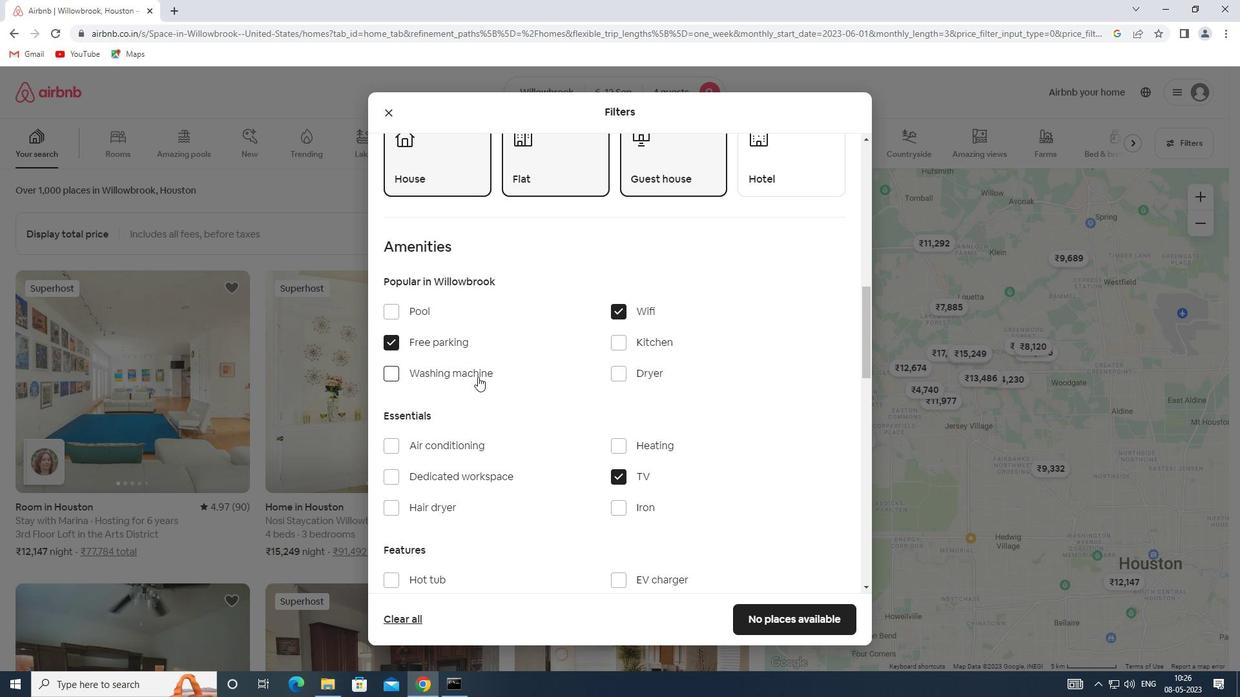 
Action: Mouse scrolled (478, 376) with delta (0, 0)
Screenshot: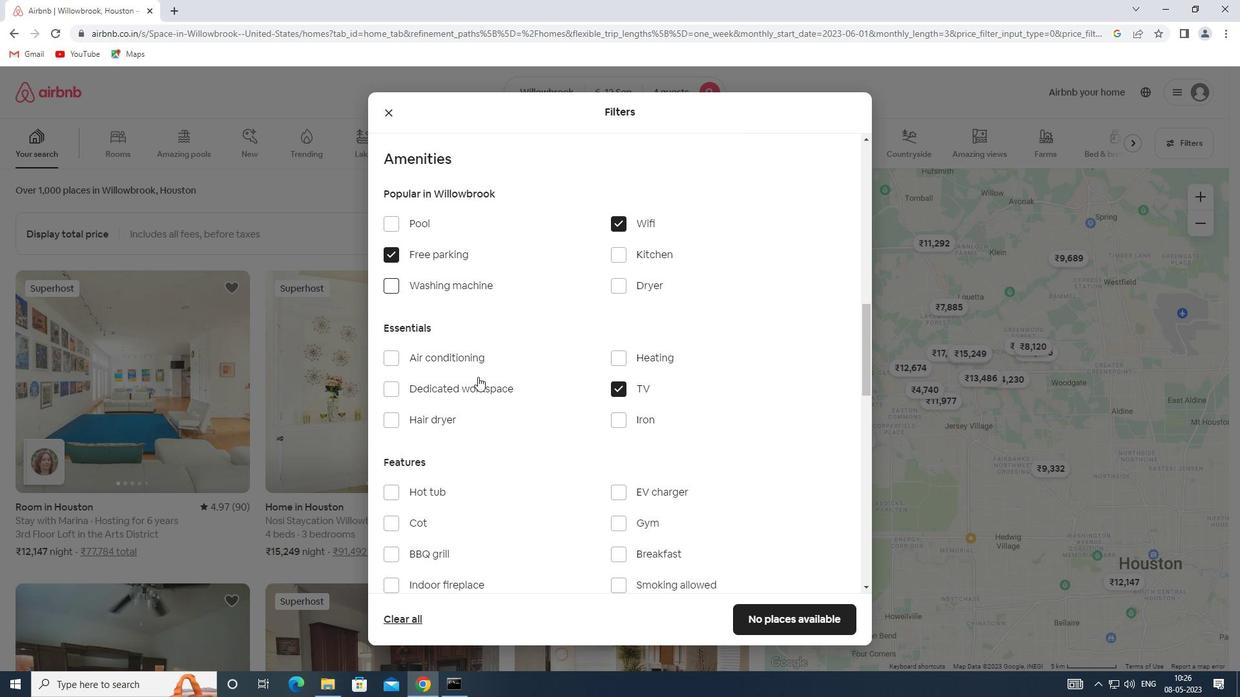 
Action: Mouse scrolled (478, 376) with delta (0, 0)
Screenshot: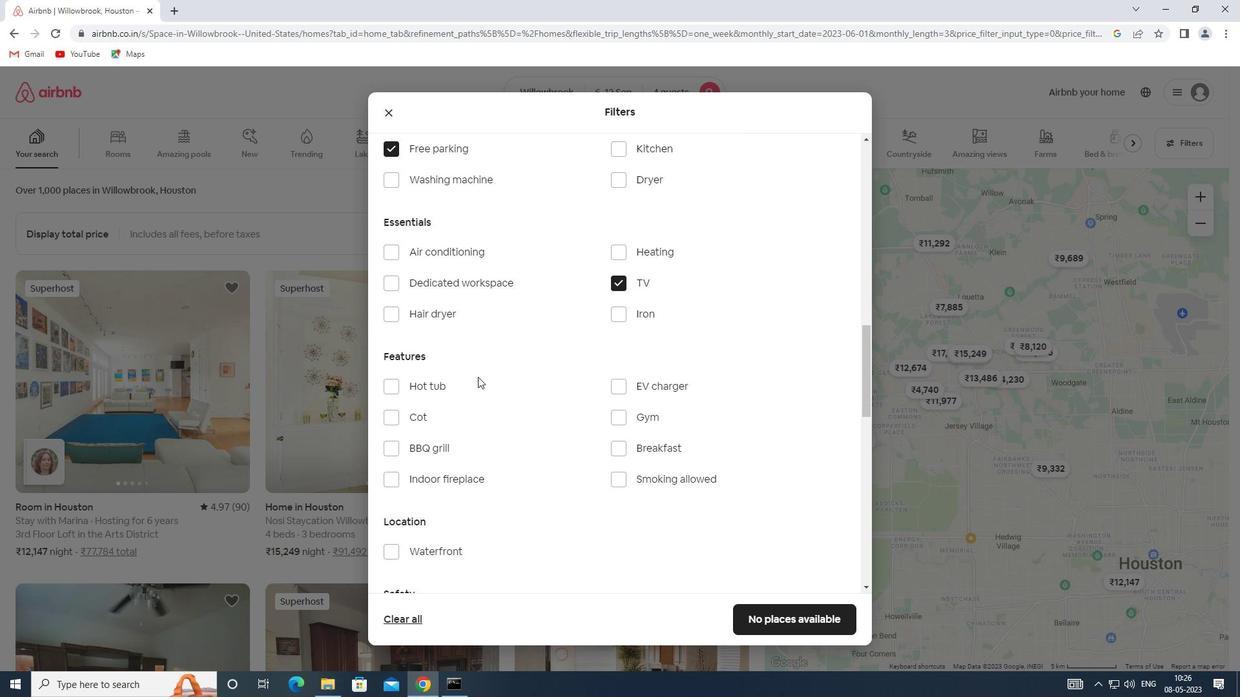
Action: Mouse moved to (618, 355)
Screenshot: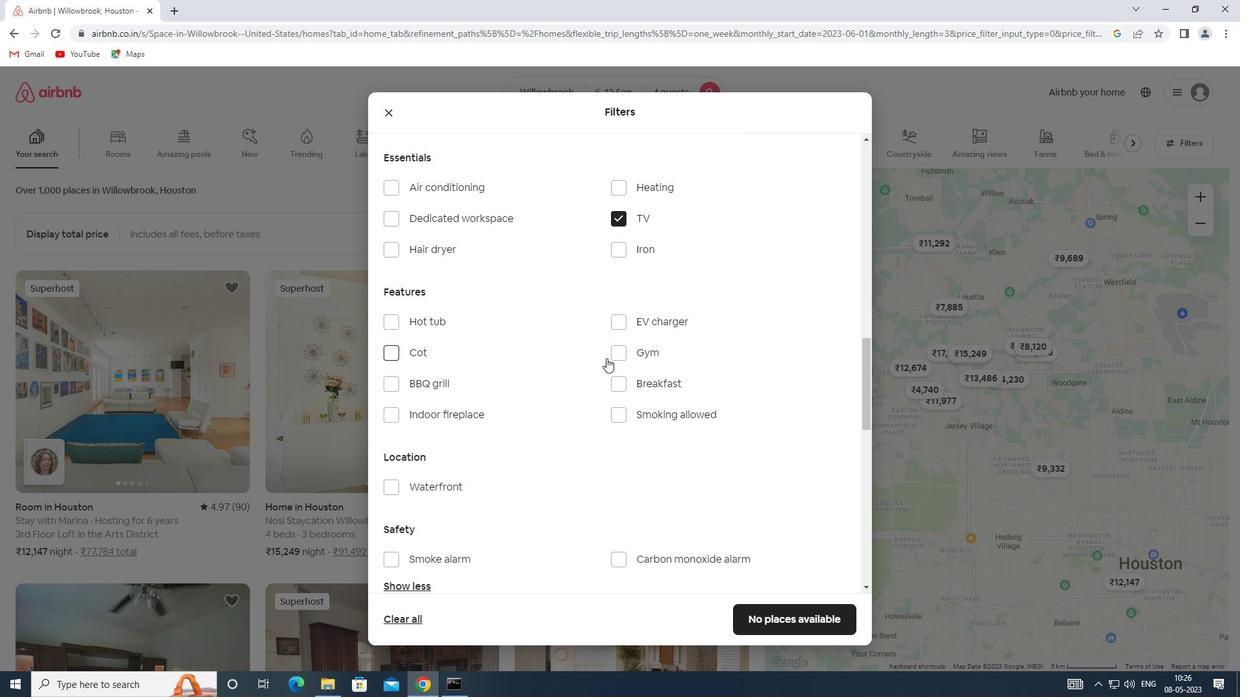 
Action: Mouse pressed left at (618, 355)
Screenshot: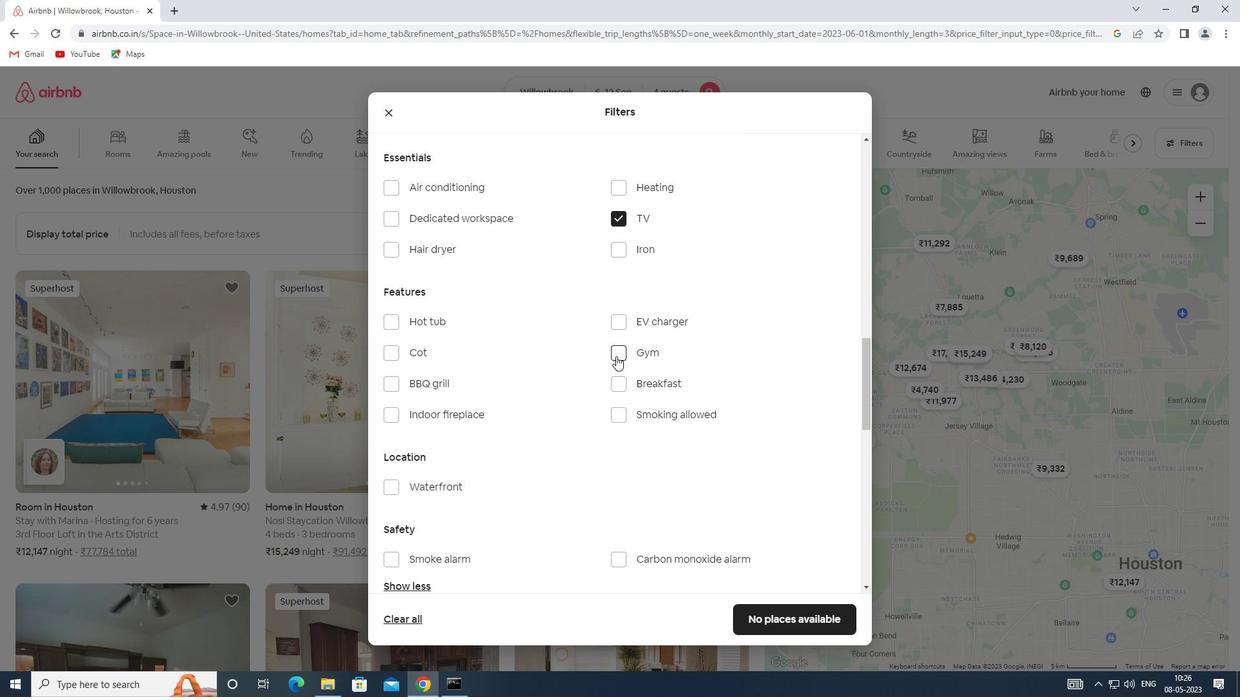 
Action: Mouse moved to (622, 385)
Screenshot: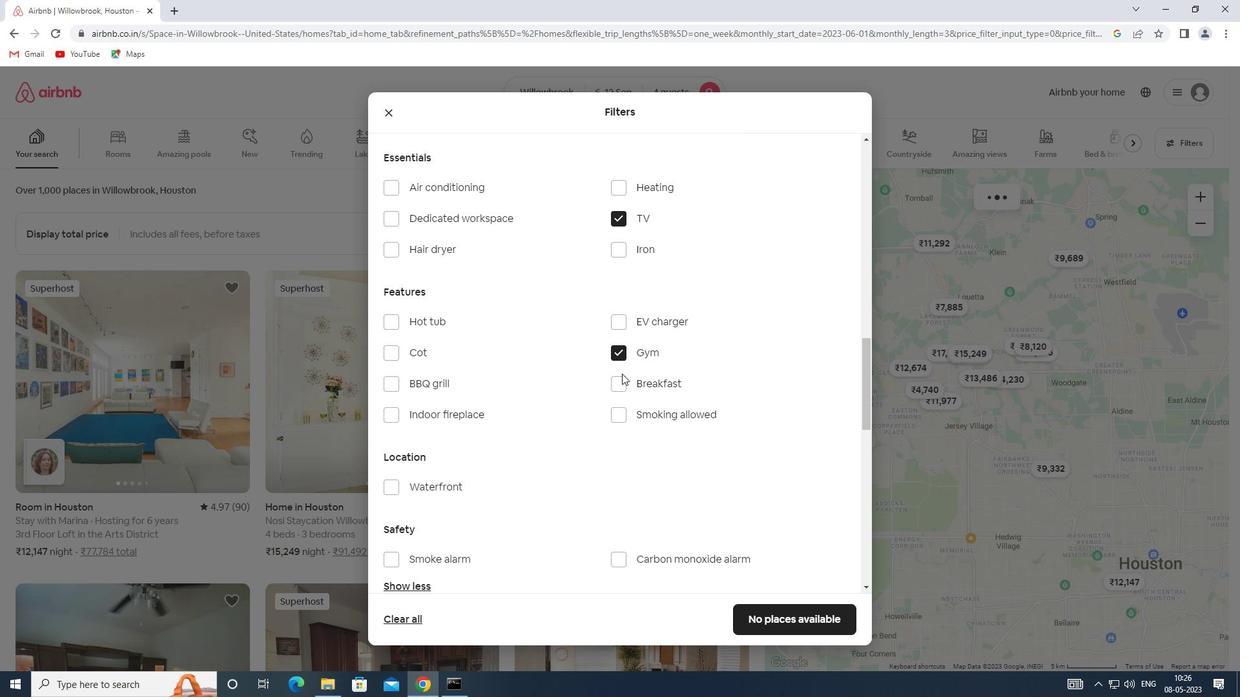 
Action: Mouse pressed left at (622, 385)
Screenshot: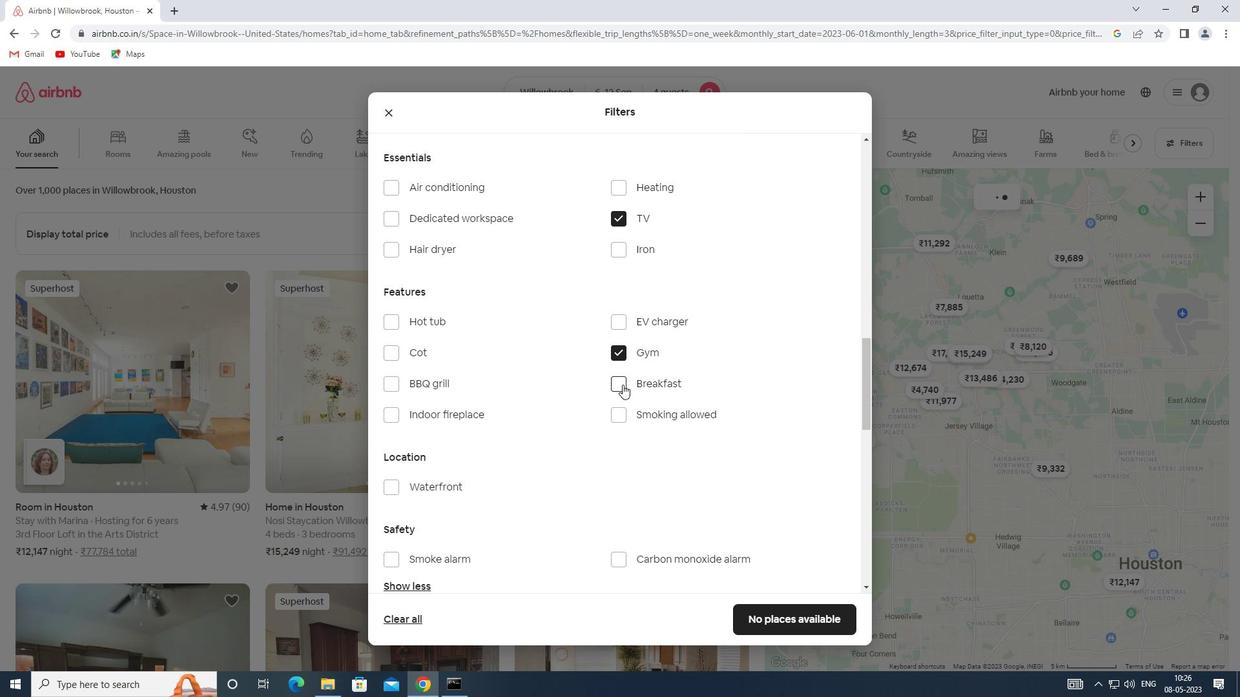 
Action: Mouse moved to (636, 417)
Screenshot: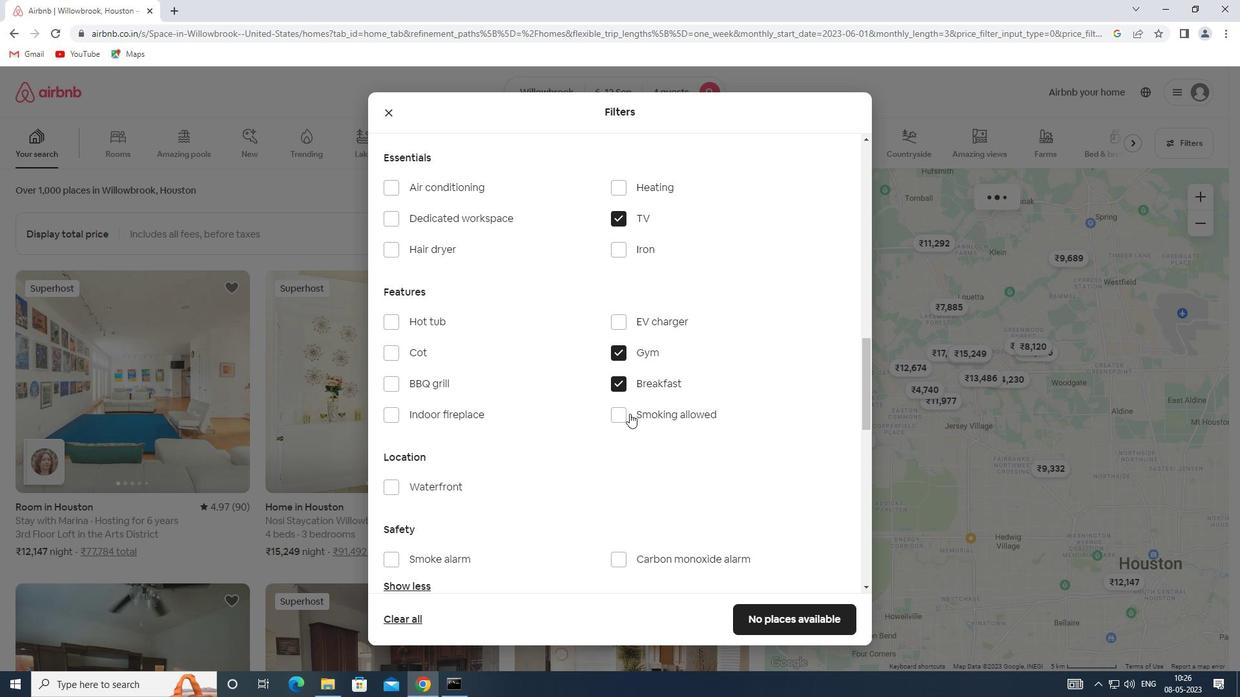 
Action: Mouse scrolled (636, 417) with delta (0, 0)
Screenshot: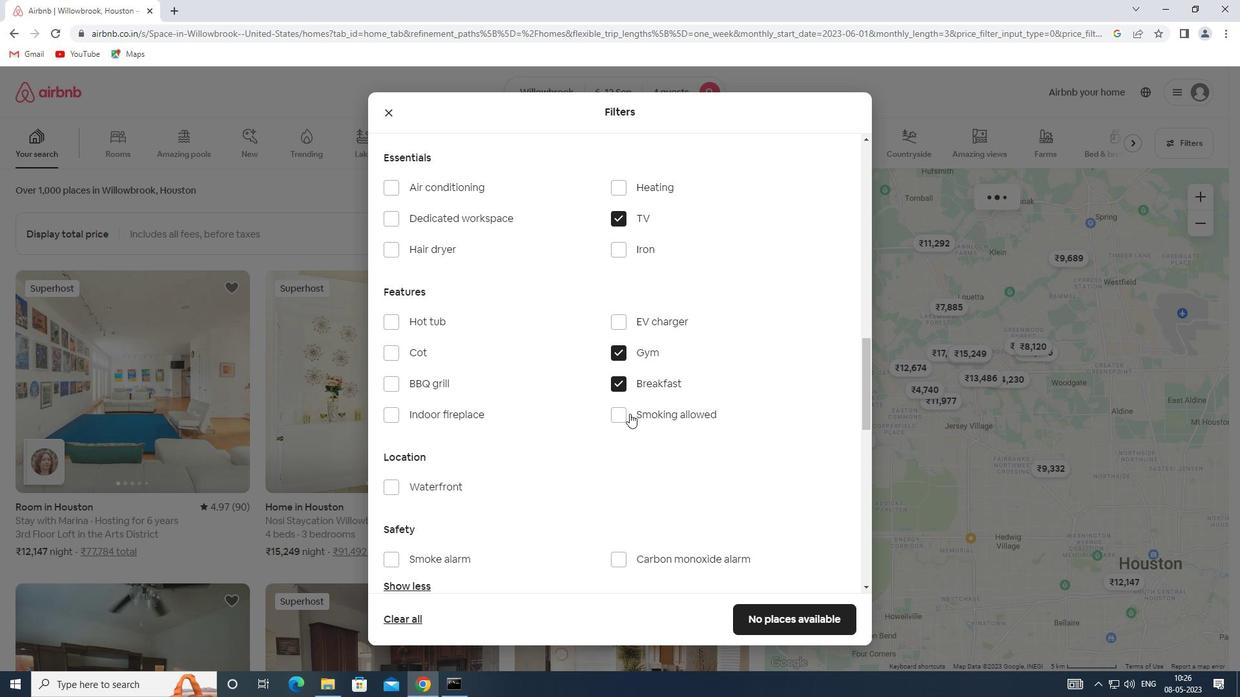 
Action: Mouse moved to (636, 418)
Screenshot: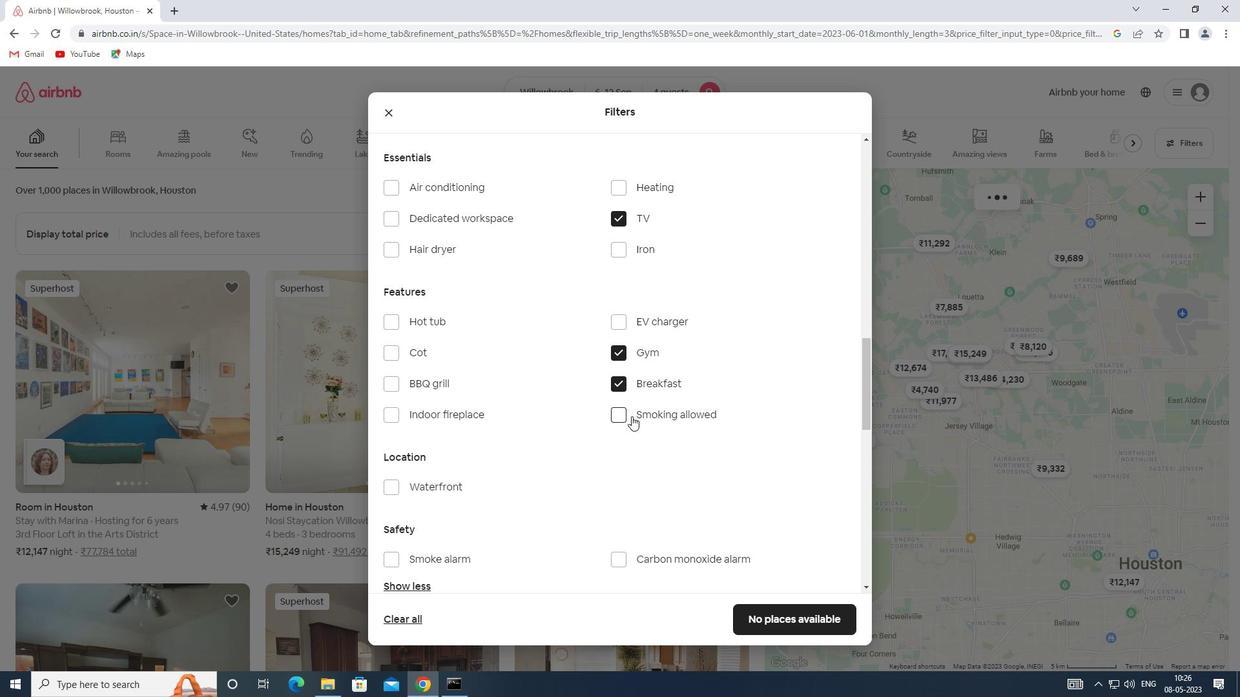 
Action: Mouse scrolled (636, 417) with delta (0, 0)
Screenshot: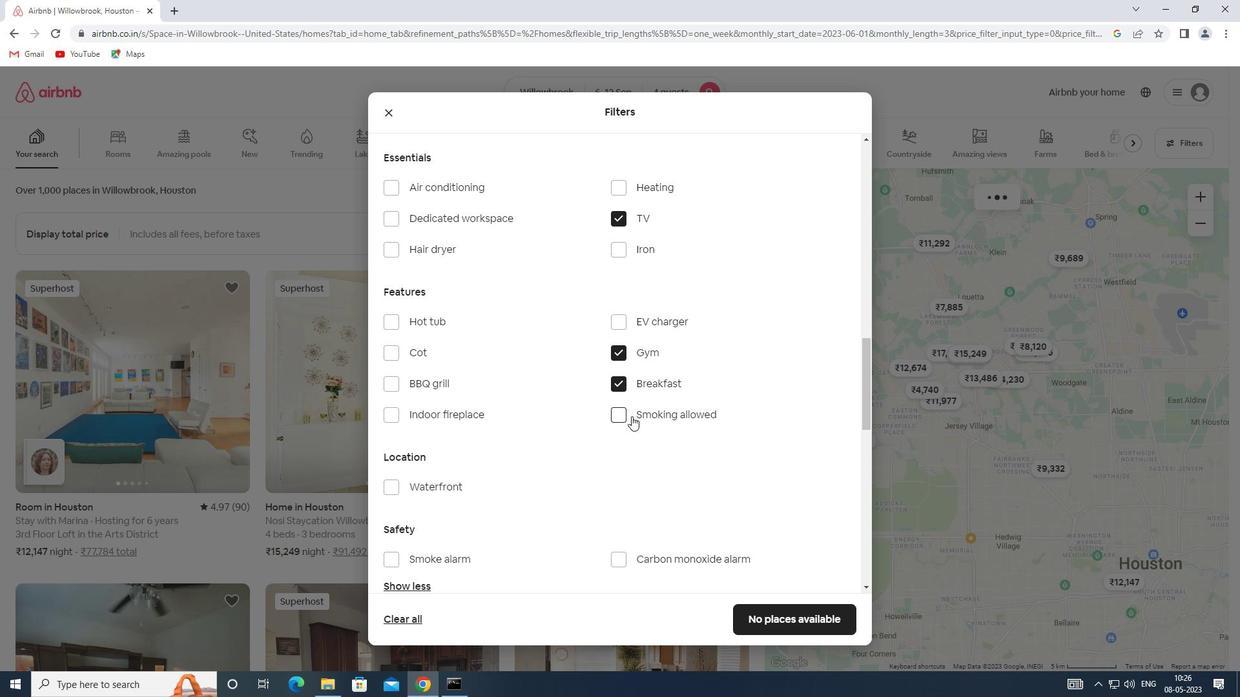 
Action: Mouse moved to (636, 418)
Screenshot: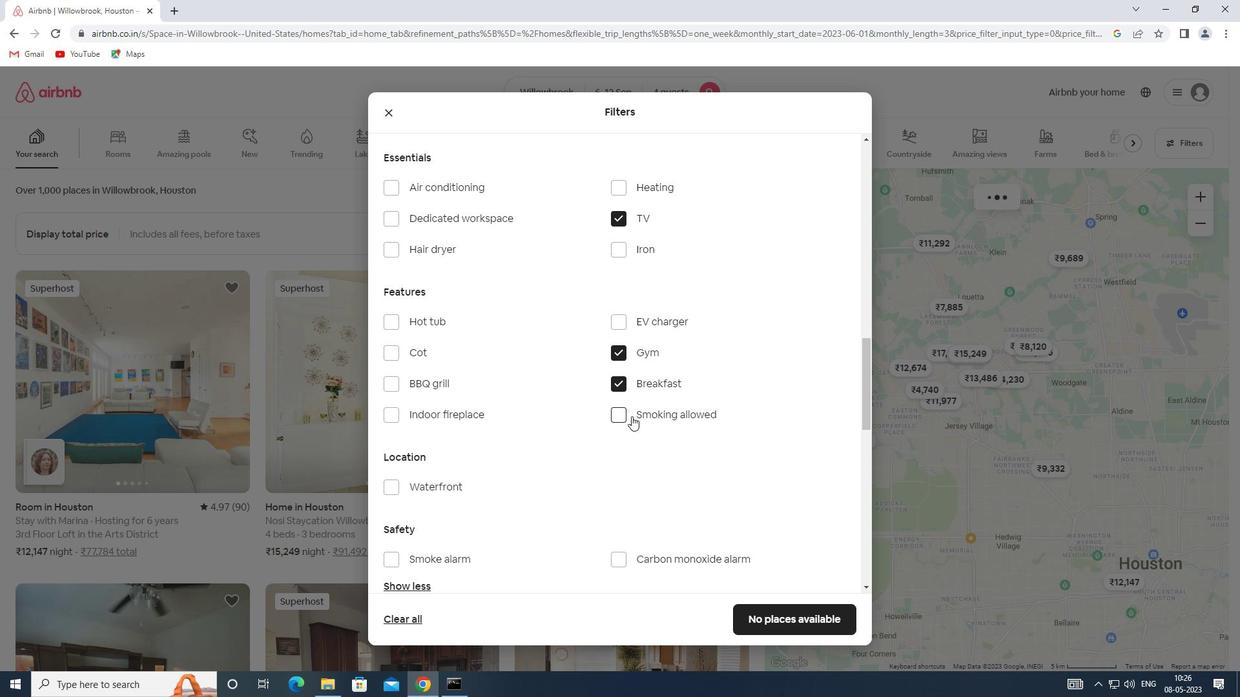 
Action: Mouse scrolled (636, 417) with delta (0, 0)
Screenshot: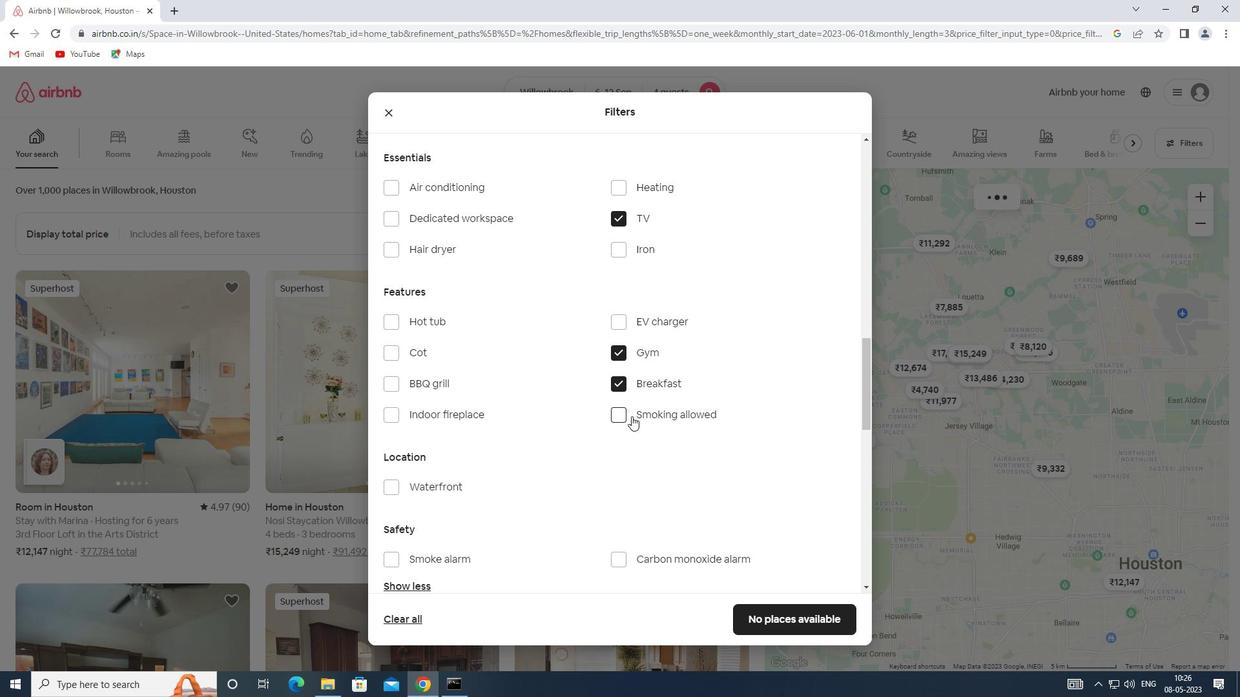 
Action: Mouse moved to (637, 418)
Screenshot: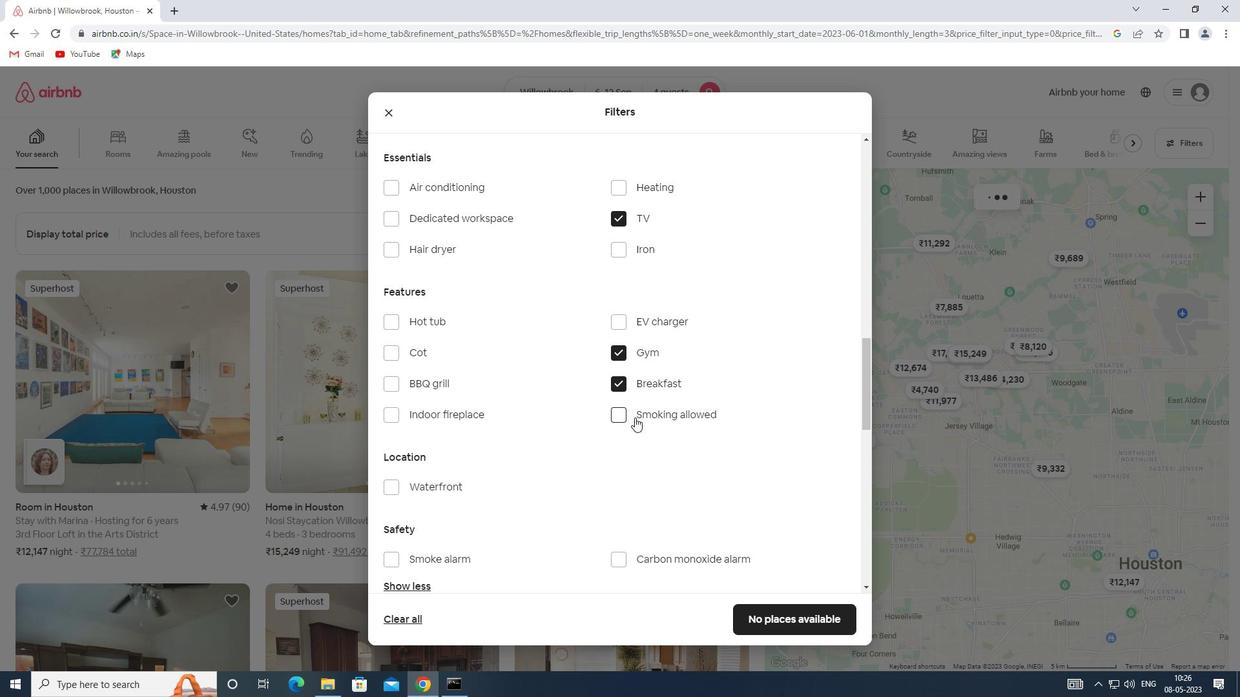 
Action: Mouse scrolled (637, 417) with delta (0, 0)
Screenshot: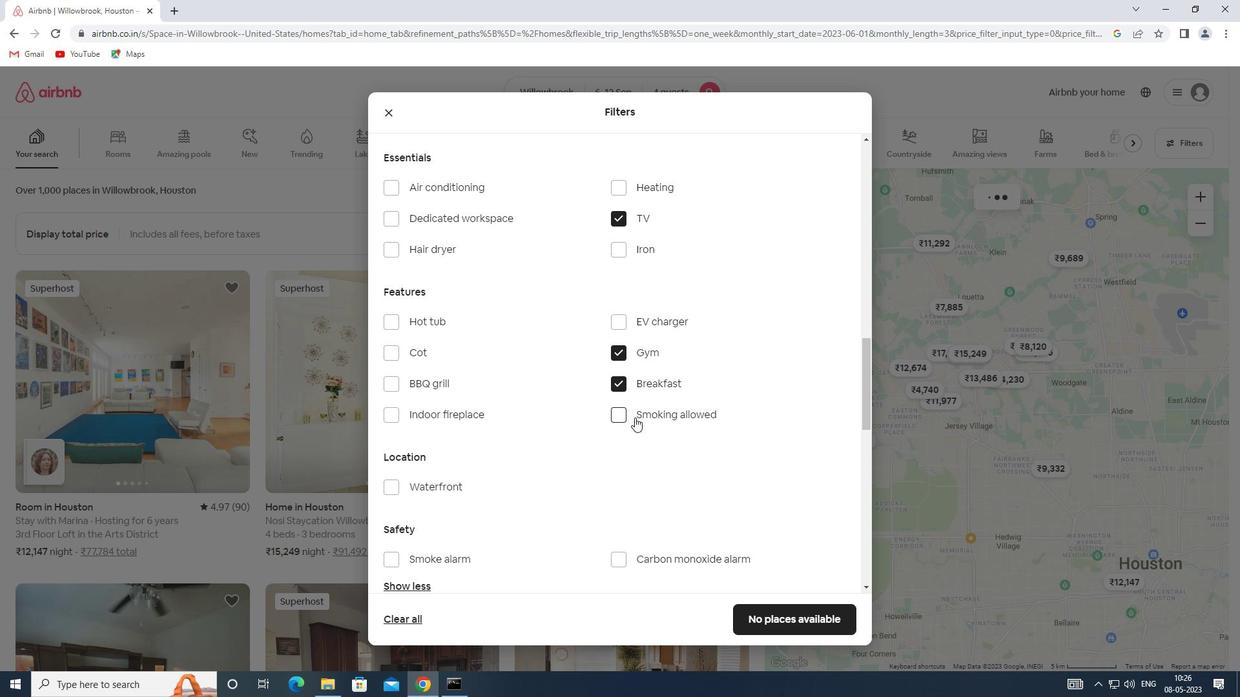 
Action: Mouse moved to (640, 417)
Screenshot: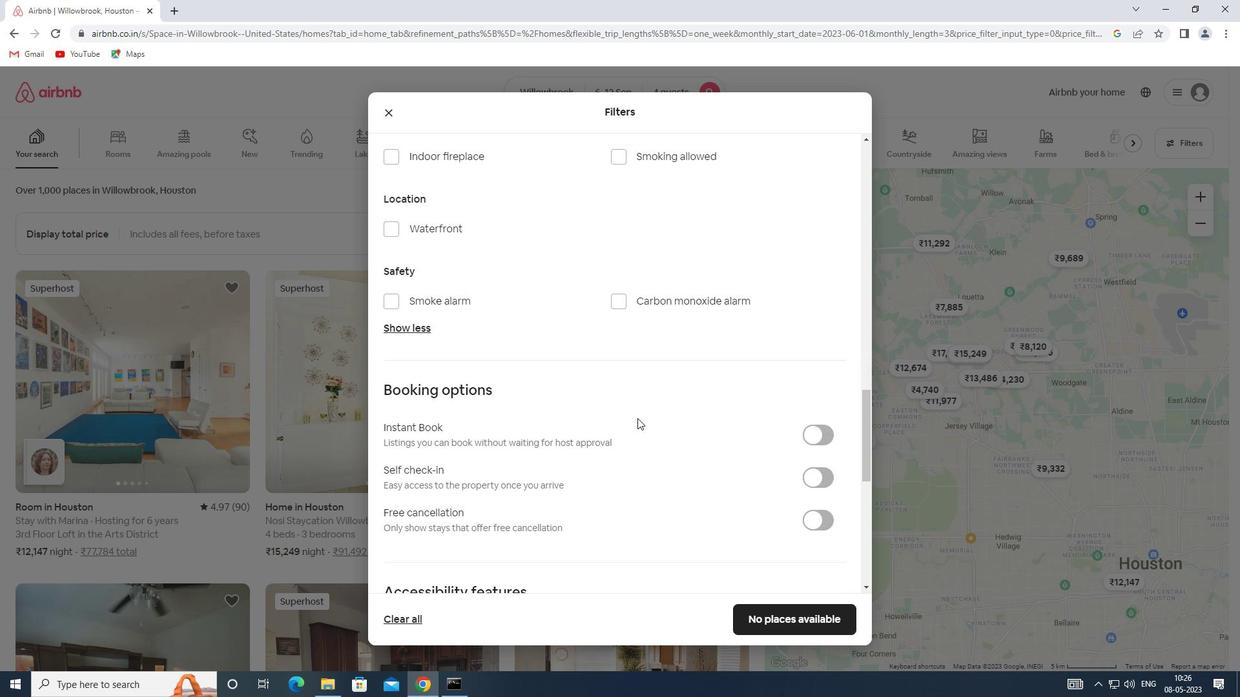 
Action: Mouse scrolled (640, 417) with delta (0, 0)
Screenshot: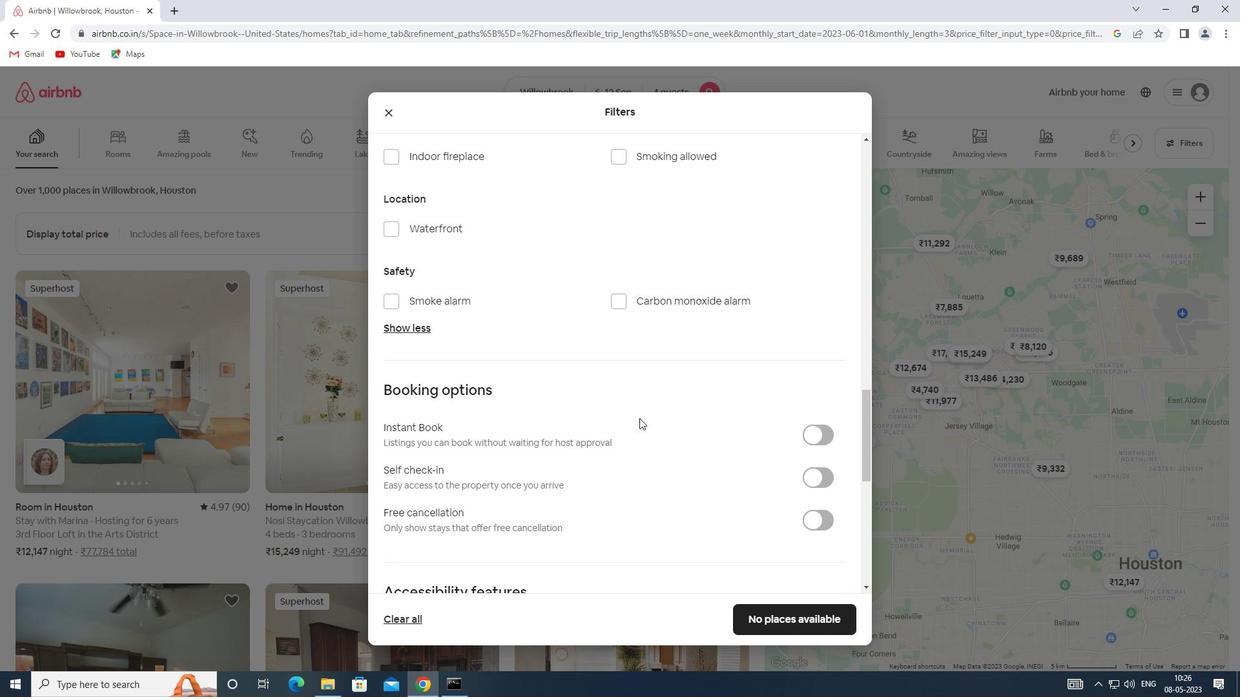 
Action: Mouse moved to (824, 410)
Screenshot: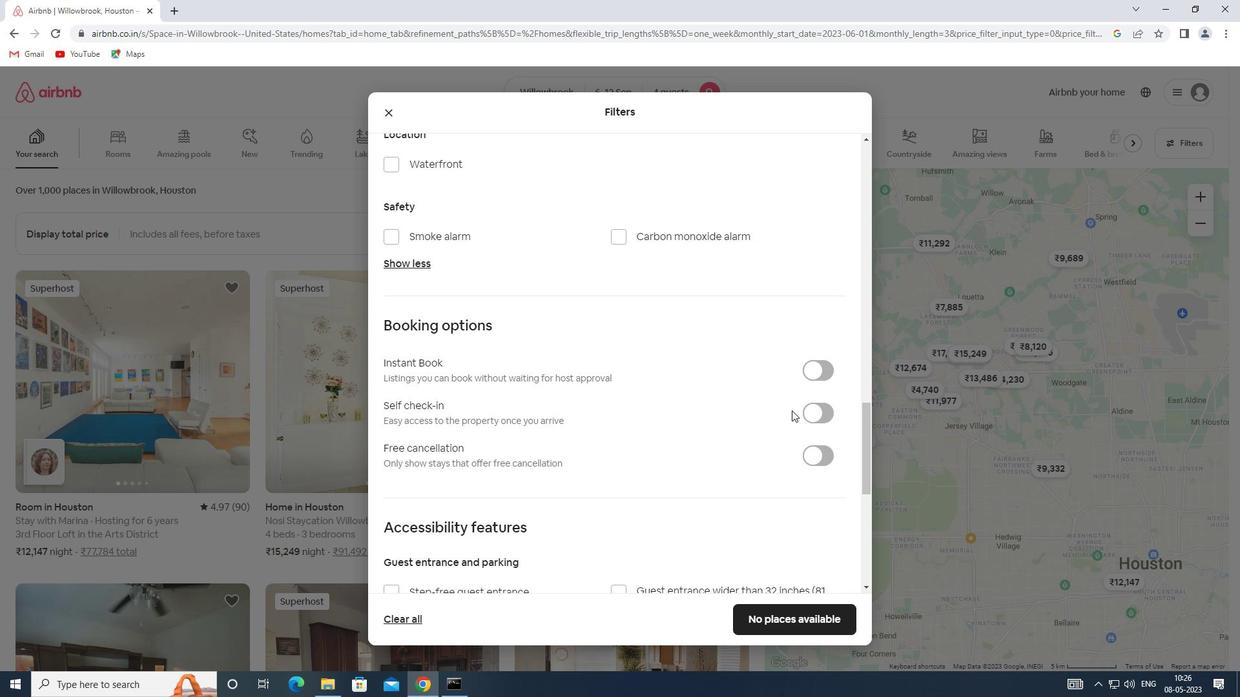 
Action: Mouse pressed left at (824, 410)
Screenshot: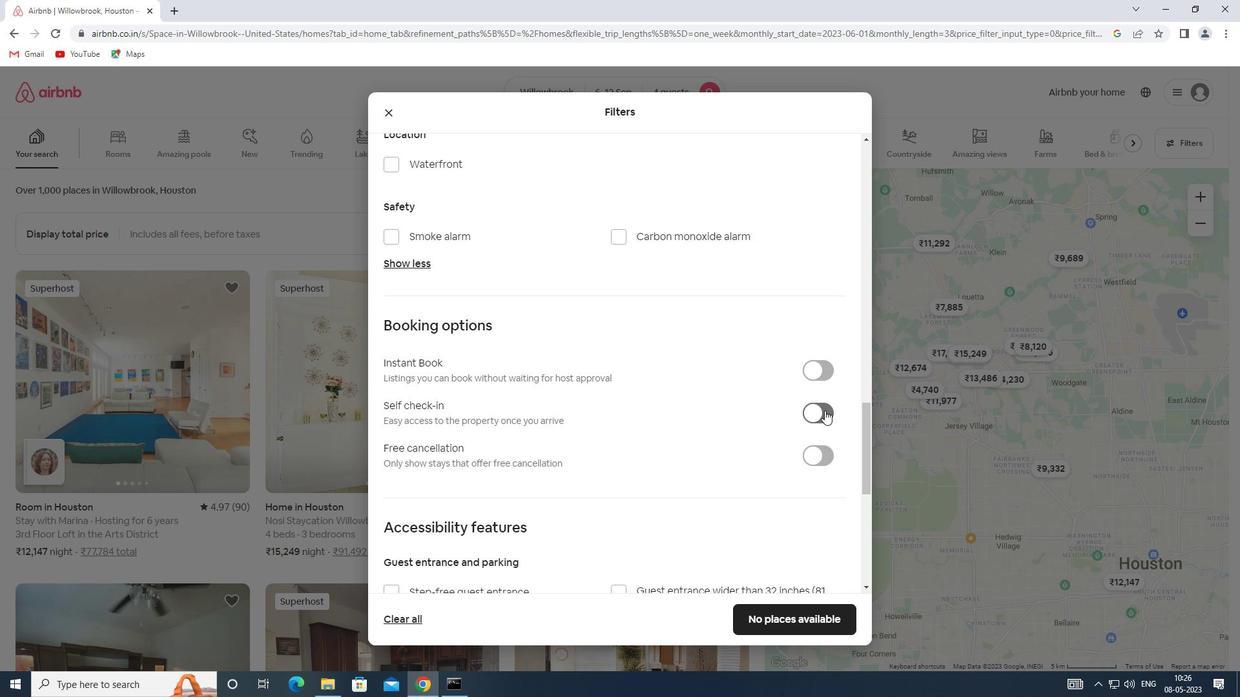 
Action: Mouse moved to (421, 435)
Screenshot: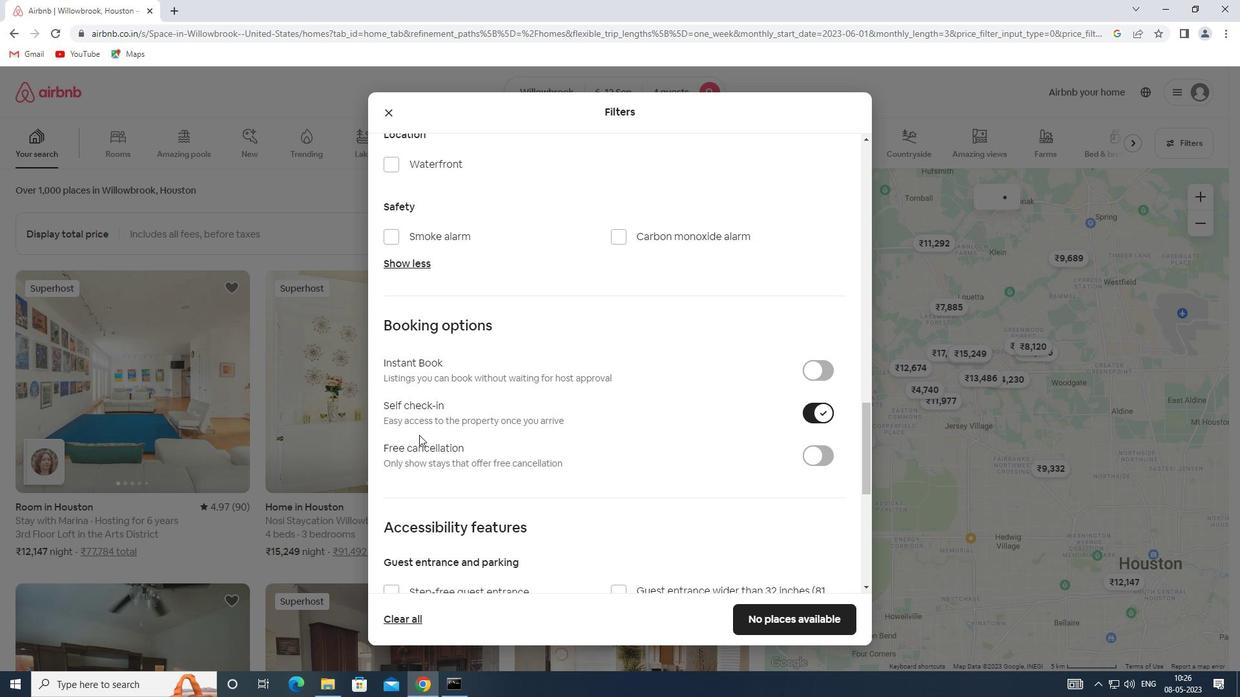 
Action: Mouse scrolled (421, 434) with delta (0, 0)
Screenshot: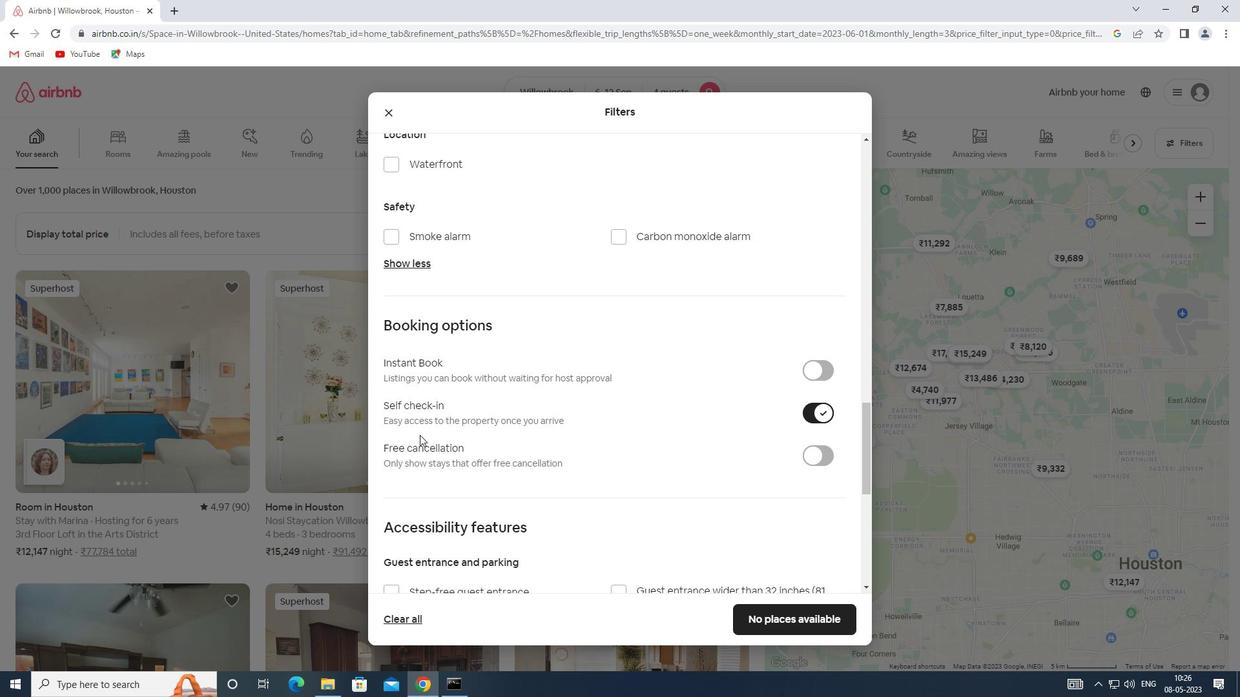 
Action: Mouse scrolled (421, 434) with delta (0, 0)
Screenshot: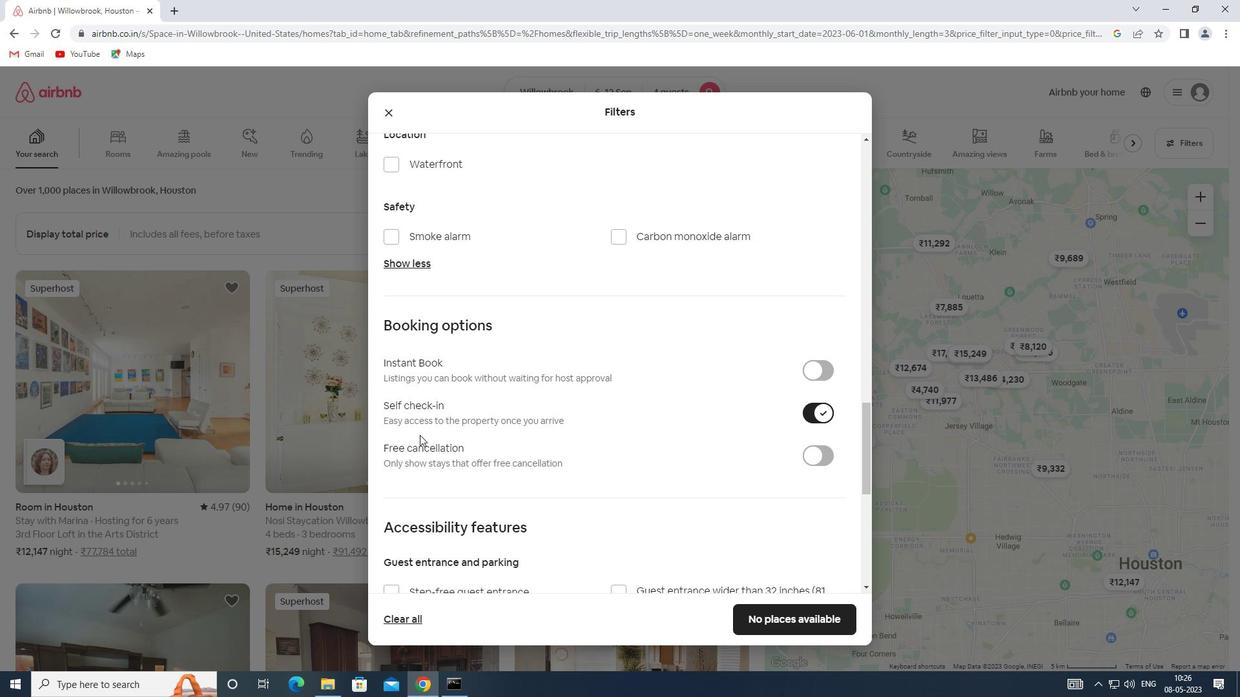 
Action: Mouse scrolled (421, 434) with delta (0, 0)
Screenshot: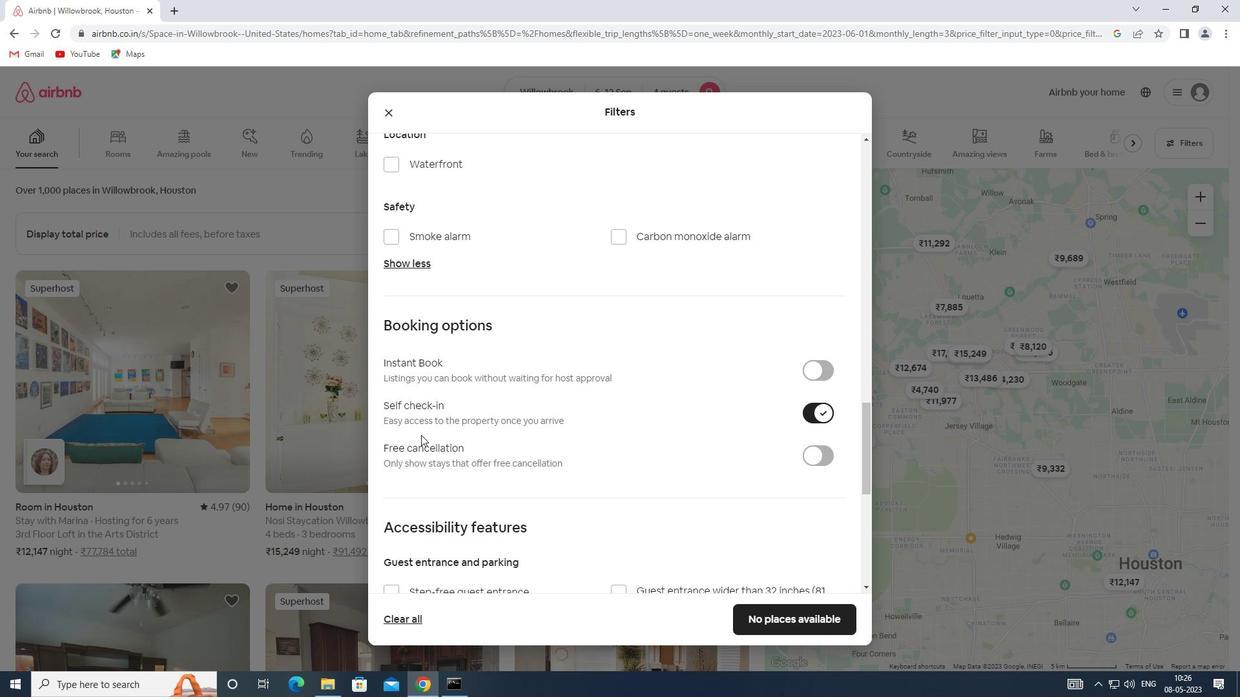 
Action: Mouse scrolled (421, 434) with delta (0, 0)
Screenshot: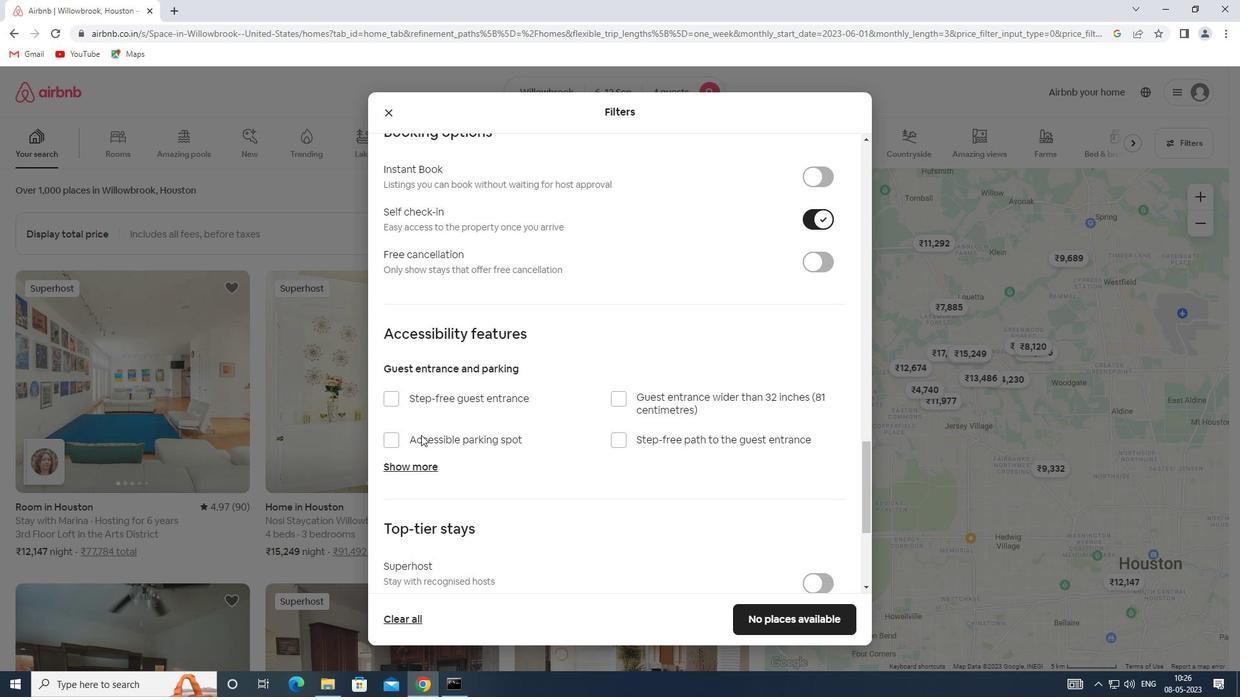 
Action: Mouse scrolled (421, 434) with delta (0, 0)
Screenshot: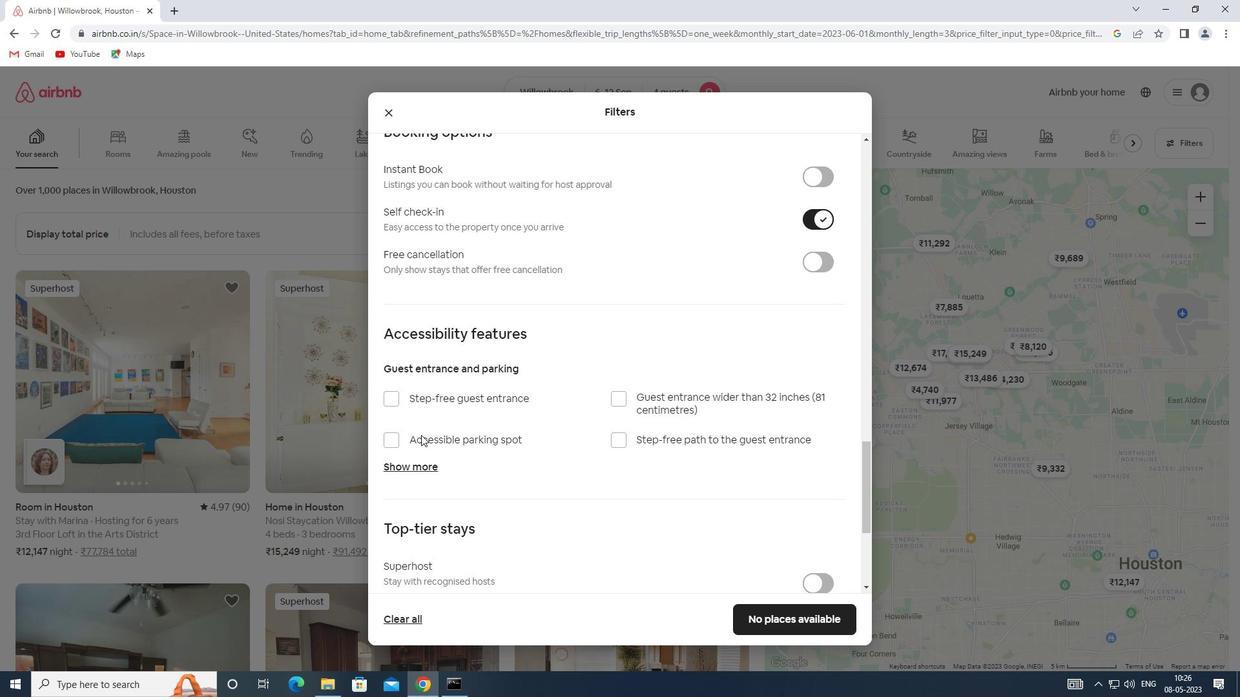
Action: Mouse scrolled (421, 434) with delta (0, 0)
Screenshot: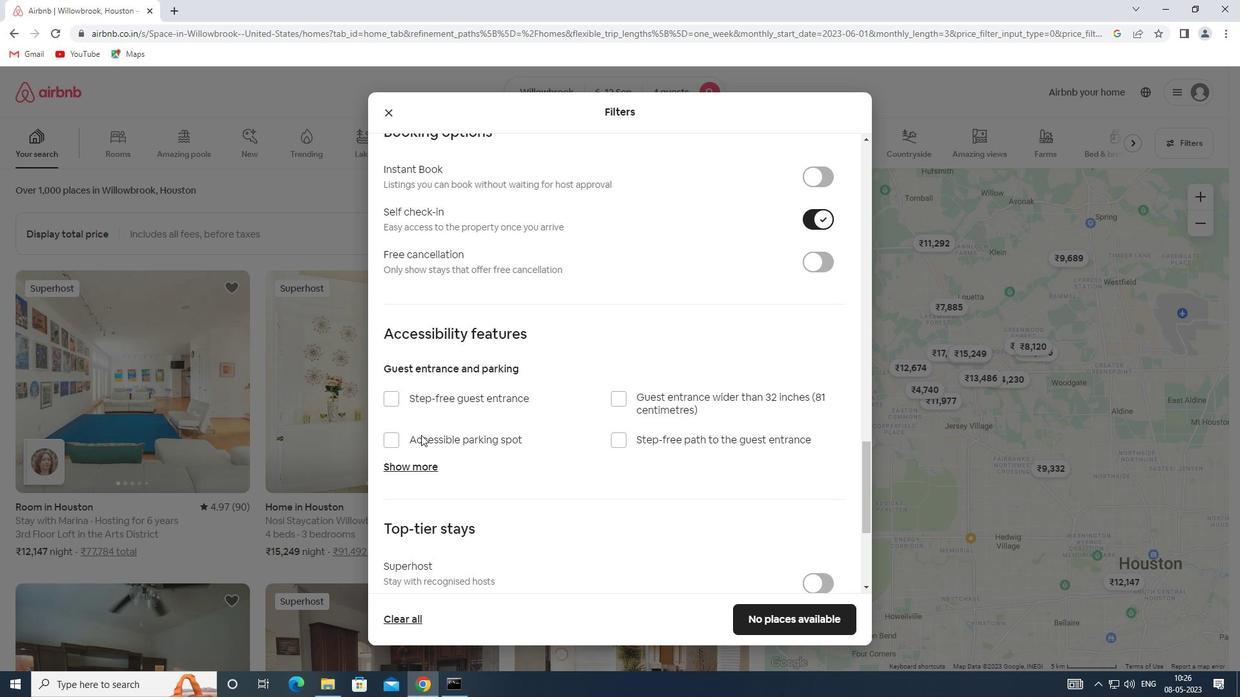 
Action: Mouse moved to (469, 431)
Screenshot: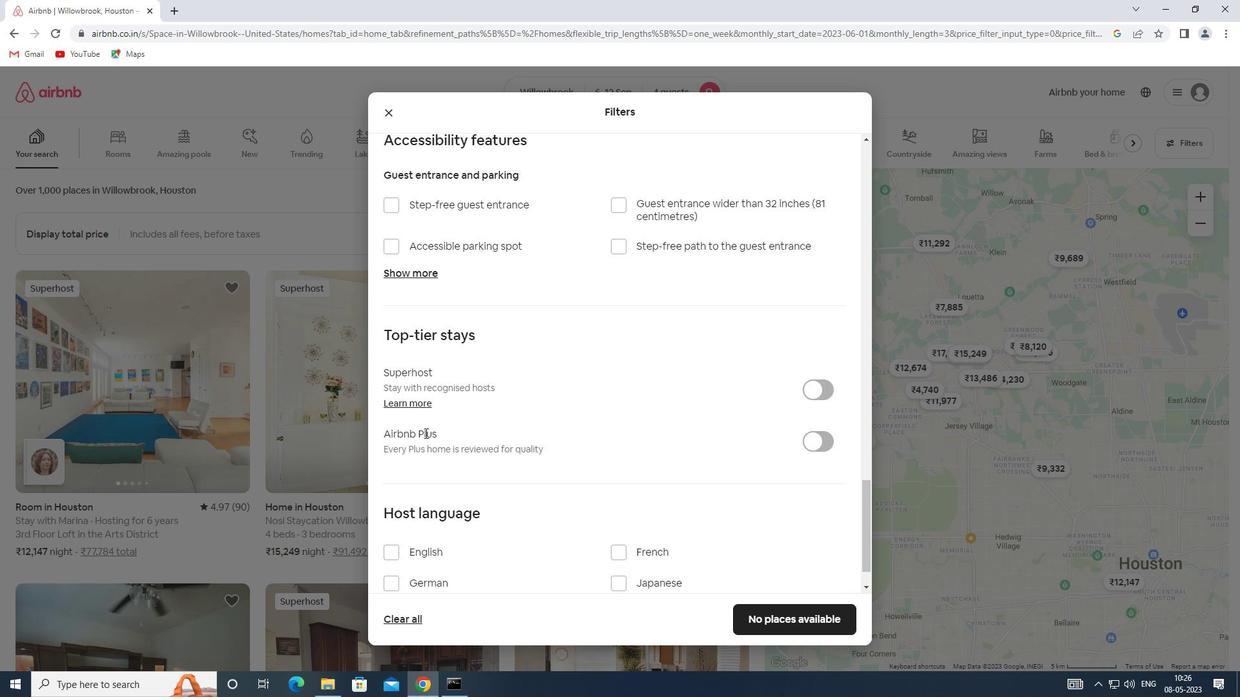 
Action: Mouse scrolled (469, 430) with delta (0, 0)
Screenshot: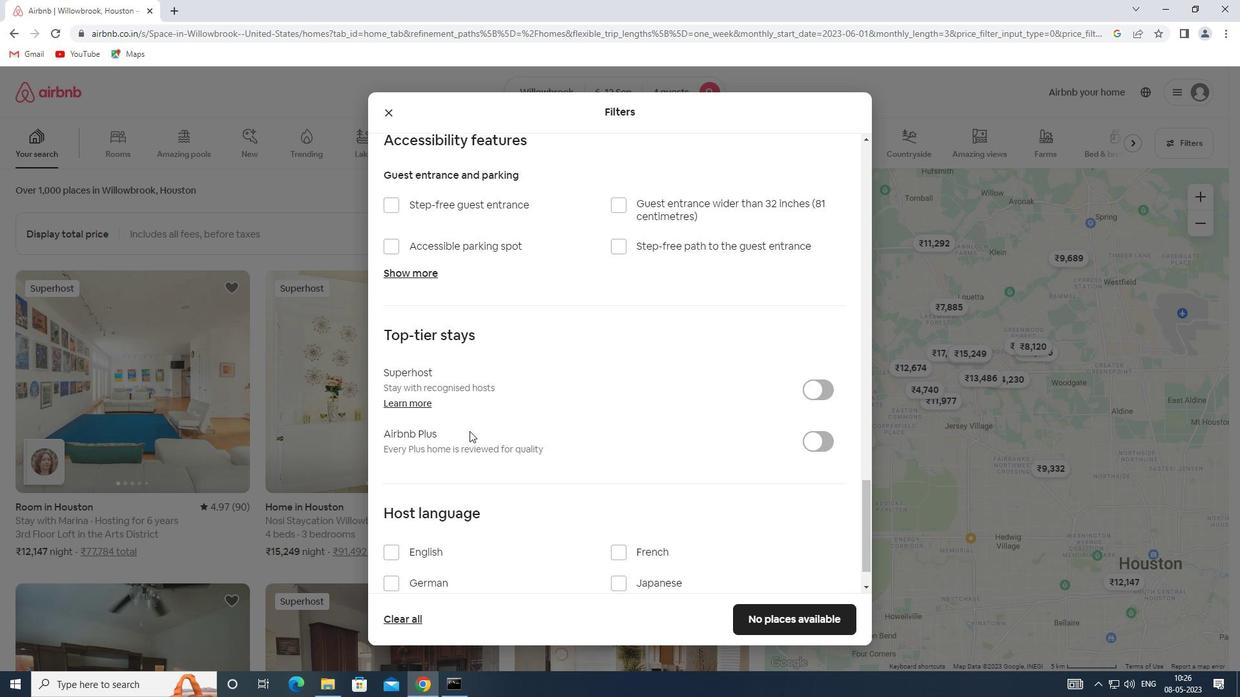 
Action: Mouse scrolled (469, 430) with delta (0, 0)
Screenshot: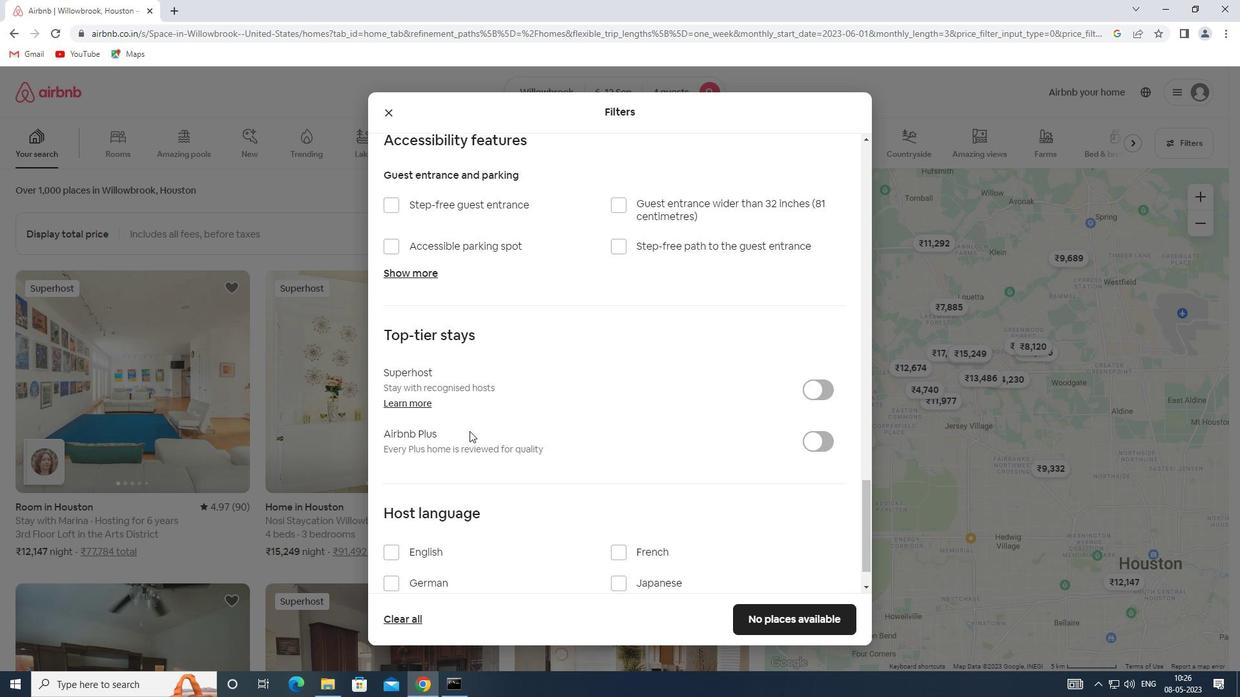
Action: Mouse moved to (395, 503)
Screenshot: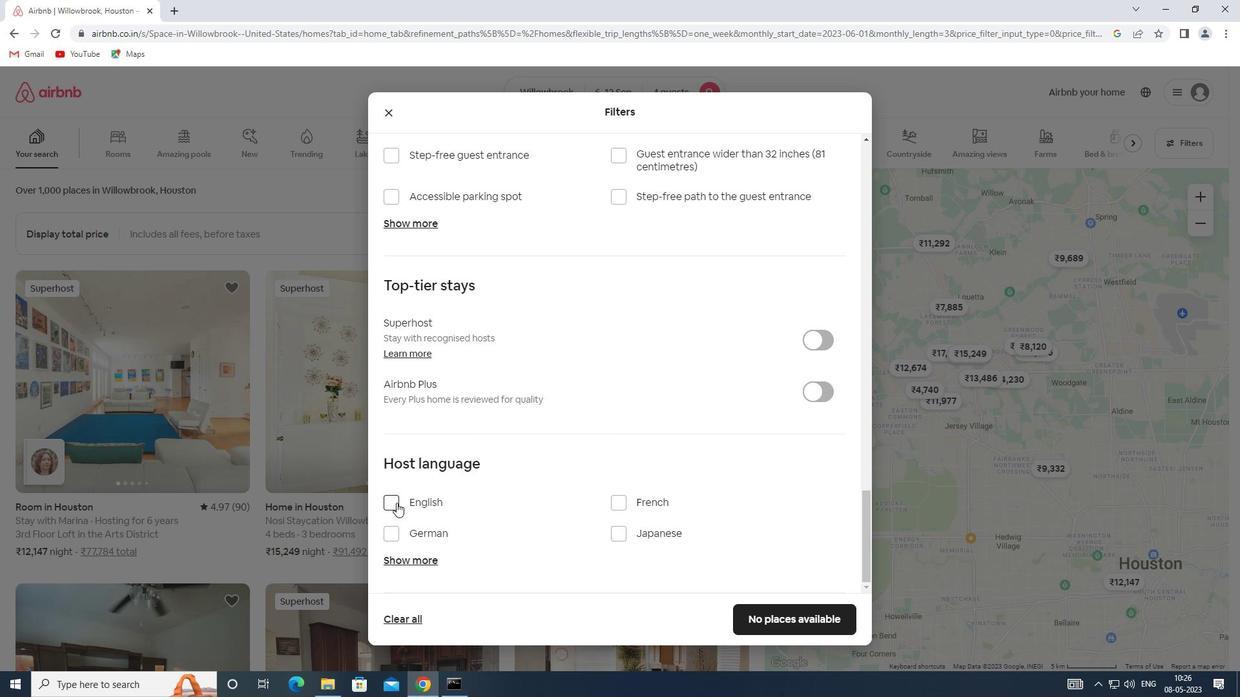 
Action: Mouse pressed left at (395, 503)
Screenshot: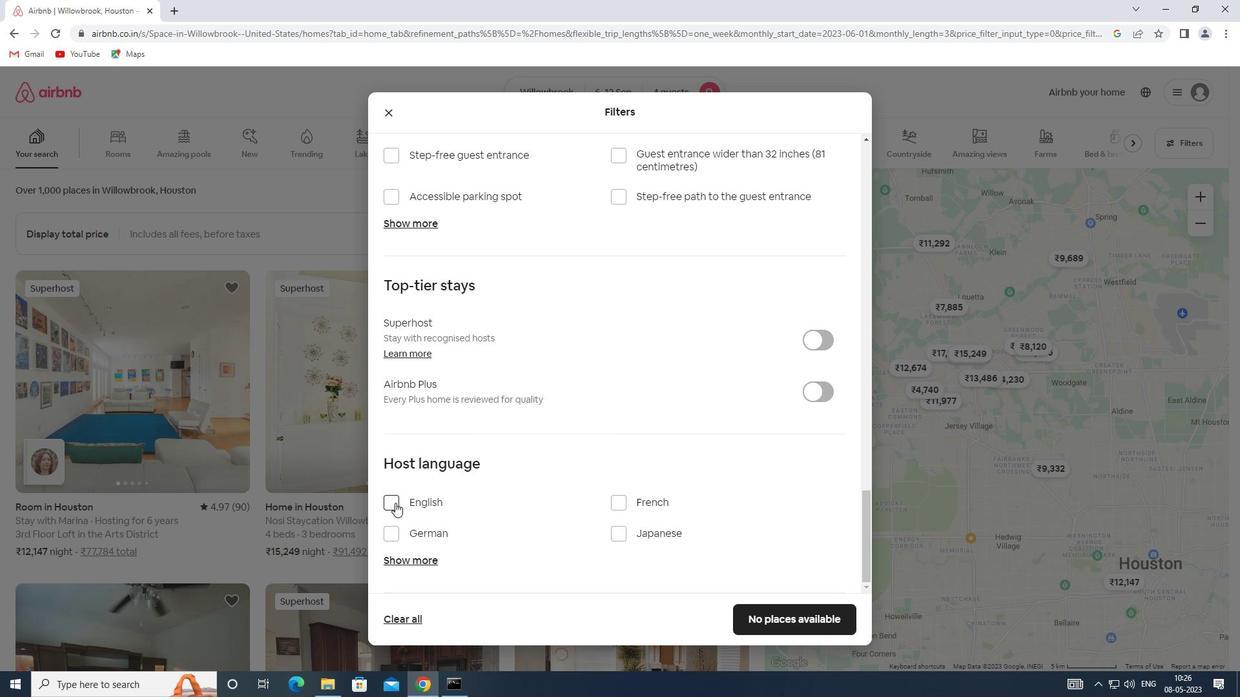 
Action: Mouse moved to (757, 618)
Screenshot: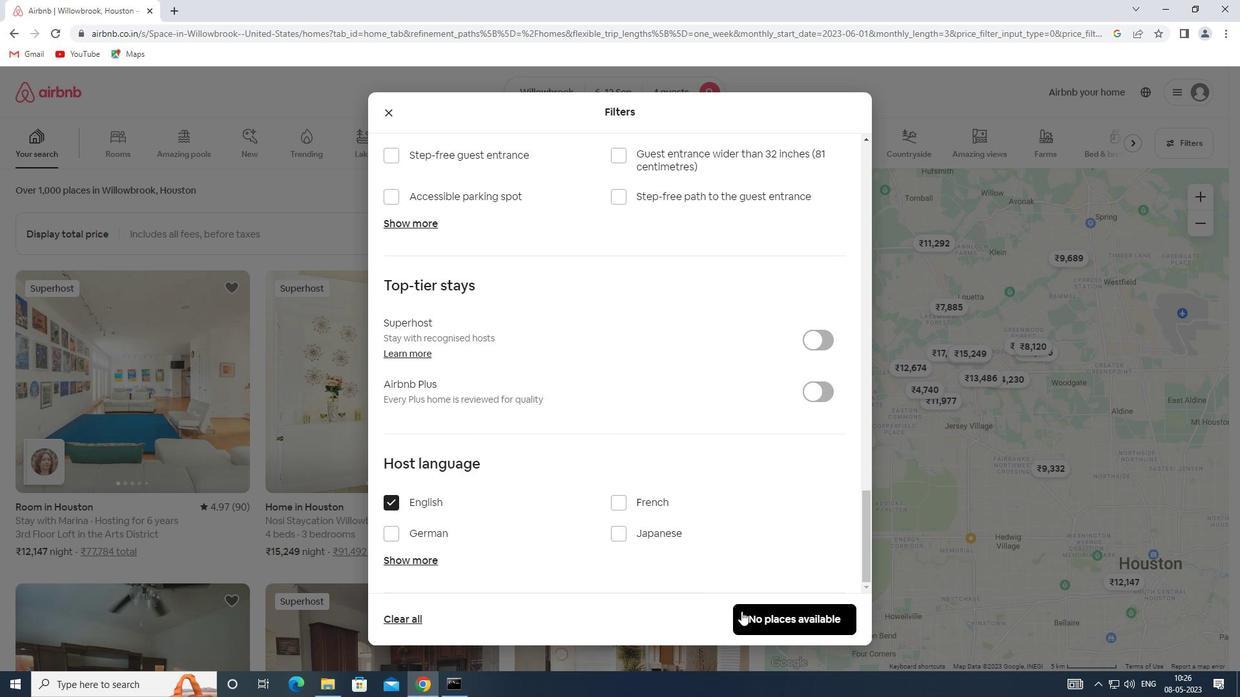
Action: Mouse pressed left at (757, 618)
Screenshot: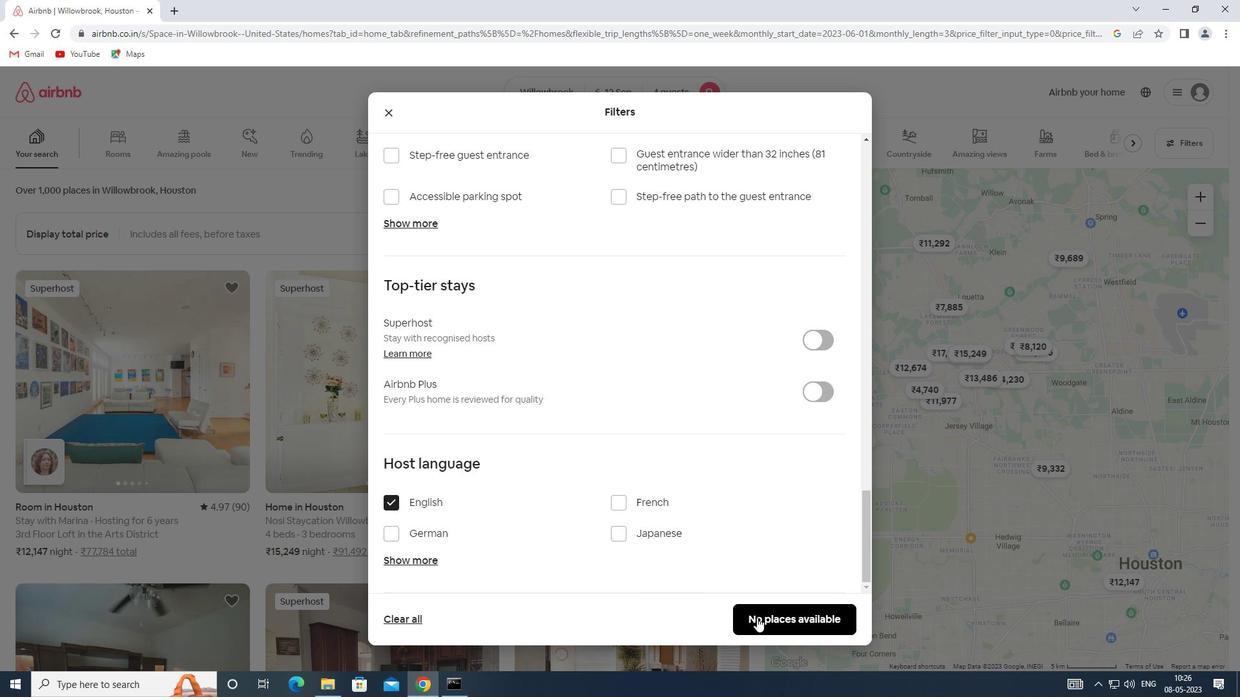 
